 Task: Search one way flight ticket for 5 adults, 2 children, 1 infant in seat and 2 infants on lap in economy from Utqiagvik(barrow): Wiley Postwill Rogers Memorial Airport to Rockford: Chicago Rockford International Airport(was Northwest Chicagoland Regional Airport At Rockford) on 5-1-2023. Choice of flights is United. Number of bags: 2 checked bags. Price is upto 82000. Outbound departure time preference is 19:45. Return departure time preference is 5:00.
Action: Mouse moved to (352, 368)
Screenshot: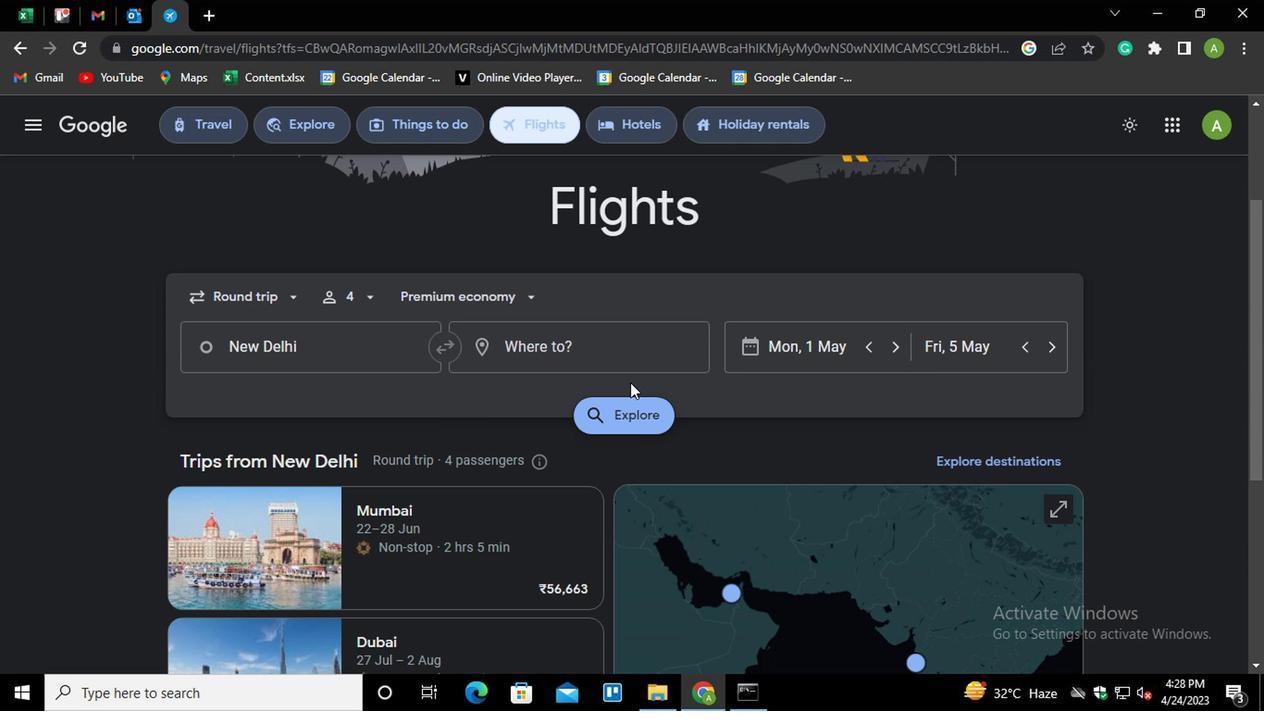 
Action: Mouse scrolled (352, 368) with delta (0, 0)
Screenshot: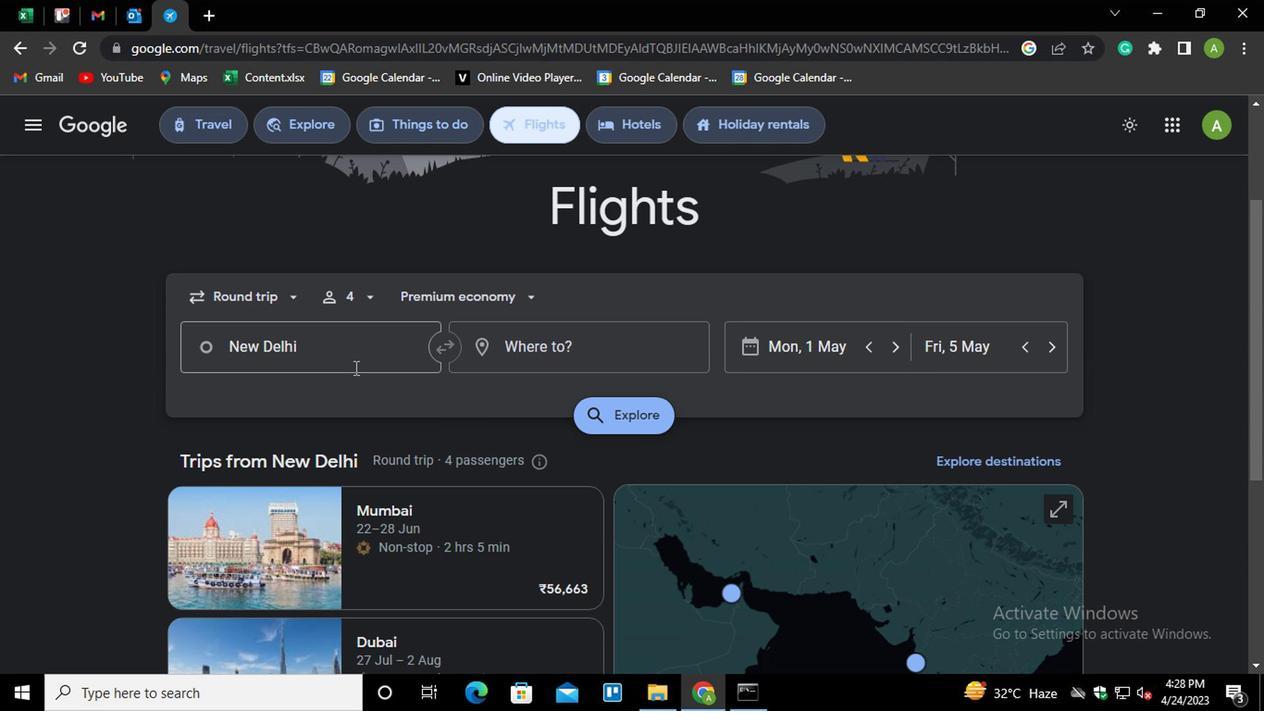 
Action: Mouse moved to (245, 393)
Screenshot: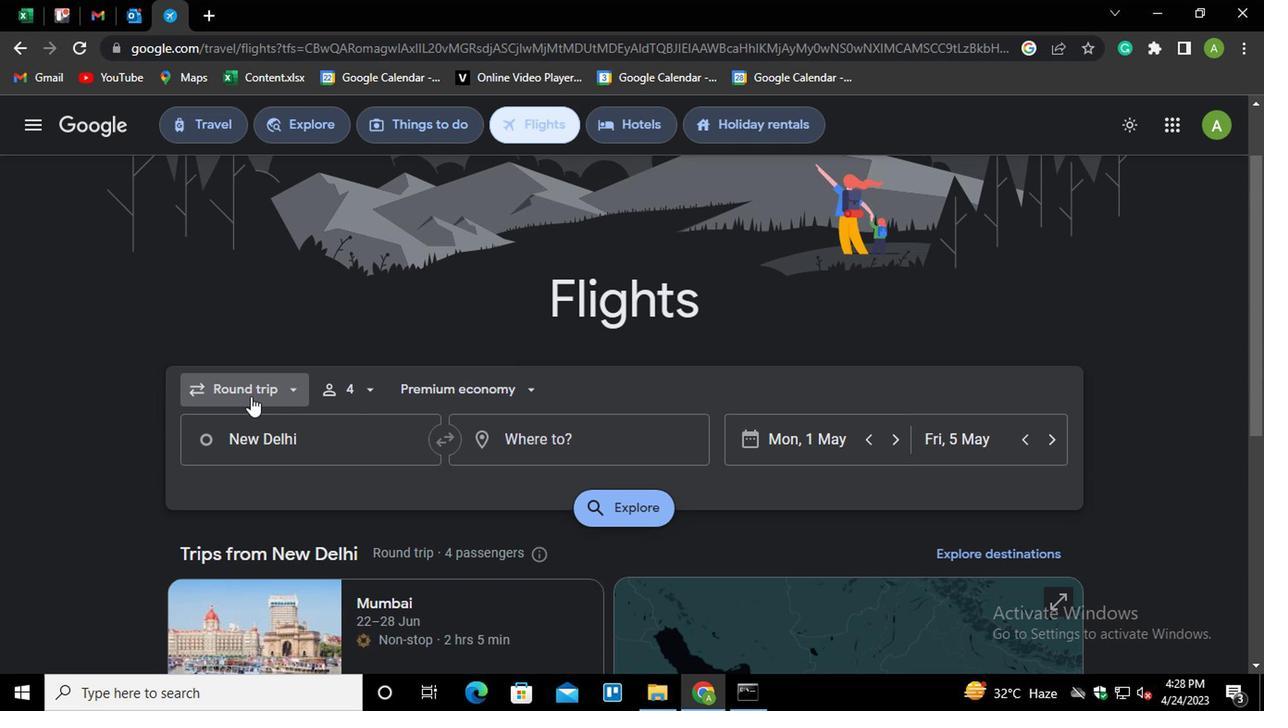 
Action: Mouse pressed left at (245, 393)
Screenshot: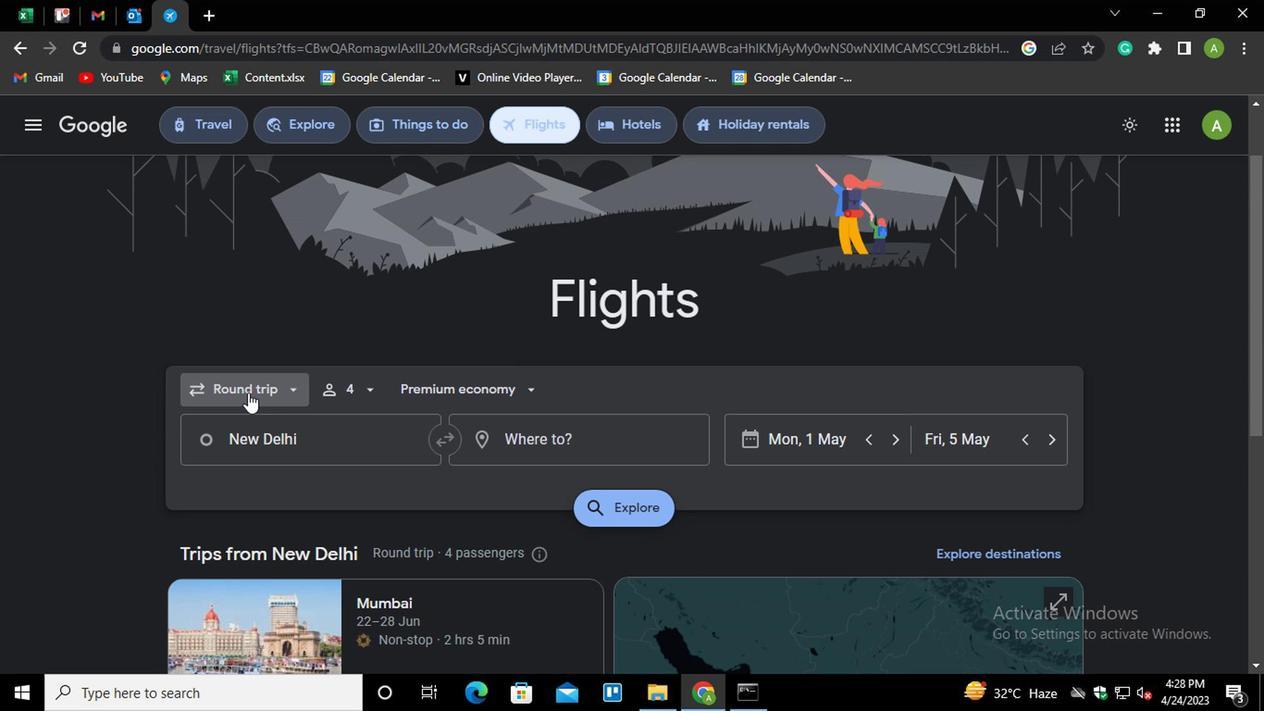 
Action: Mouse moved to (263, 472)
Screenshot: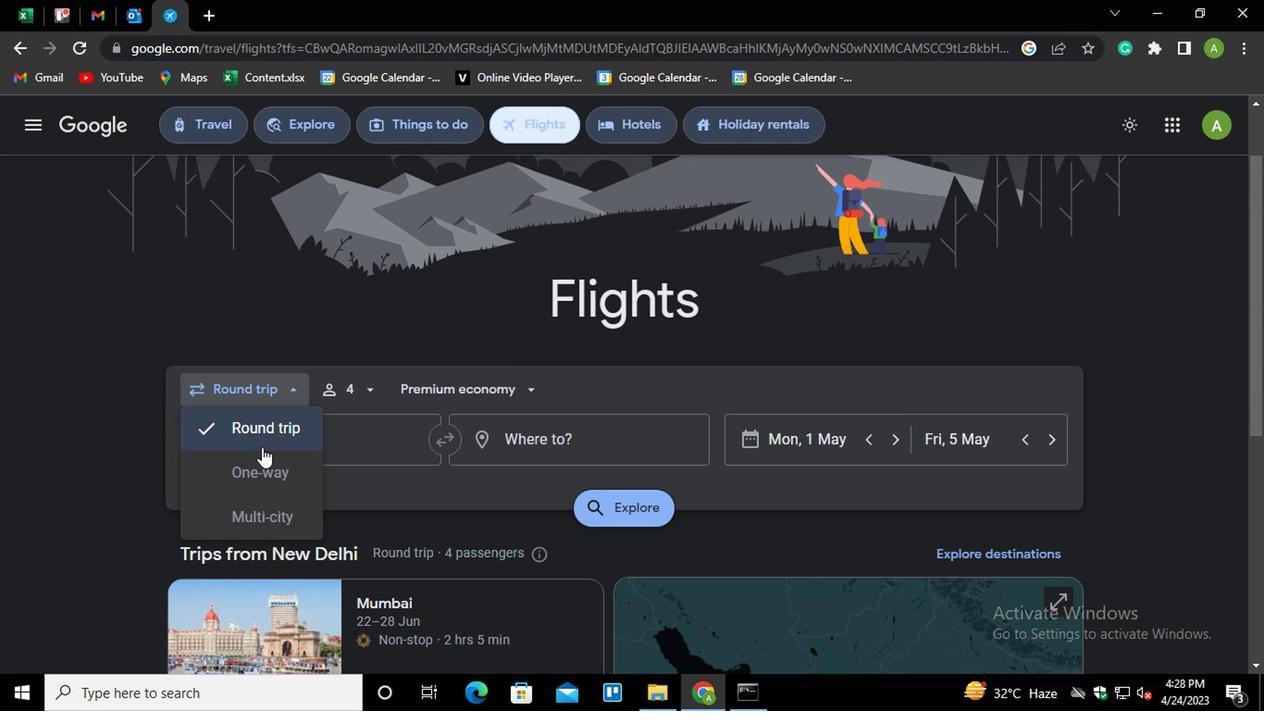 
Action: Mouse pressed left at (263, 472)
Screenshot: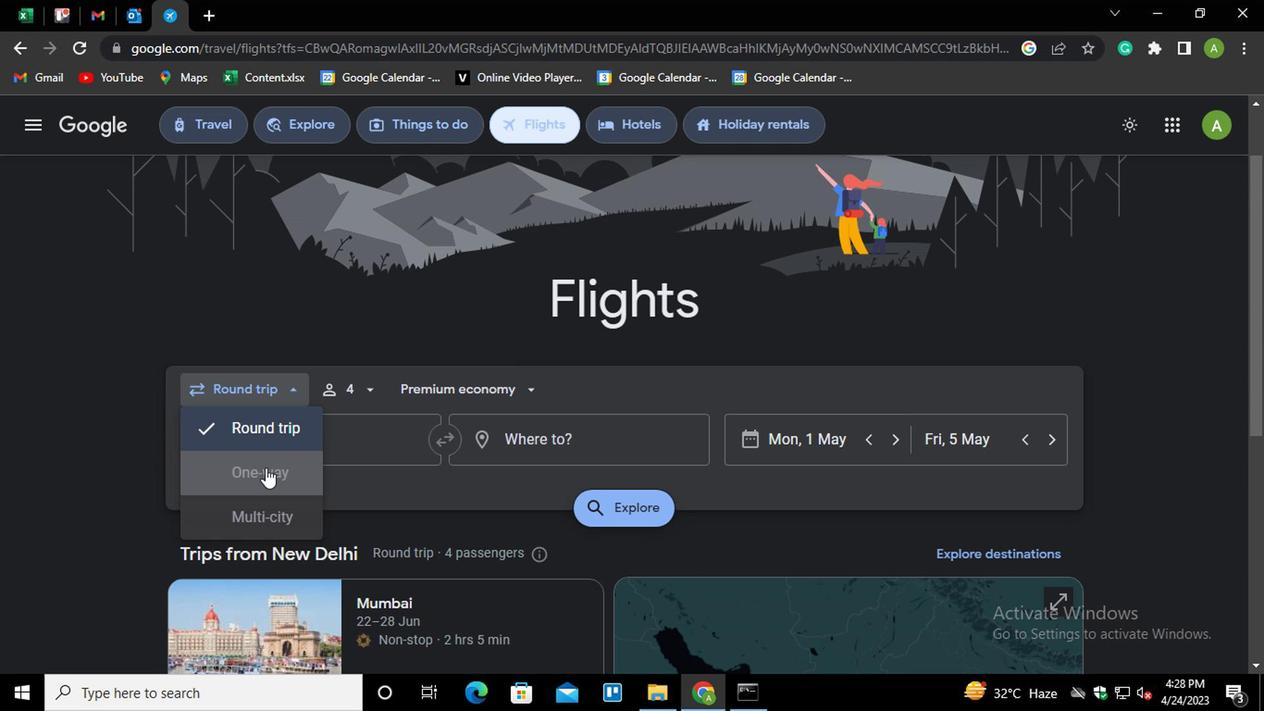 
Action: Mouse moved to (333, 393)
Screenshot: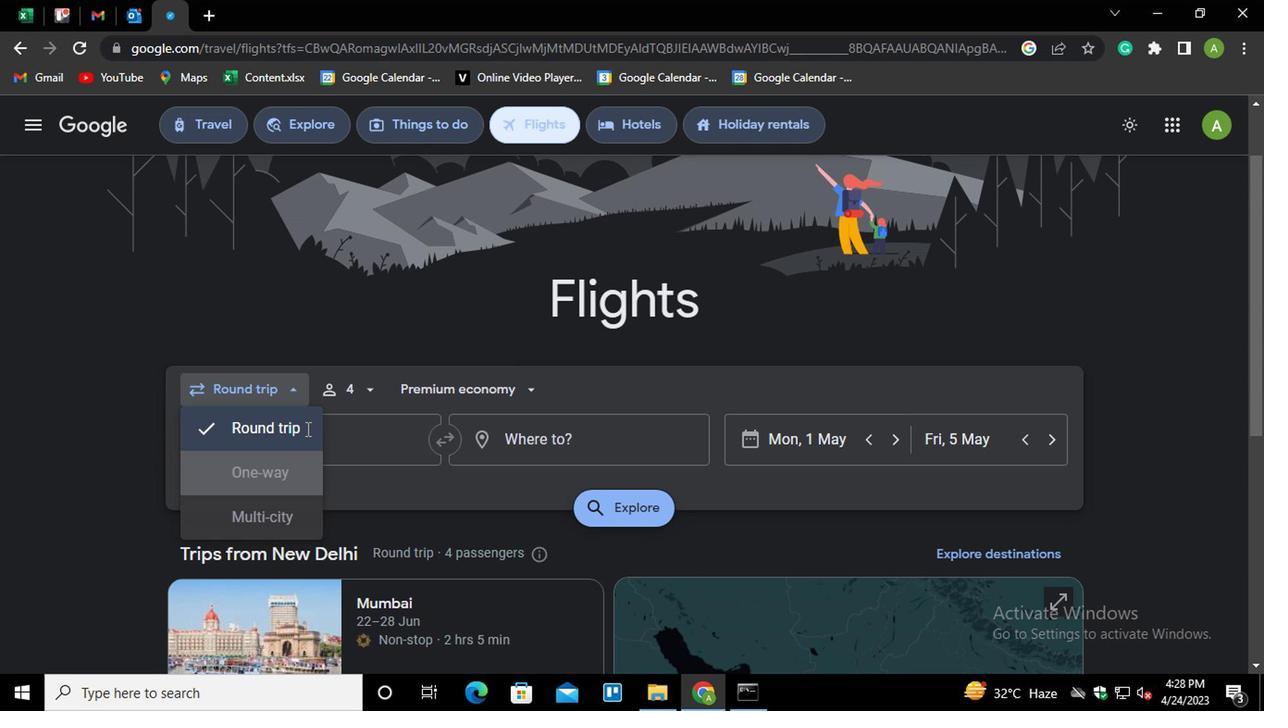 
Action: Mouse pressed left at (333, 393)
Screenshot: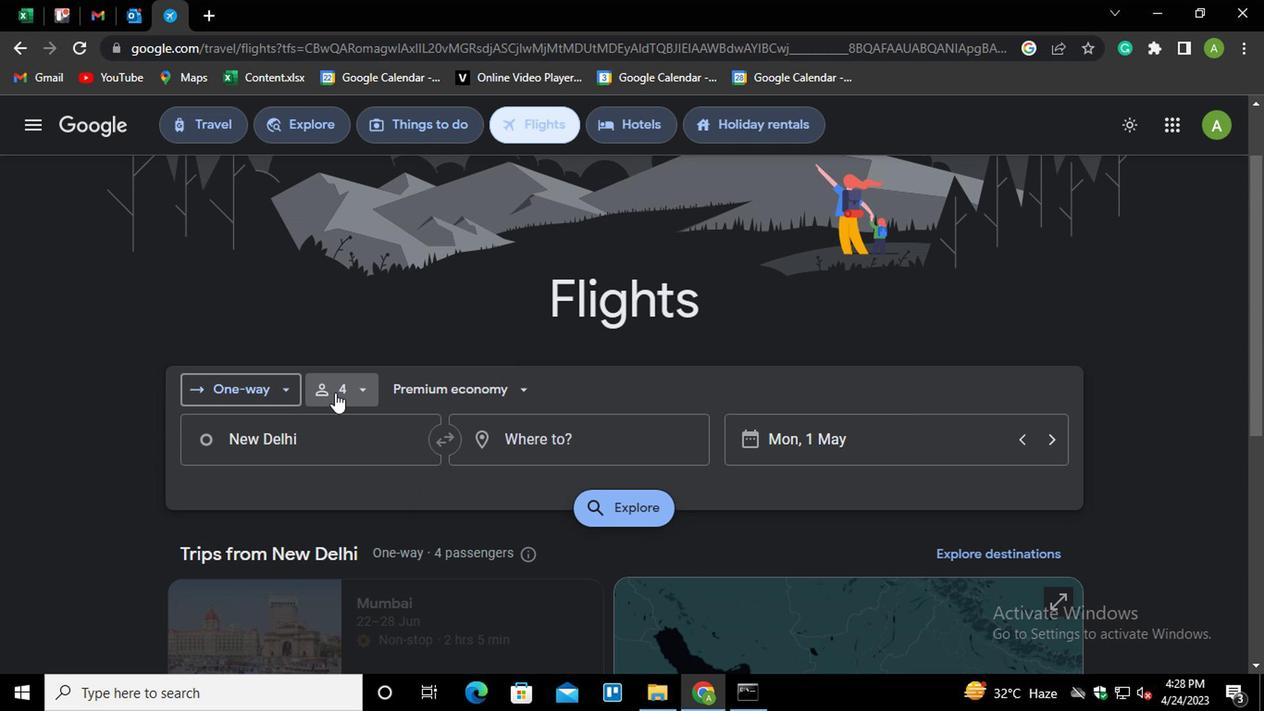 
Action: Mouse moved to (494, 439)
Screenshot: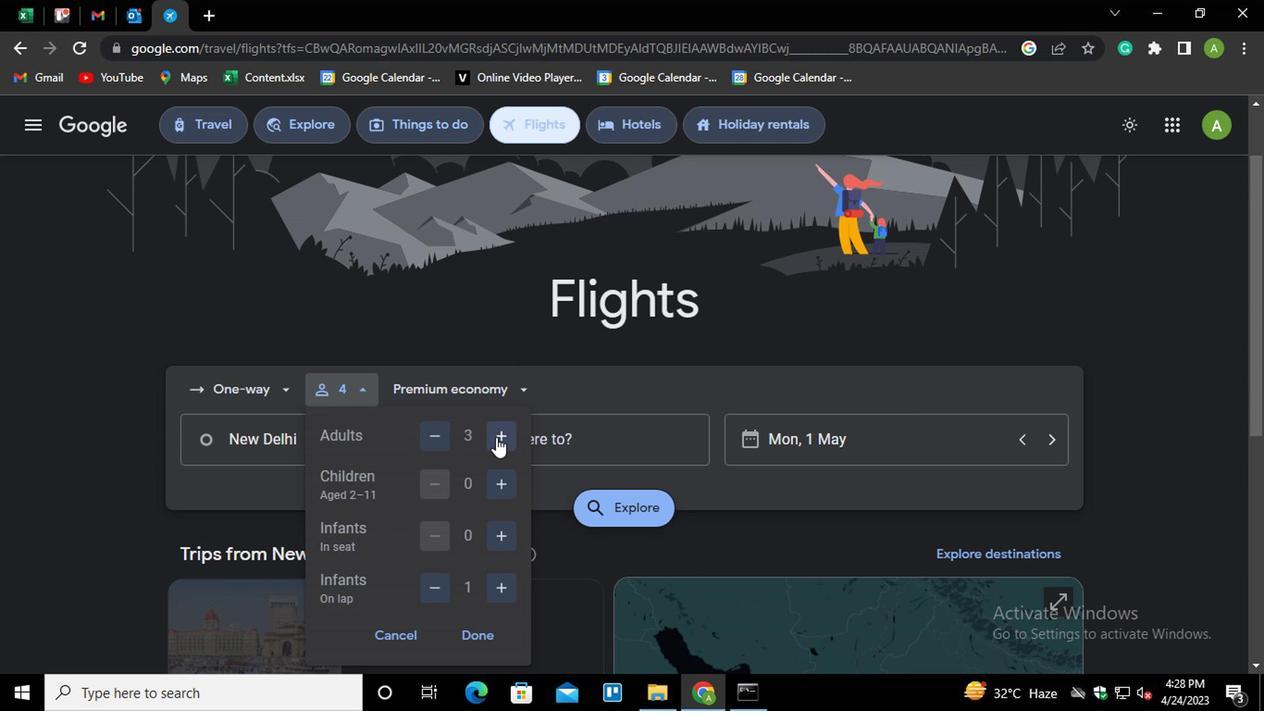 
Action: Mouse pressed left at (494, 439)
Screenshot: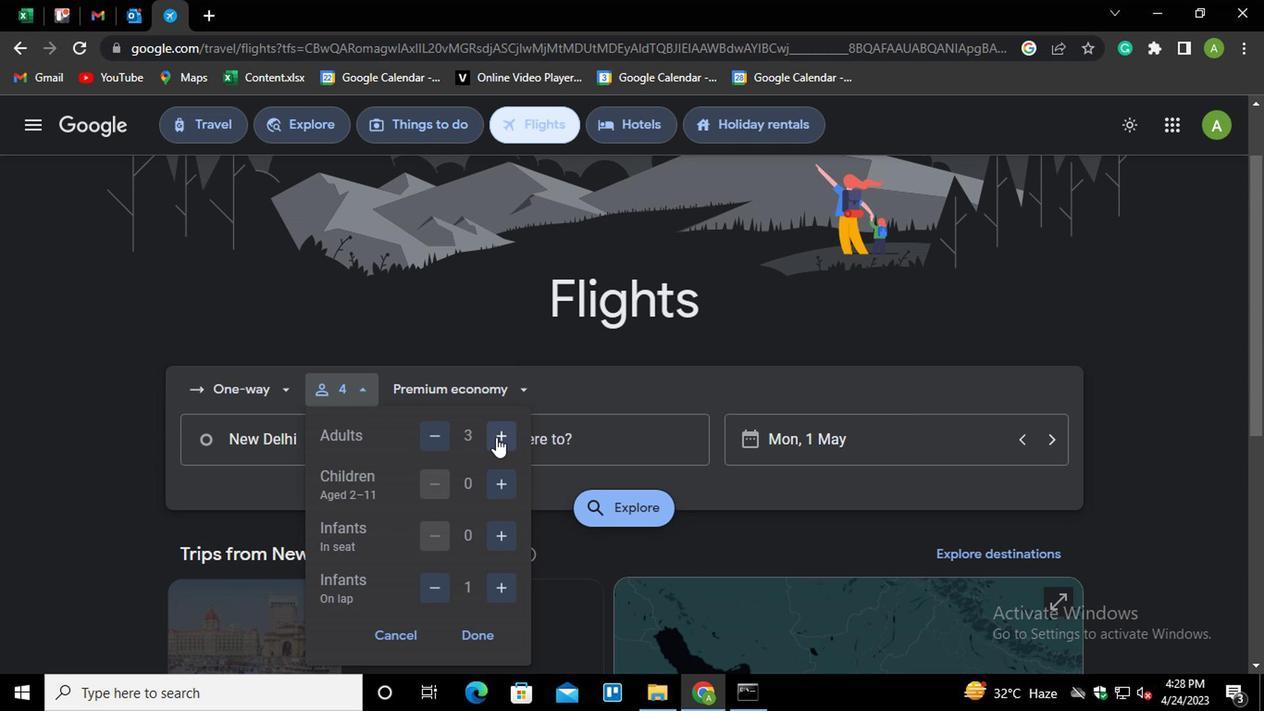 
Action: Mouse pressed left at (494, 439)
Screenshot: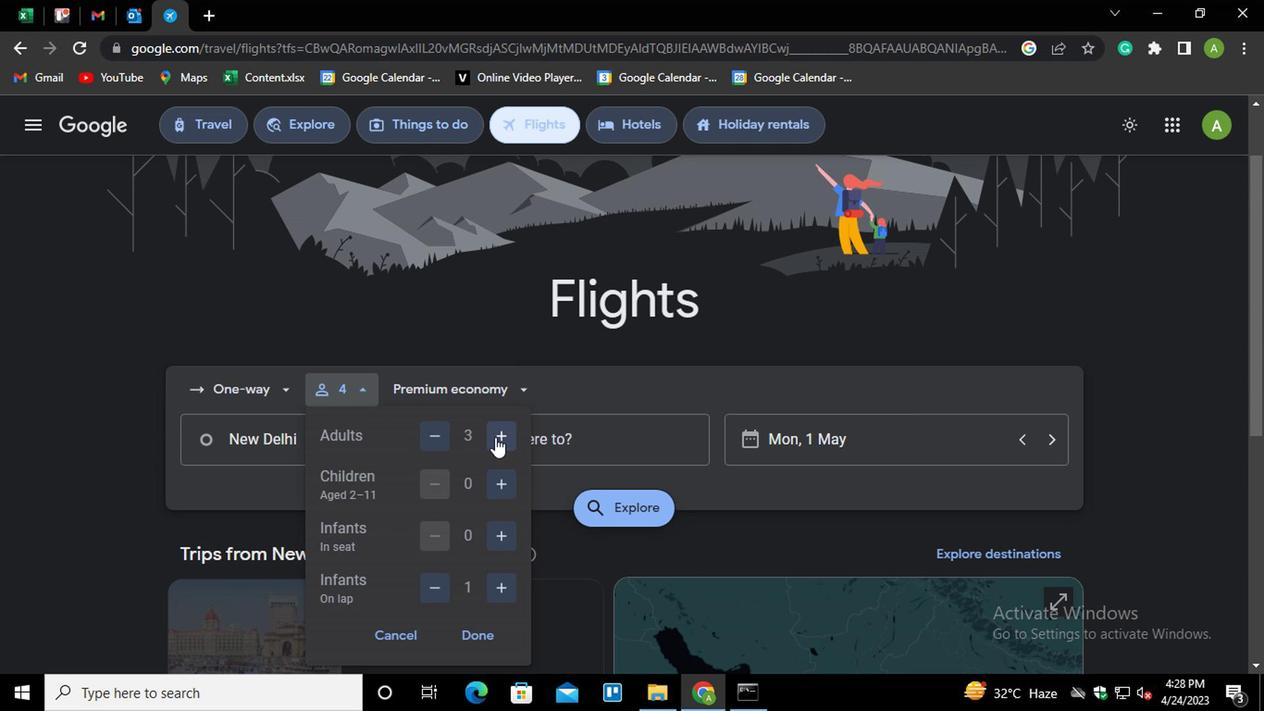 
Action: Mouse moved to (497, 487)
Screenshot: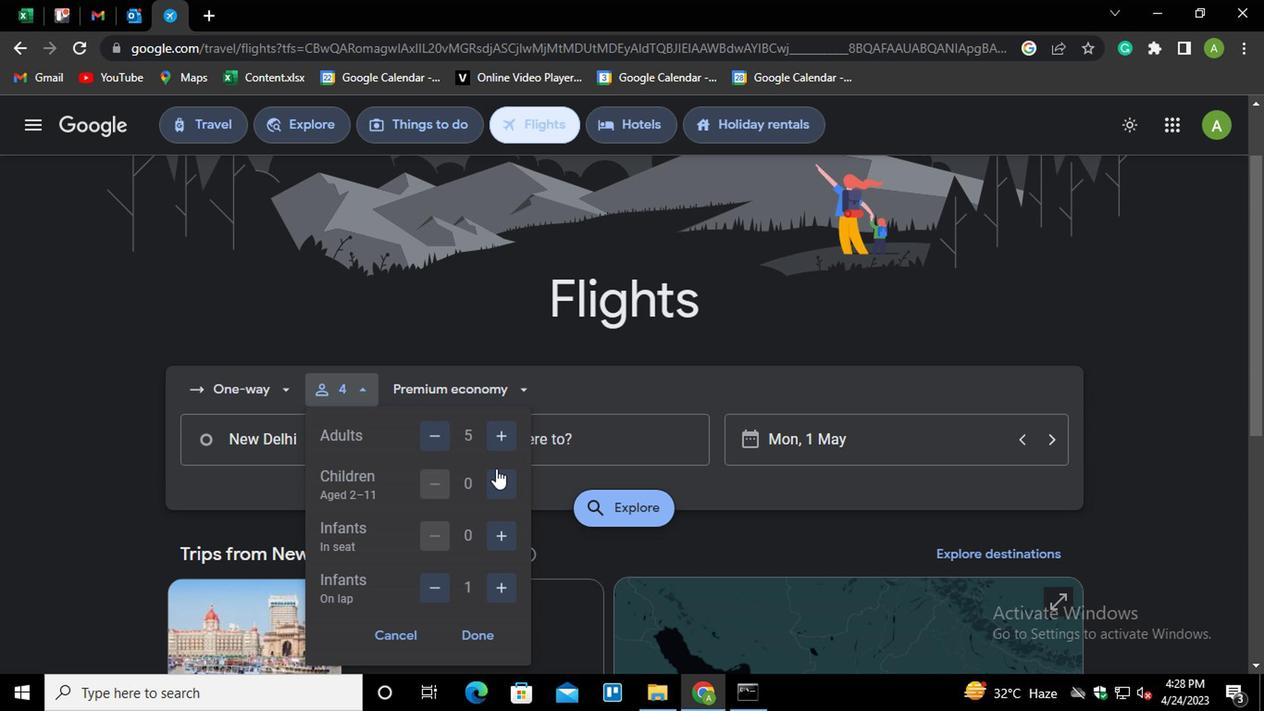
Action: Mouse pressed left at (497, 487)
Screenshot: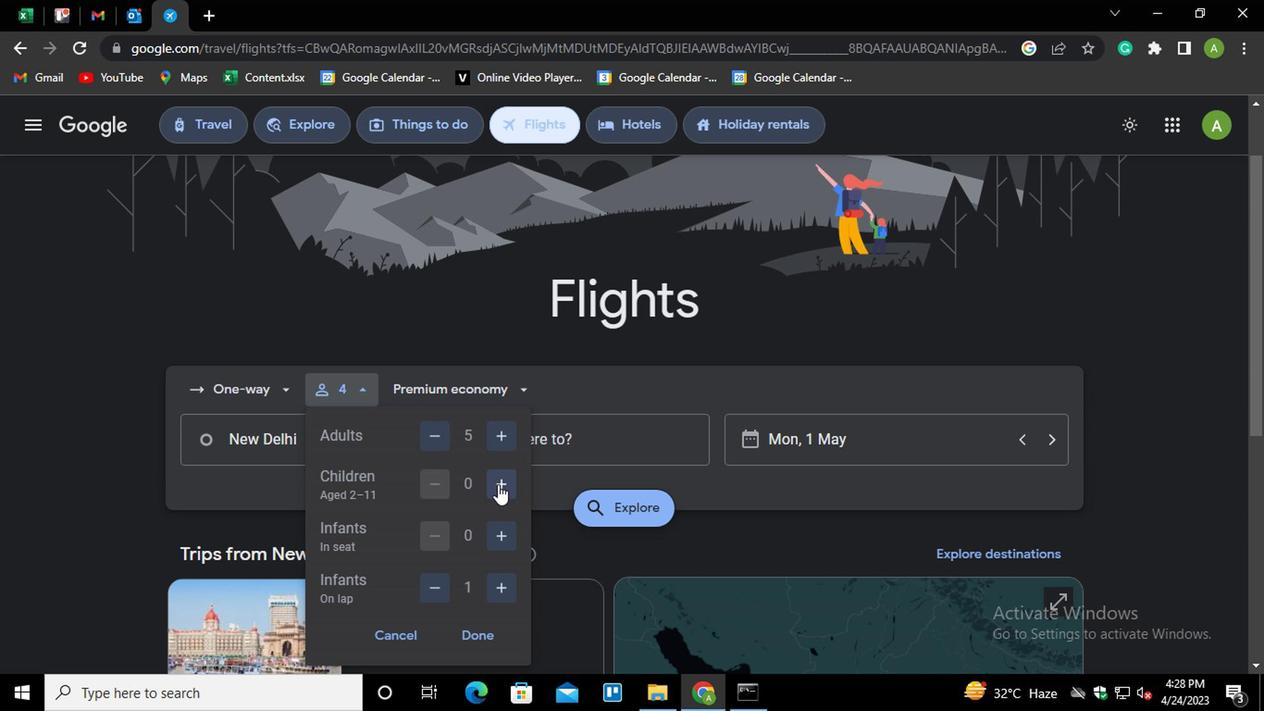 
Action: Mouse pressed left at (497, 487)
Screenshot: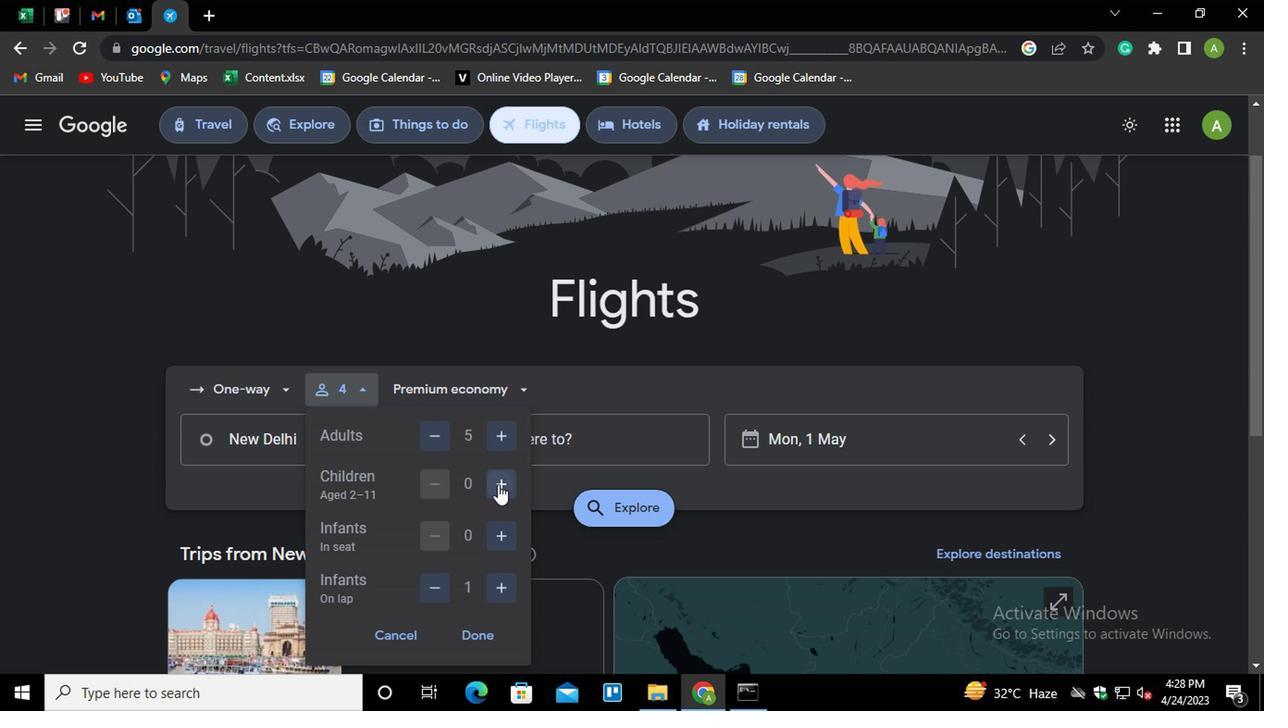 
Action: Mouse moved to (498, 530)
Screenshot: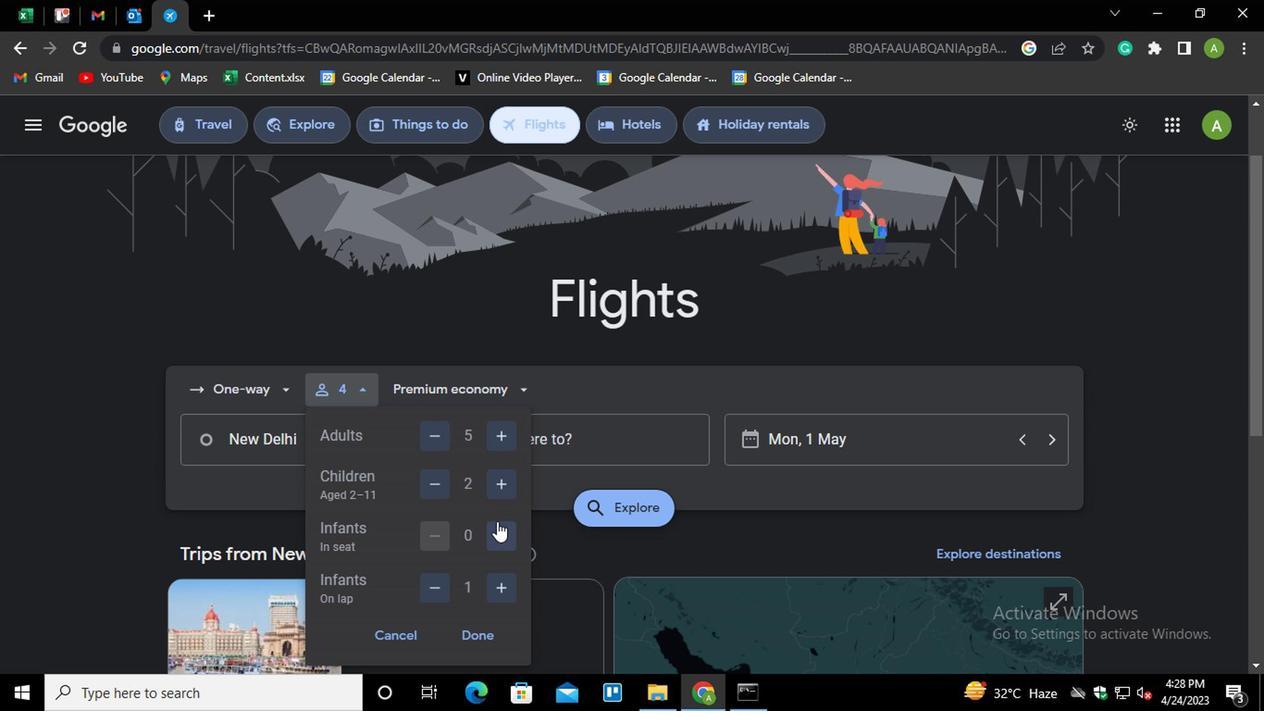 
Action: Mouse pressed left at (498, 530)
Screenshot: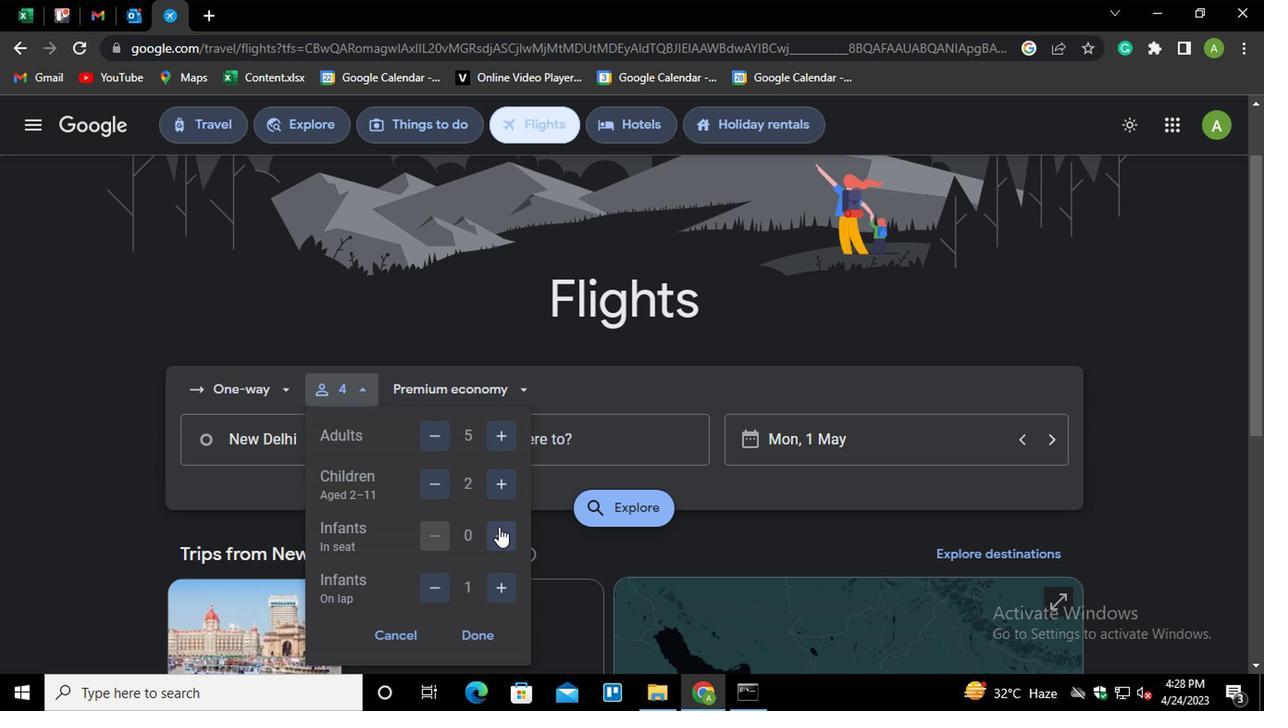 
Action: Mouse moved to (494, 591)
Screenshot: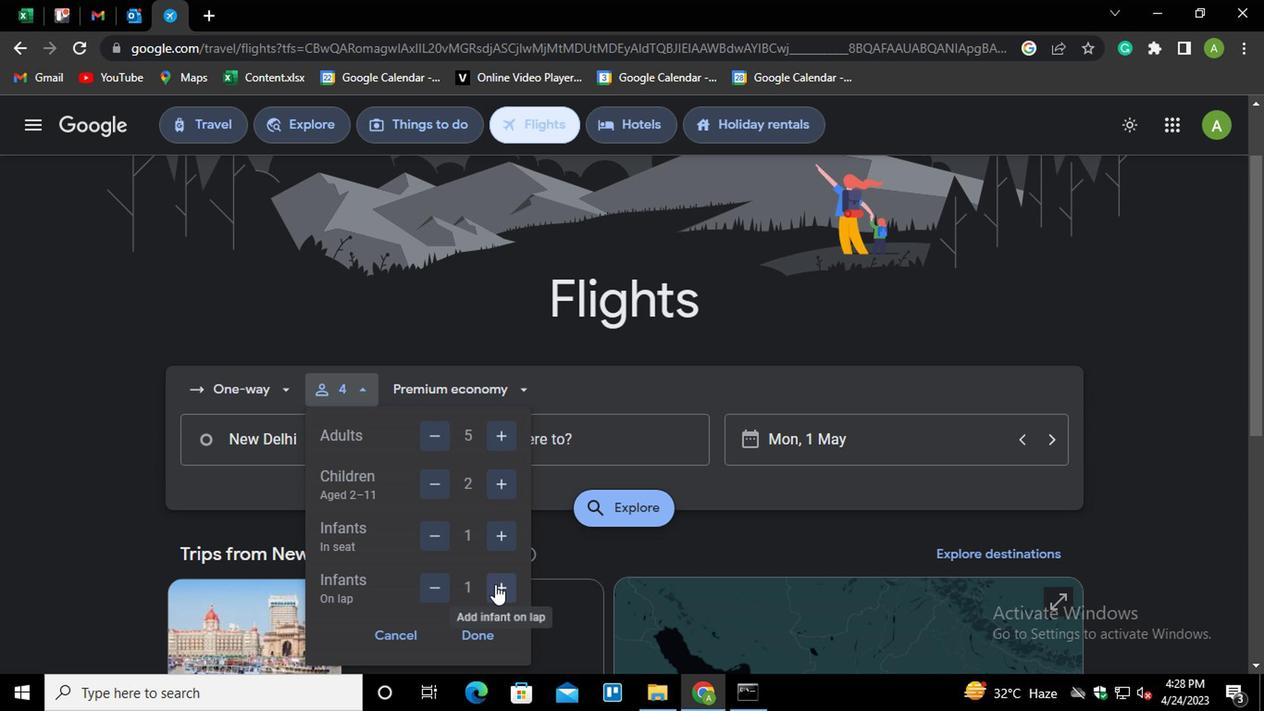 
Action: Mouse pressed left at (494, 591)
Screenshot: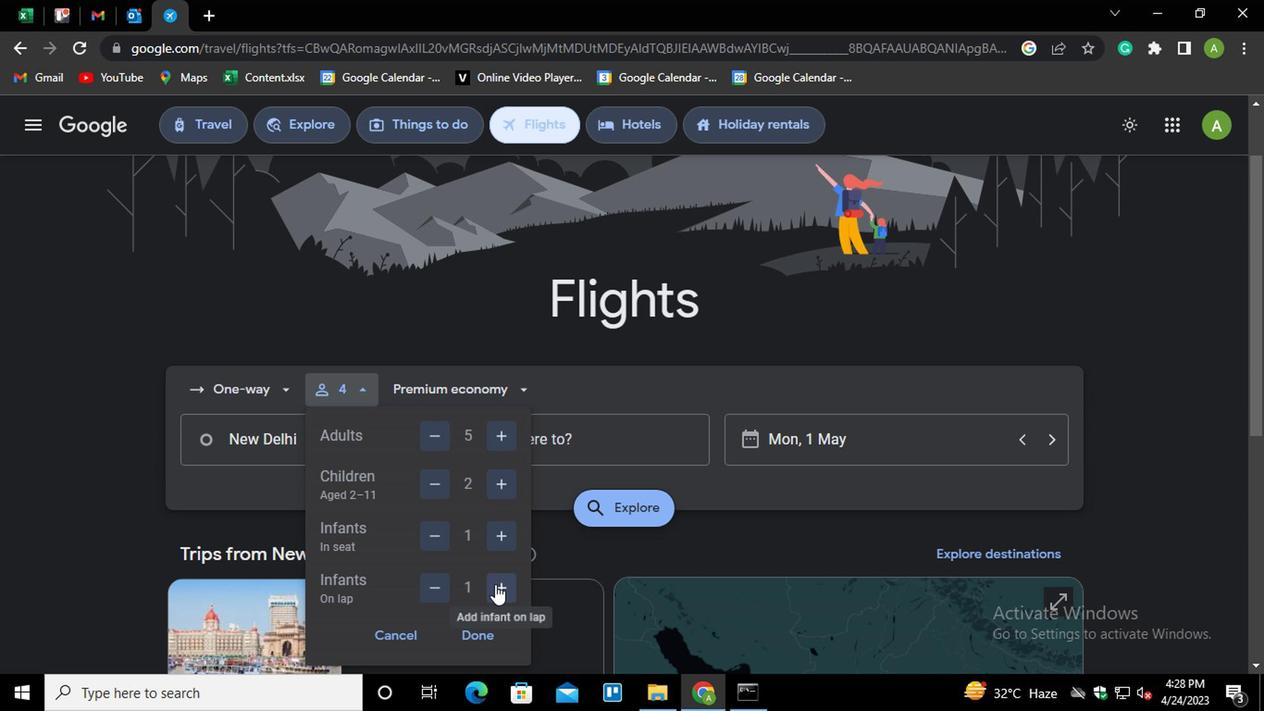 
Action: Mouse moved to (424, 585)
Screenshot: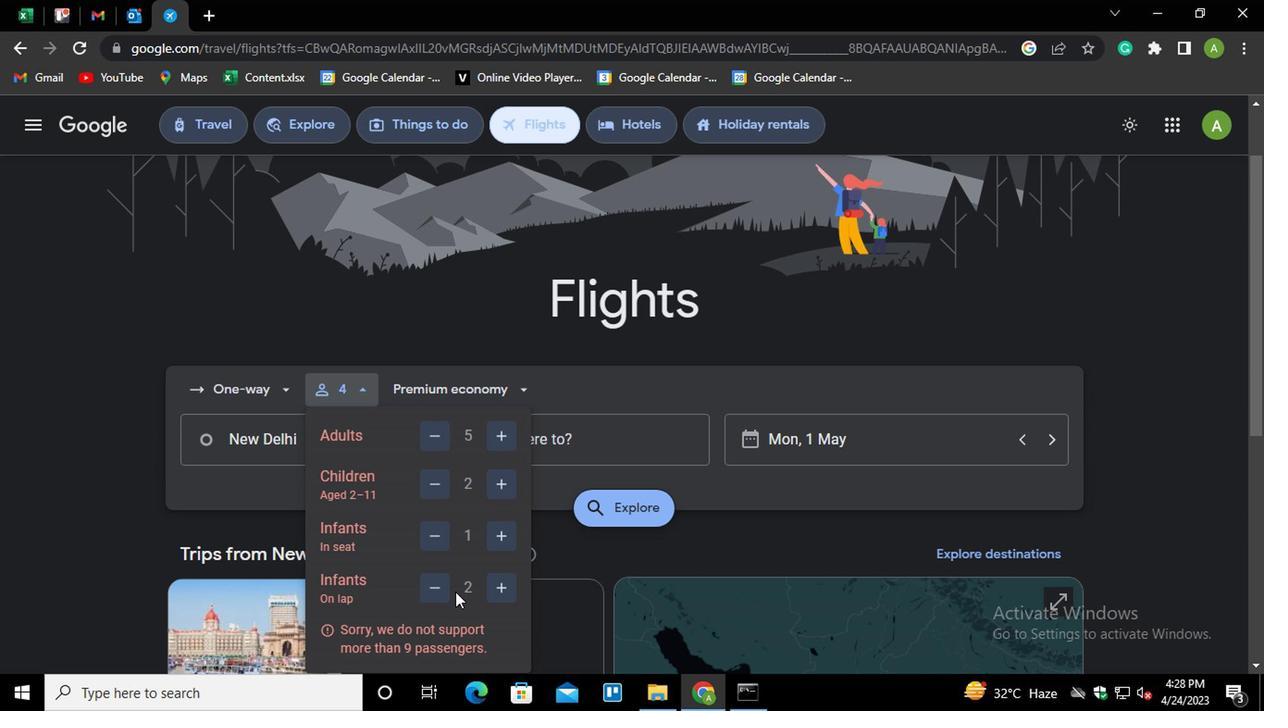 
Action: Mouse pressed left at (424, 585)
Screenshot: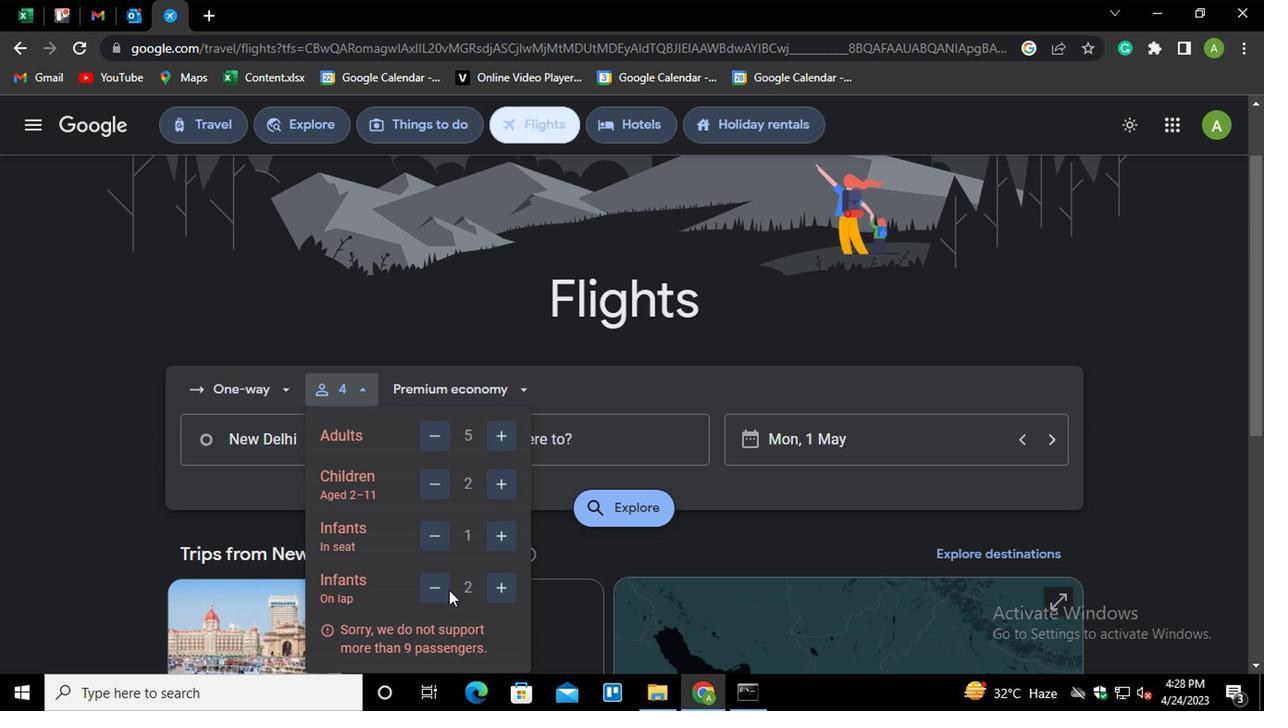 
Action: Mouse moved to (458, 642)
Screenshot: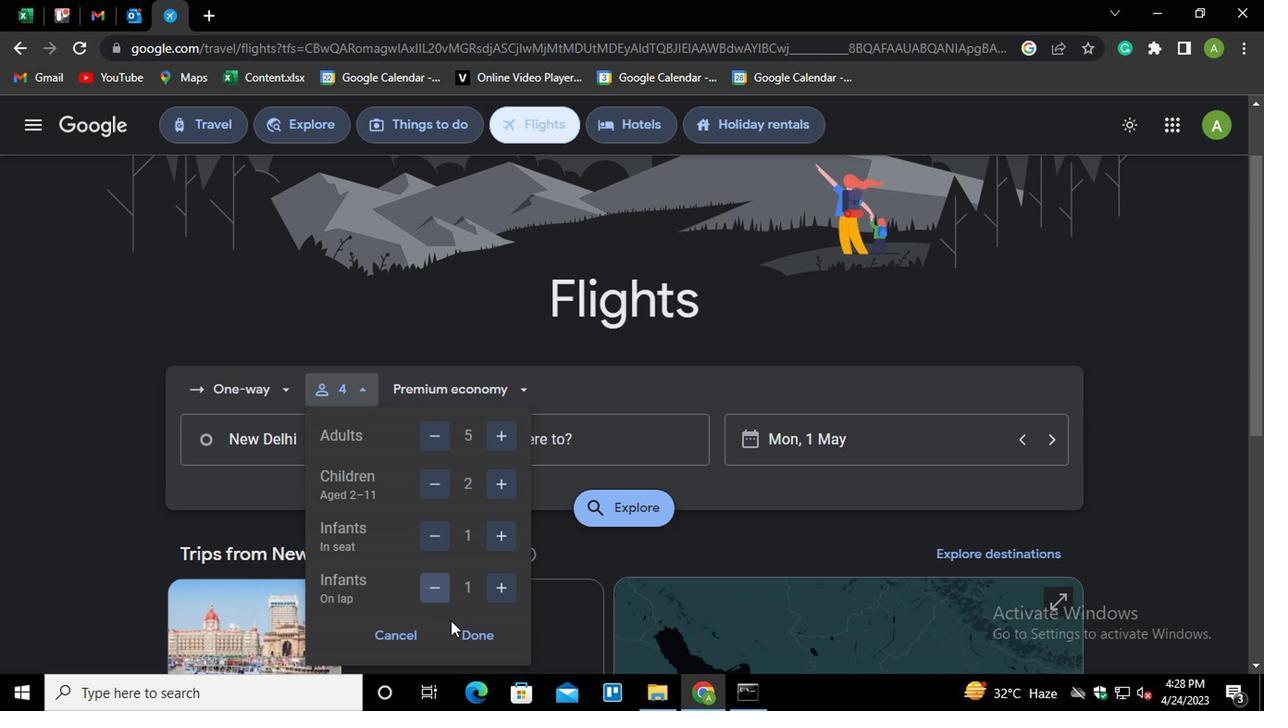 
Action: Mouse pressed left at (458, 642)
Screenshot: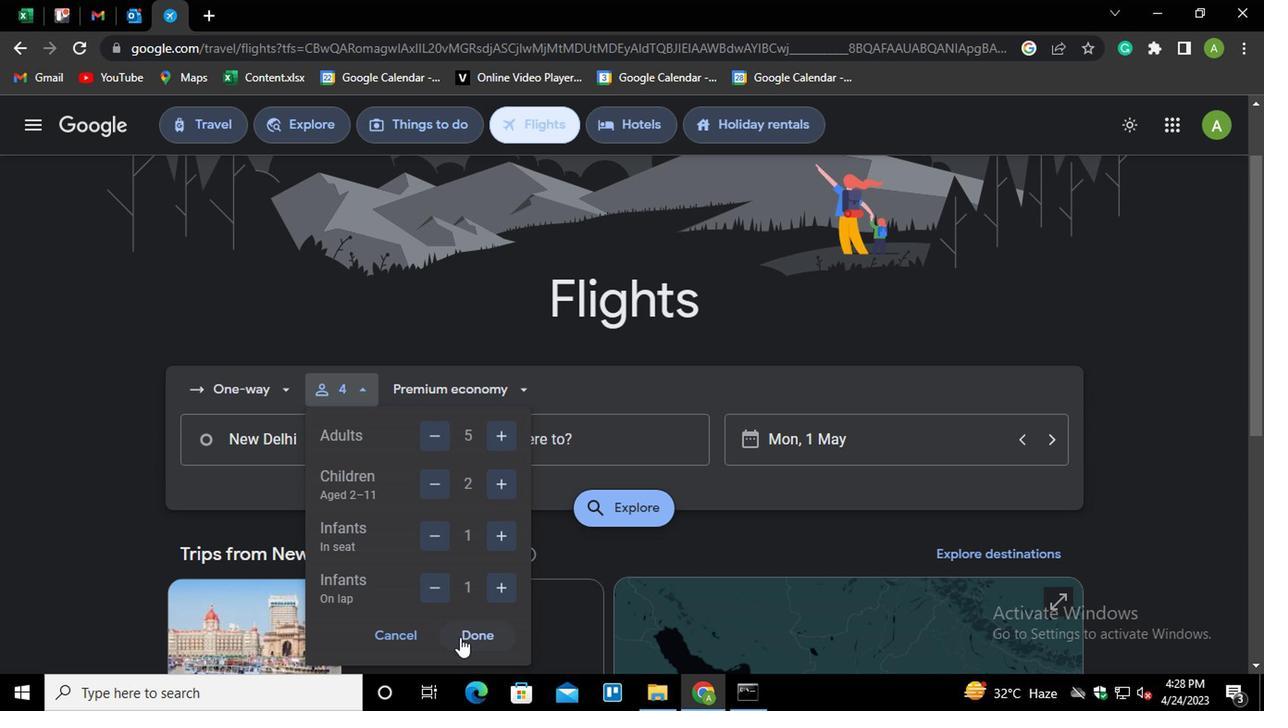 
Action: Mouse moved to (447, 389)
Screenshot: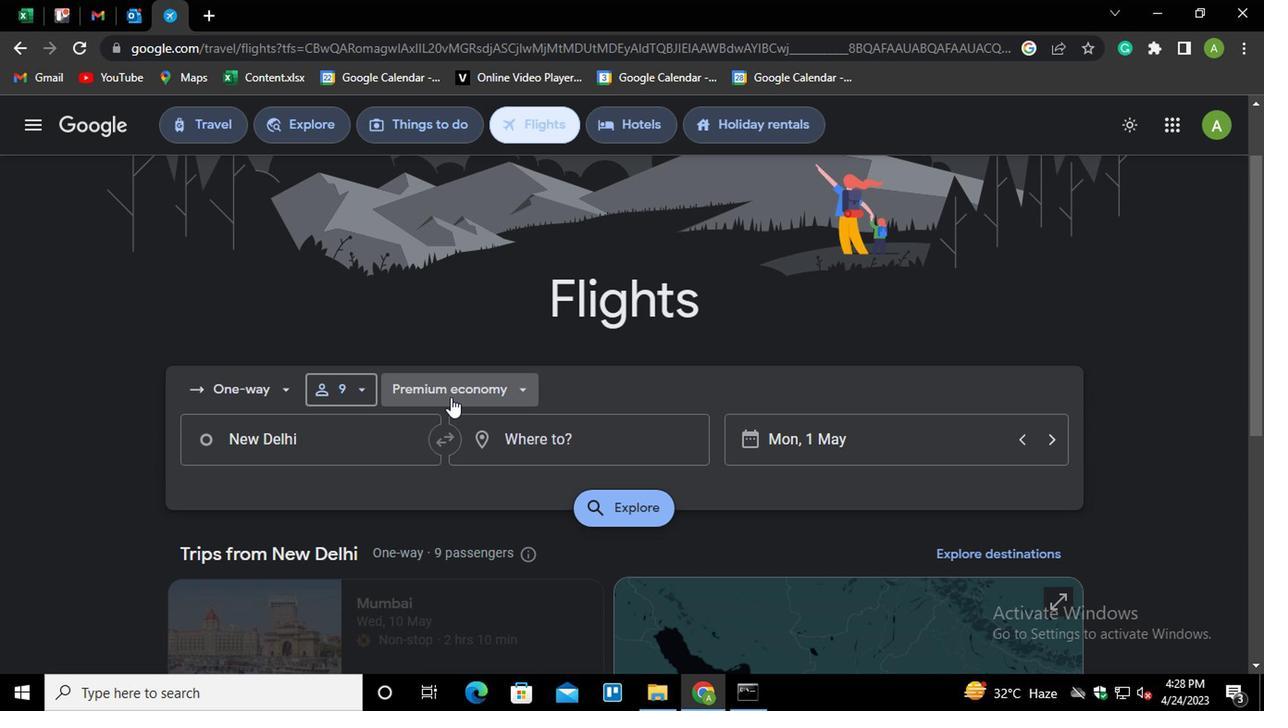 
Action: Mouse pressed left at (447, 389)
Screenshot: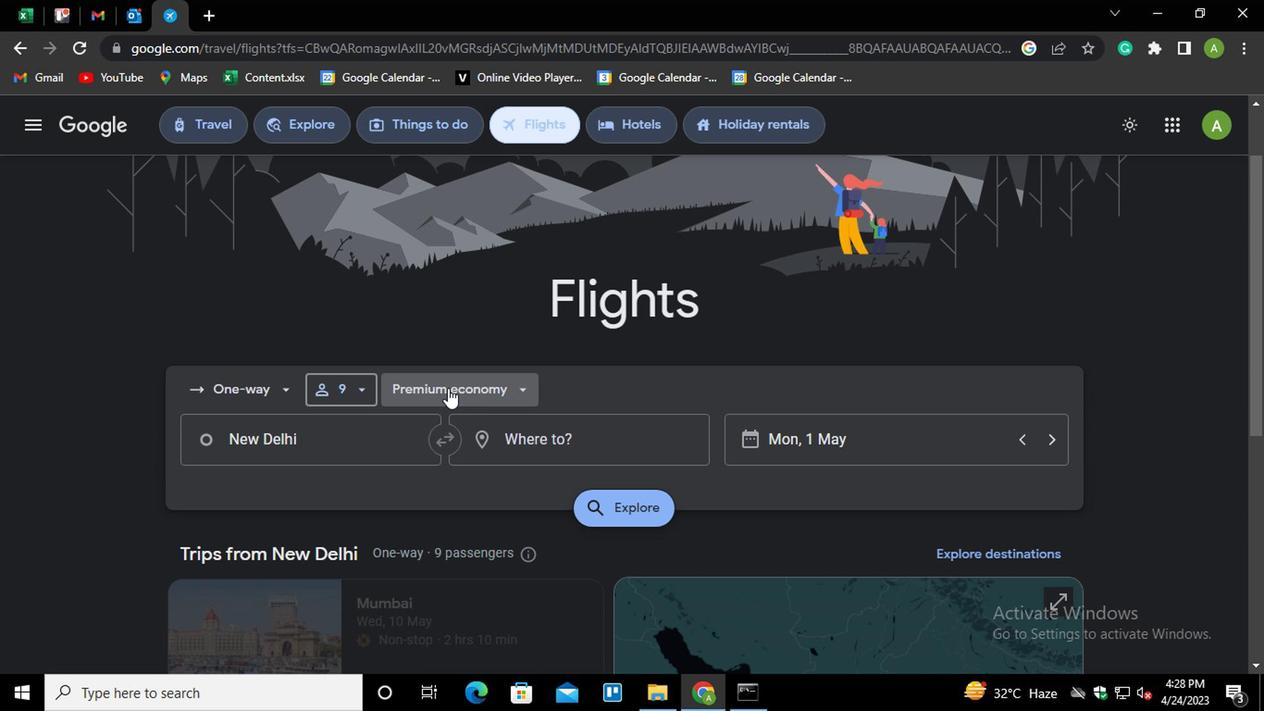 
Action: Mouse moved to (458, 433)
Screenshot: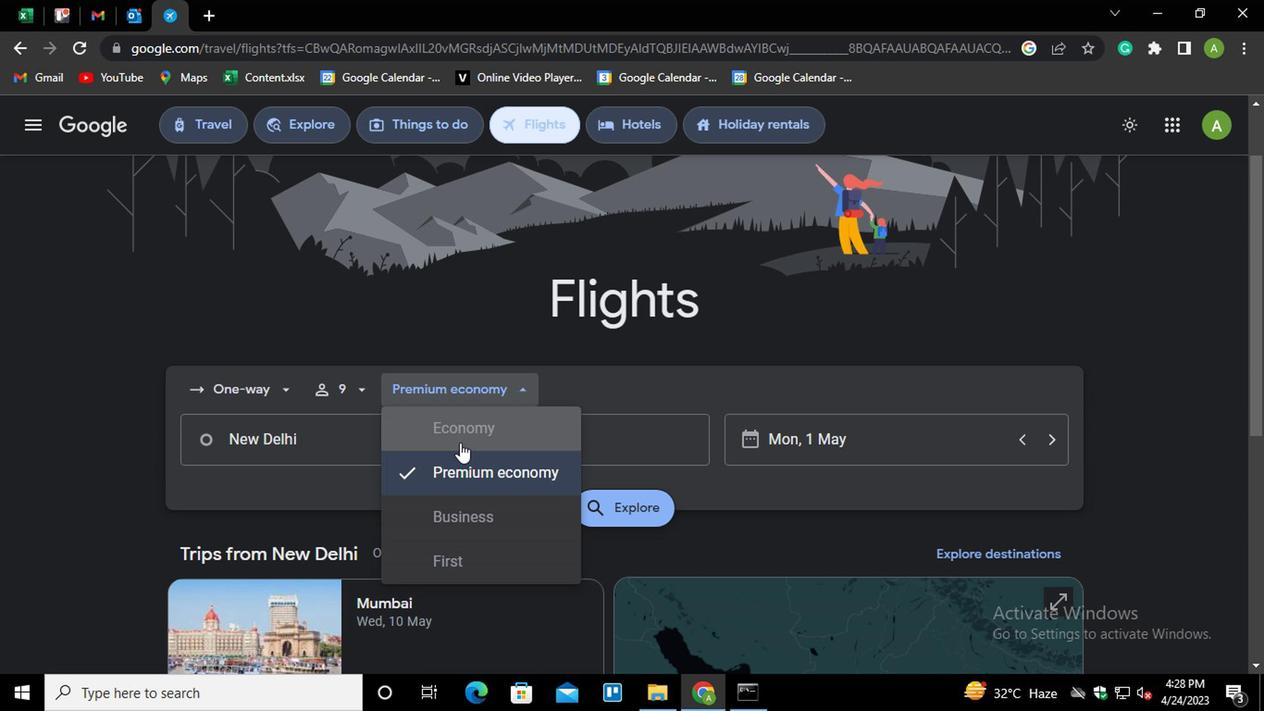 
Action: Mouse pressed left at (458, 433)
Screenshot: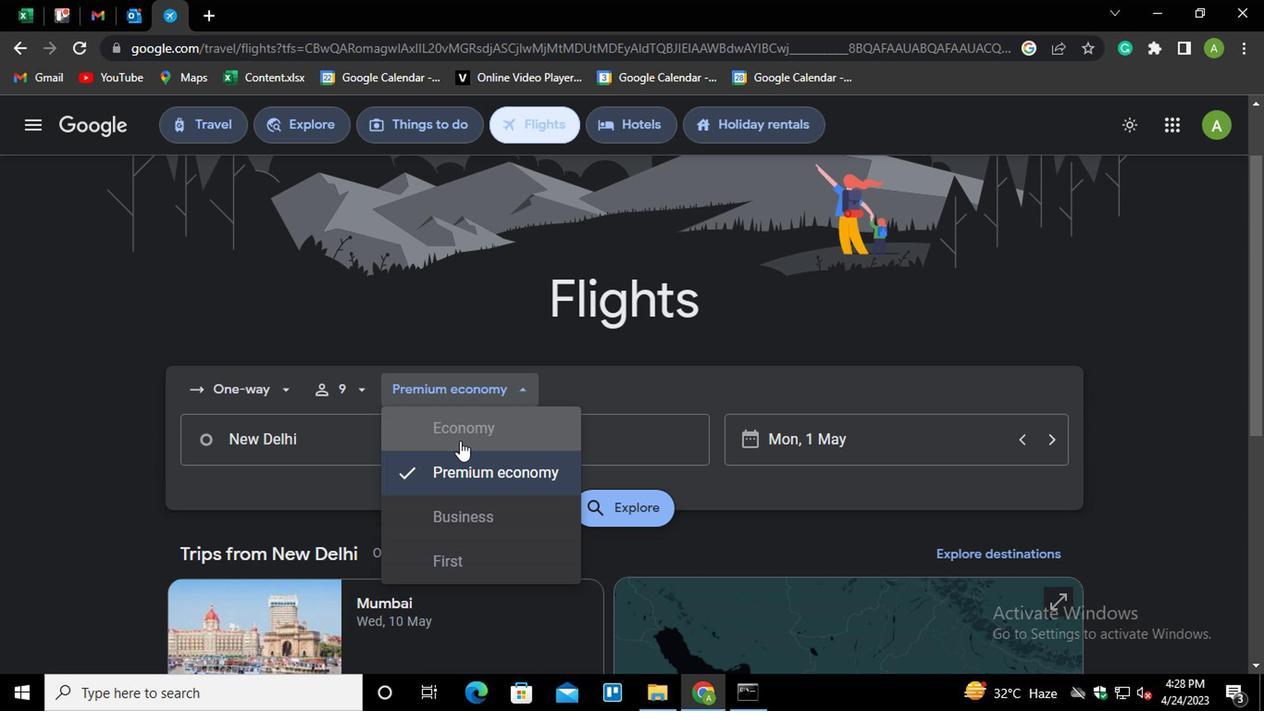 
Action: Mouse moved to (323, 442)
Screenshot: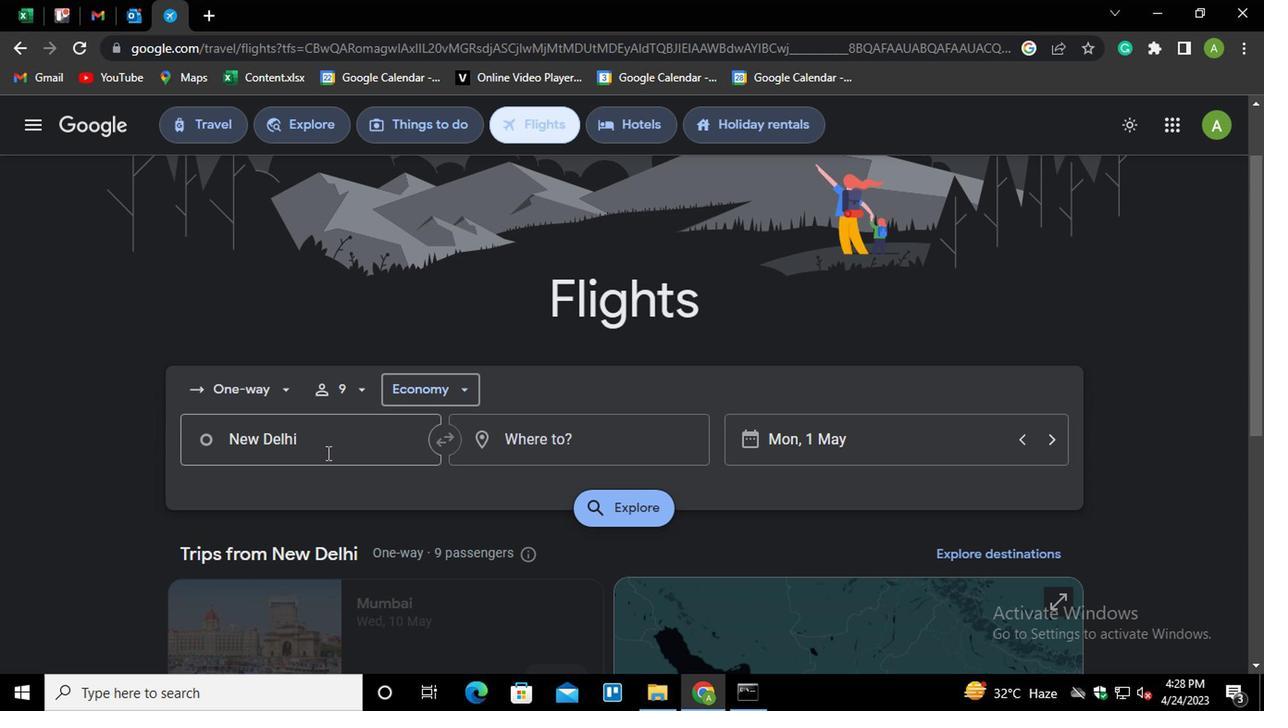 
Action: Mouse pressed left at (323, 442)
Screenshot: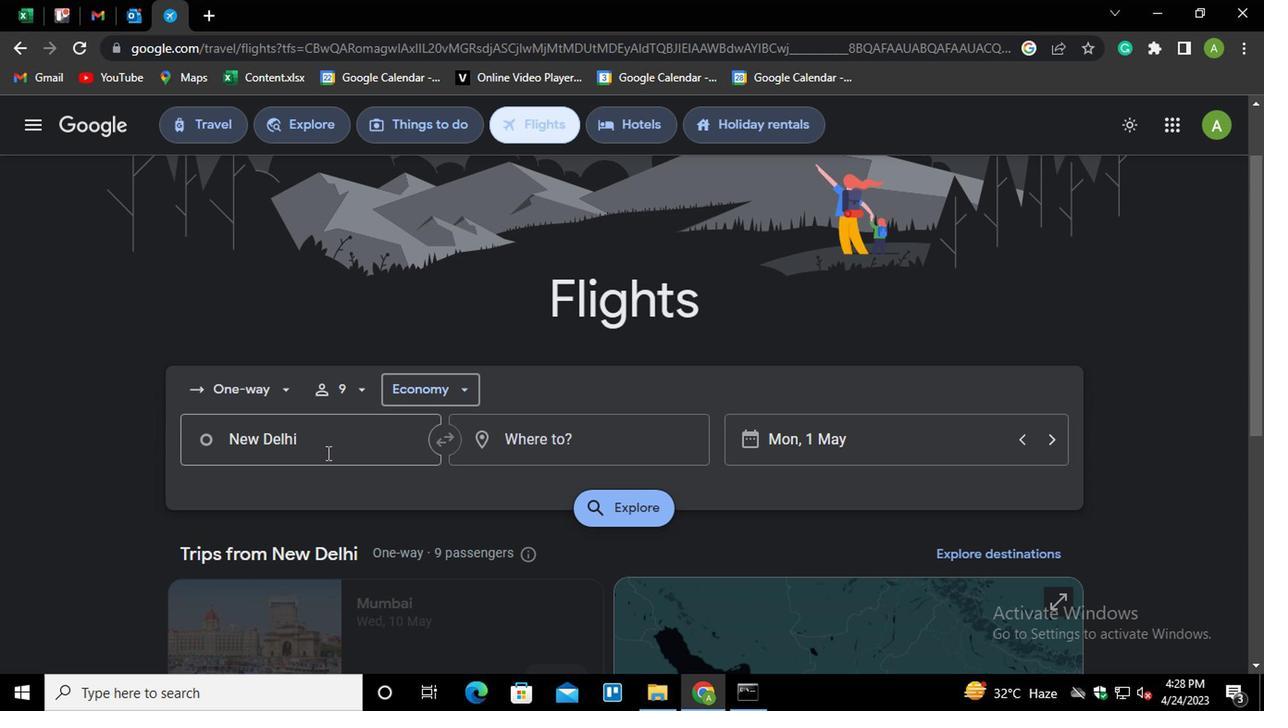 
Action: Key pressed <Key.shift>UTQIA<Key.down><Key.down><Key.enter>
Screenshot: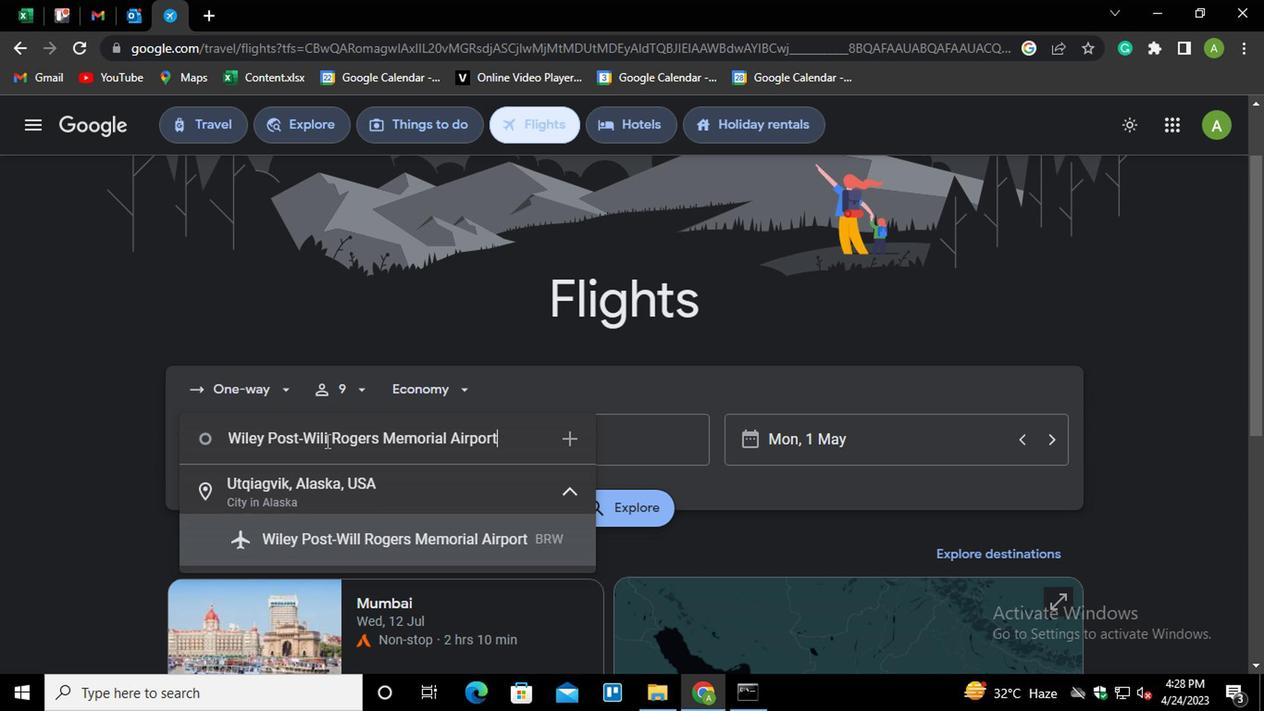 
Action: Mouse moved to (603, 443)
Screenshot: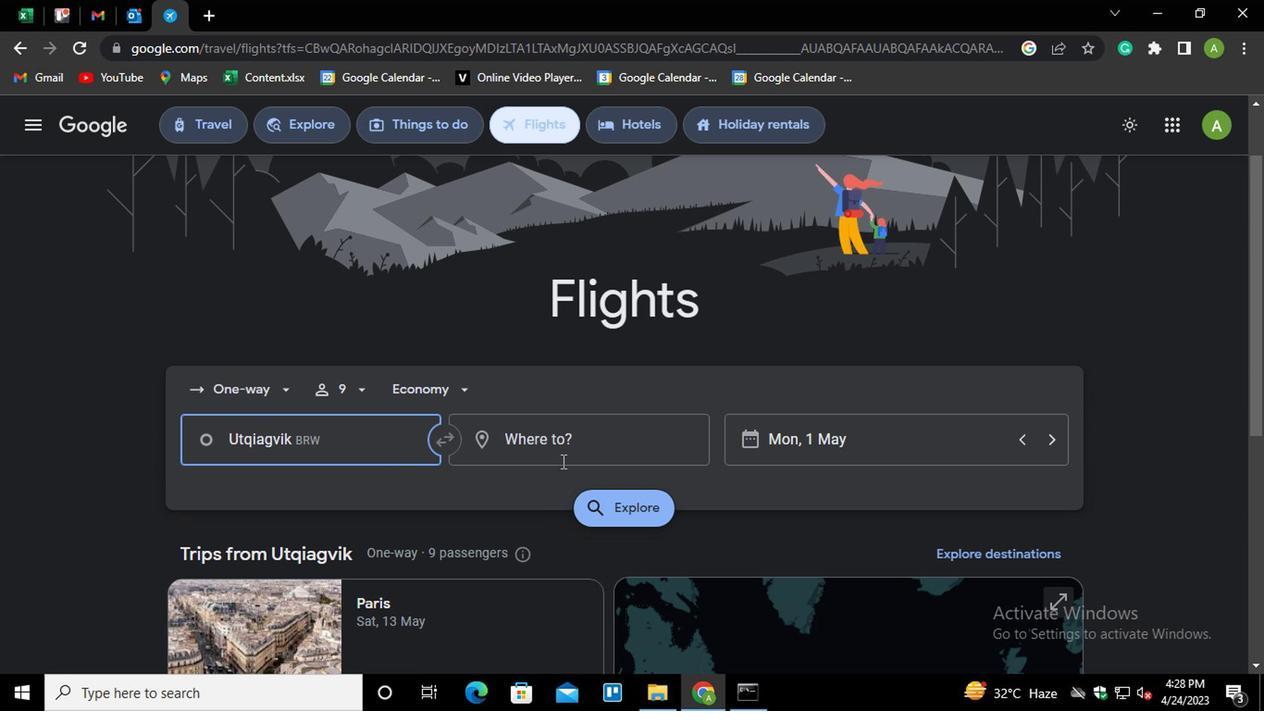 
Action: Mouse pressed left at (603, 443)
Screenshot: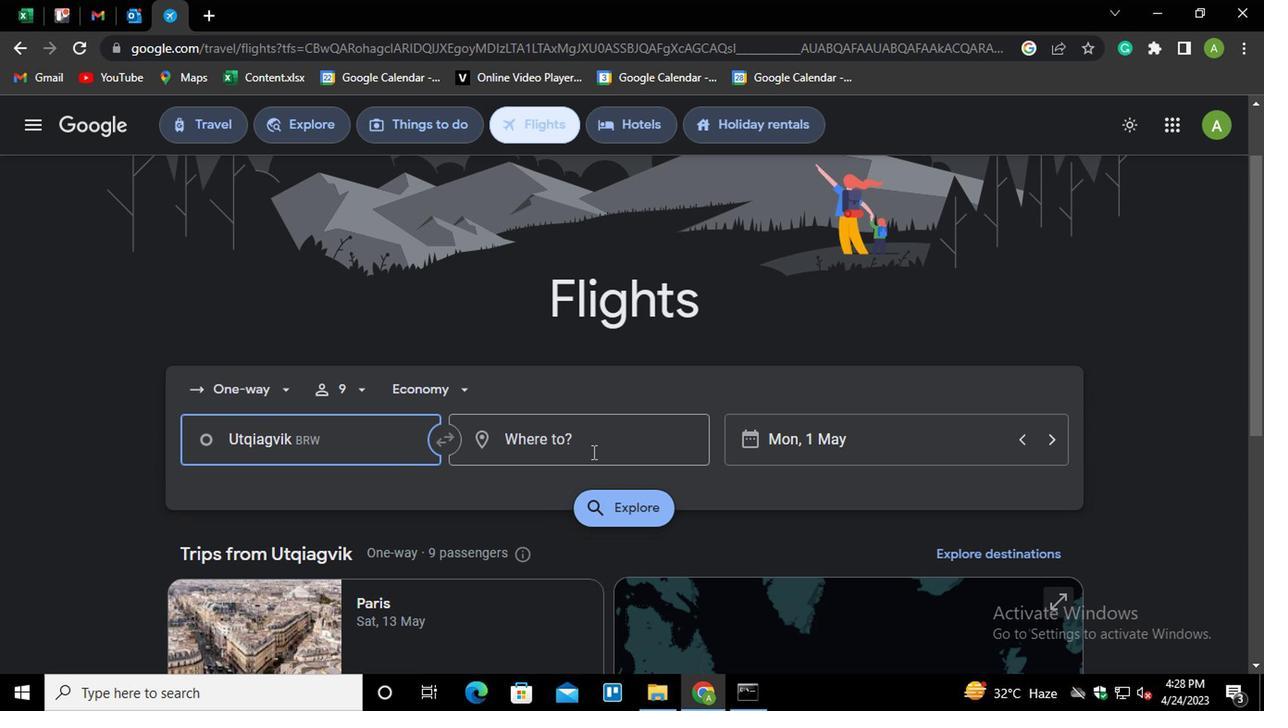 
Action: Mouse moved to (599, 440)
Screenshot: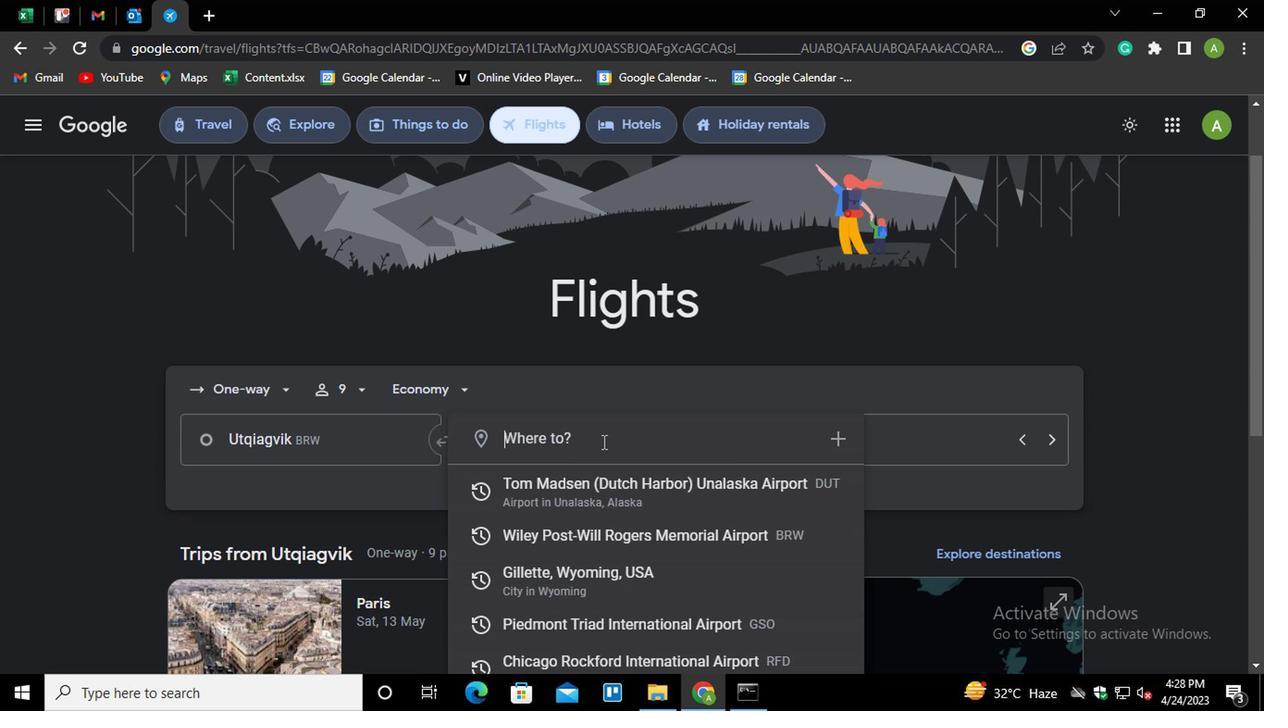 
Action: Key pressed <Key.shift>W<Key.backspace><Key.shift>CHICA<Key.down><Key.down><Key.down><Key.down><Key.enter>
Screenshot: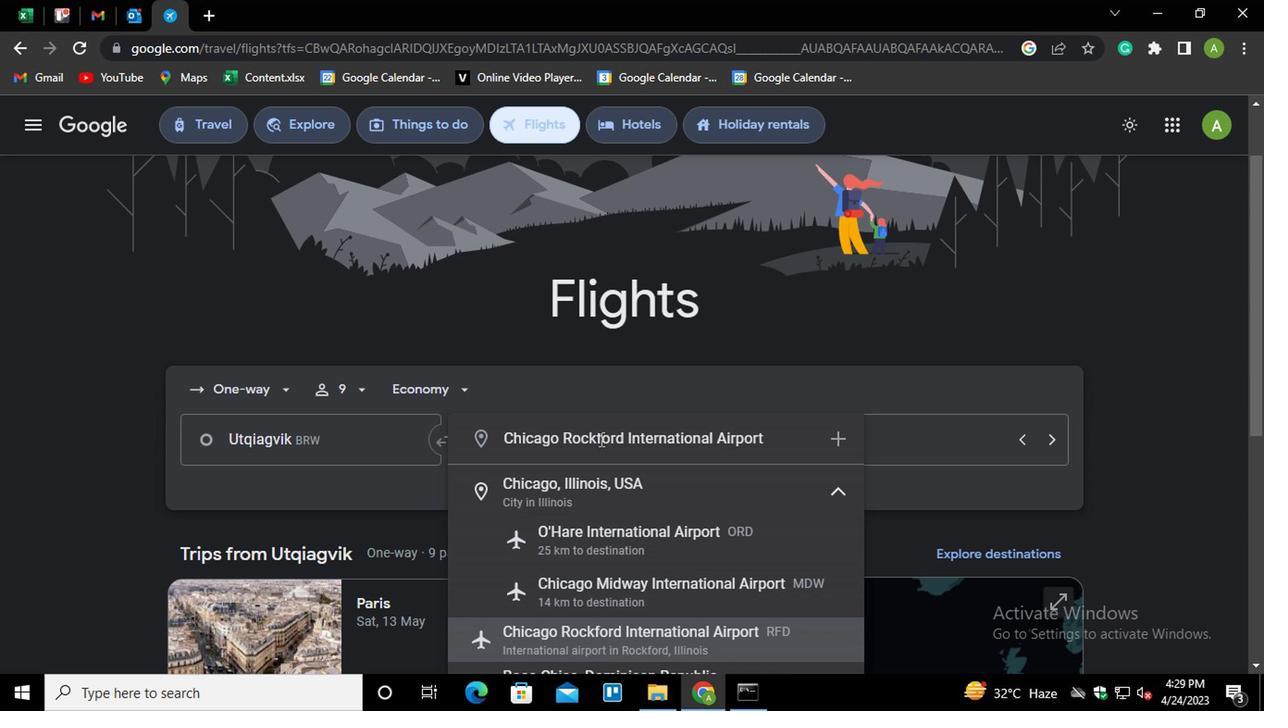 
Action: Mouse moved to (650, 511)
Screenshot: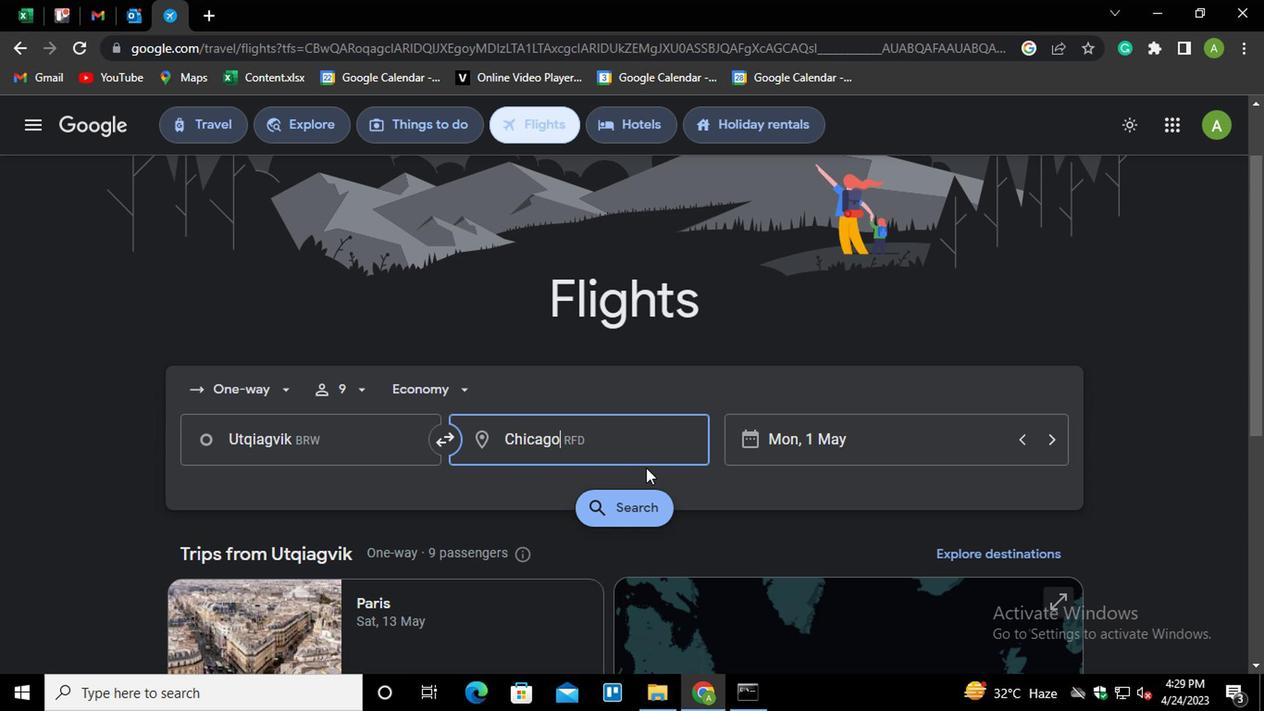 
Action: Mouse pressed left at (650, 511)
Screenshot: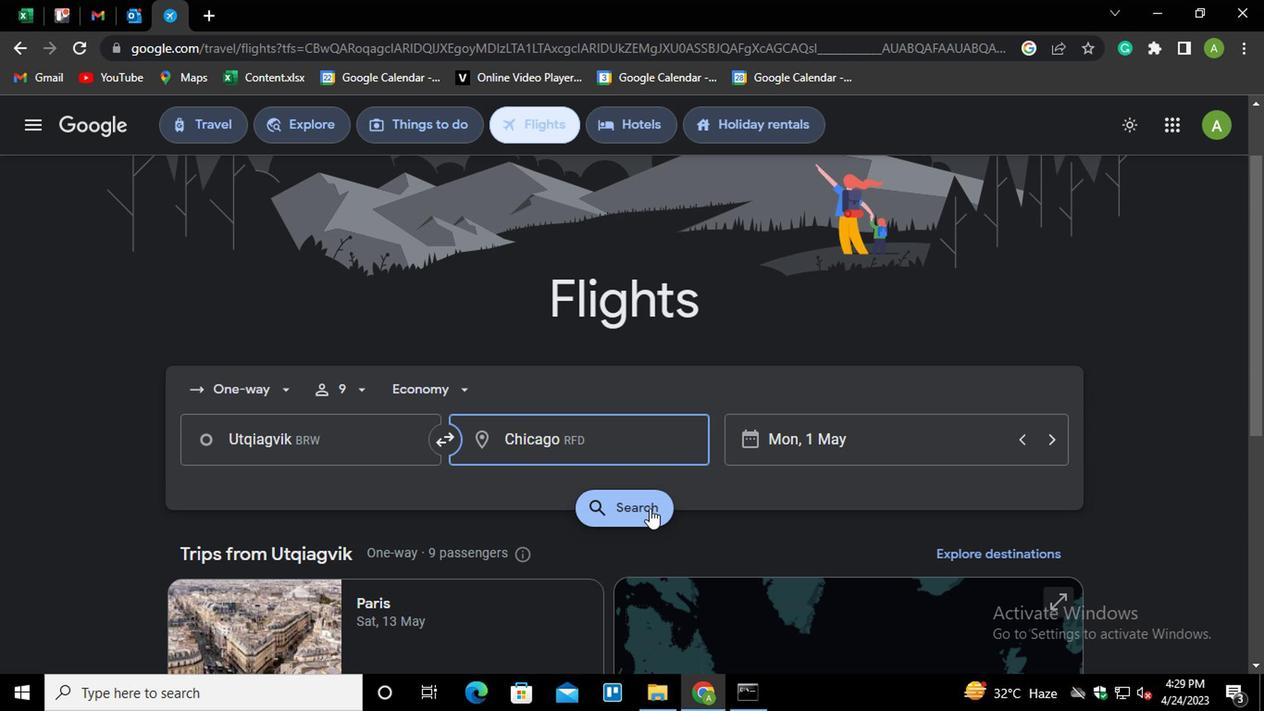 
Action: Mouse moved to (246, 303)
Screenshot: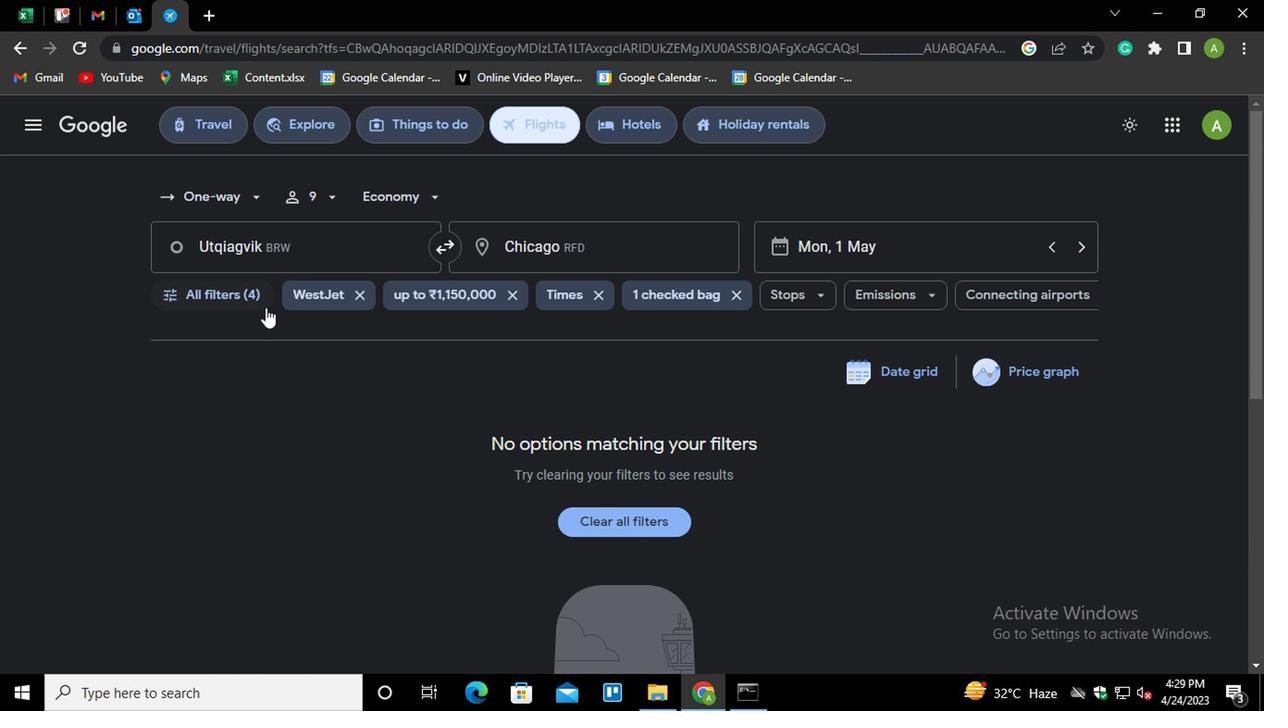 
Action: Mouse pressed left at (246, 303)
Screenshot: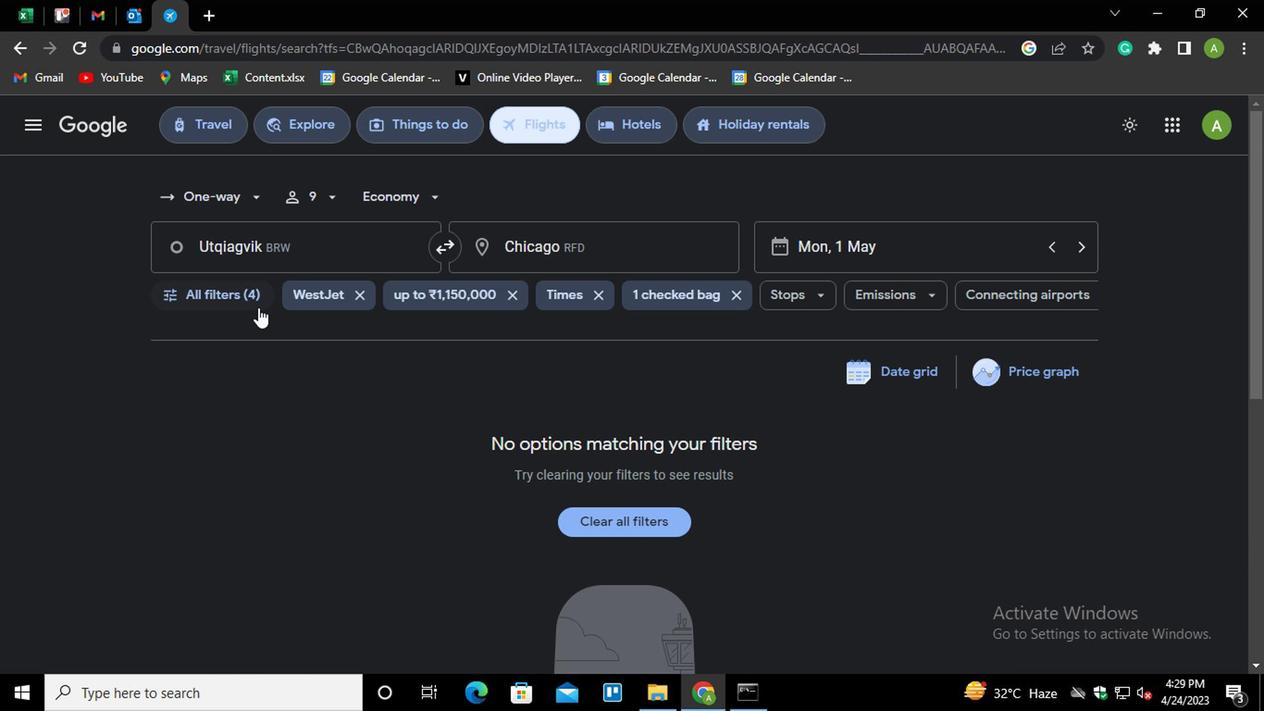 
Action: Mouse moved to (414, 652)
Screenshot: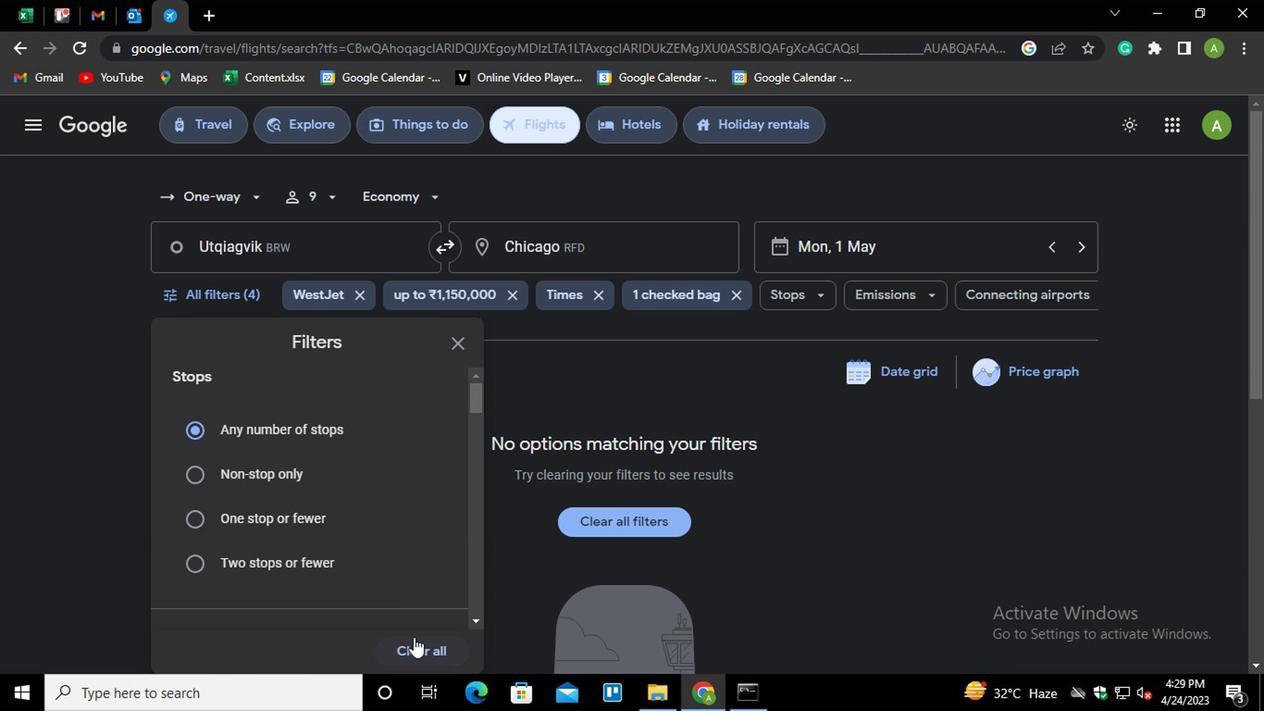 
Action: Mouse pressed left at (414, 652)
Screenshot: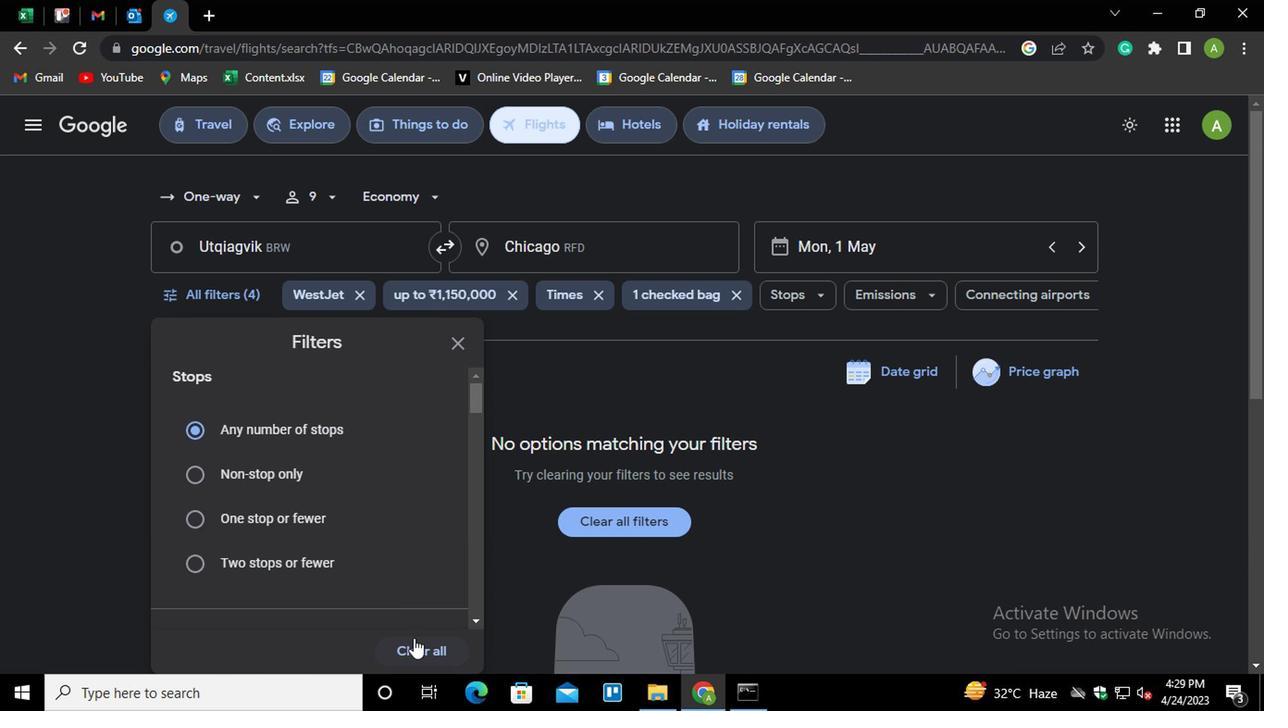 
Action: Mouse moved to (348, 480)
Screenshot: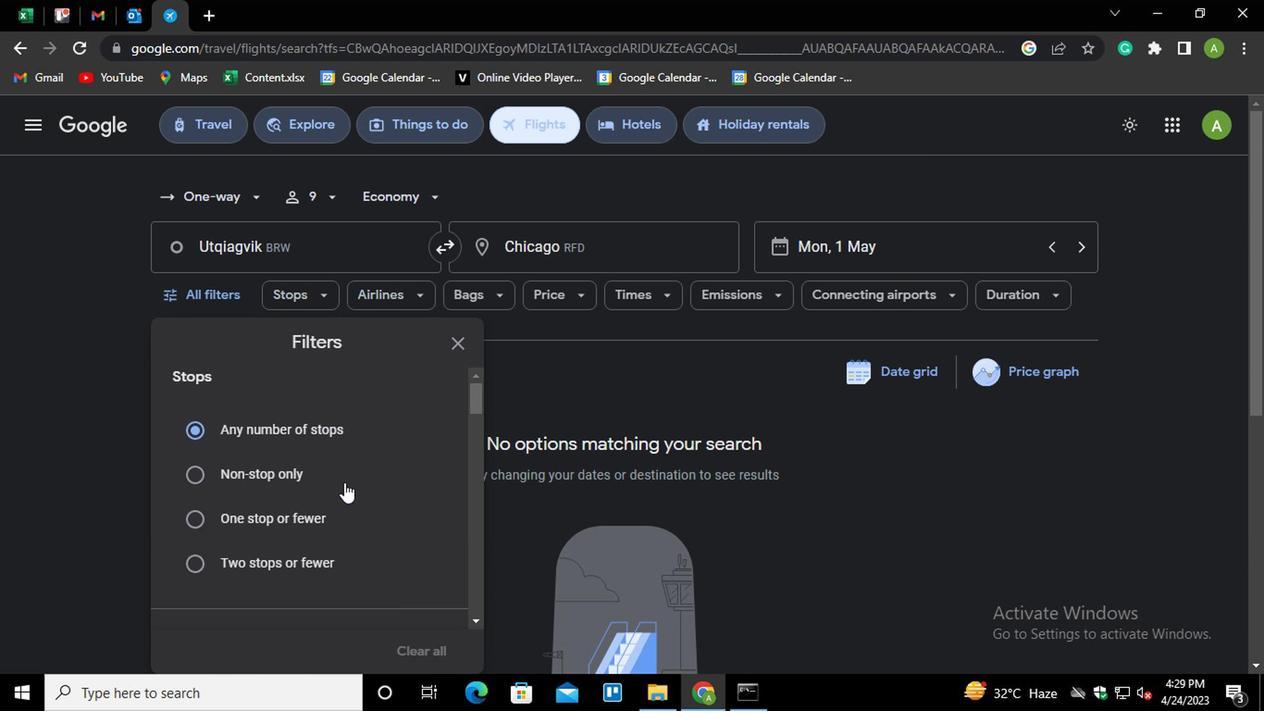 
Action: Mouse scrolled (348, 479) with delta (0, -1)
Screenshot: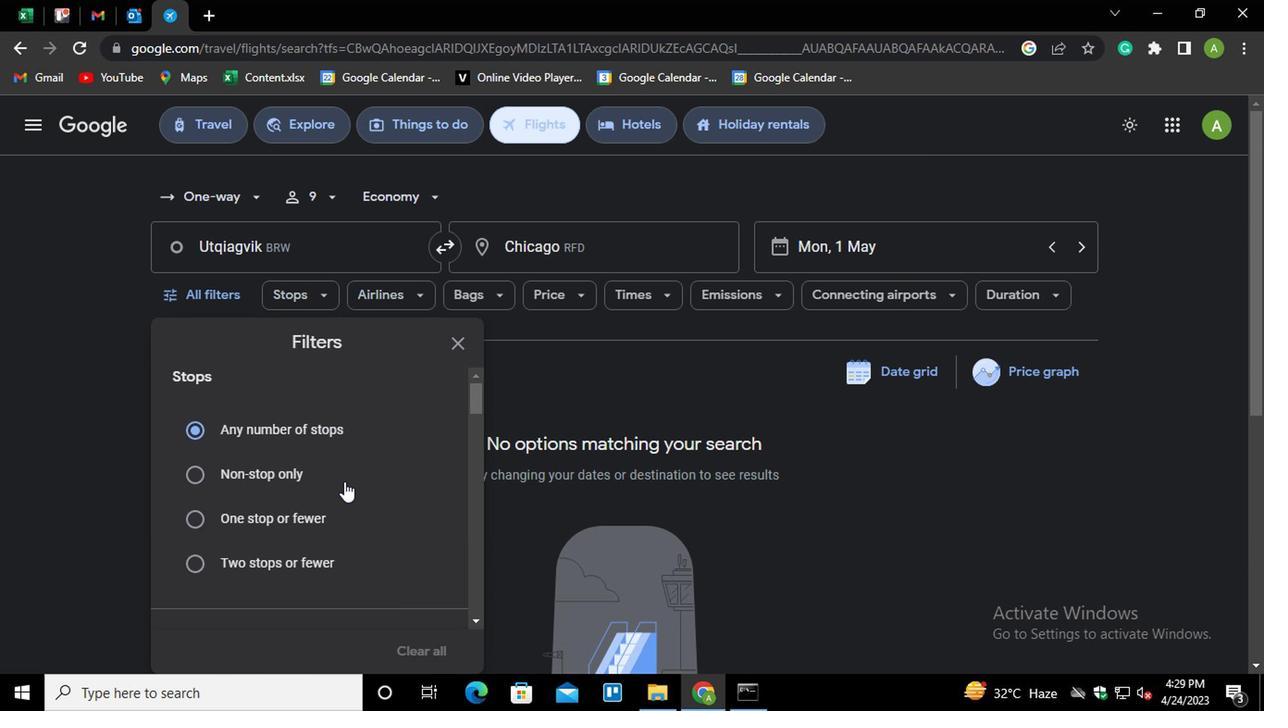 
Action: Mouse moved to (348, 479)
Screenshot: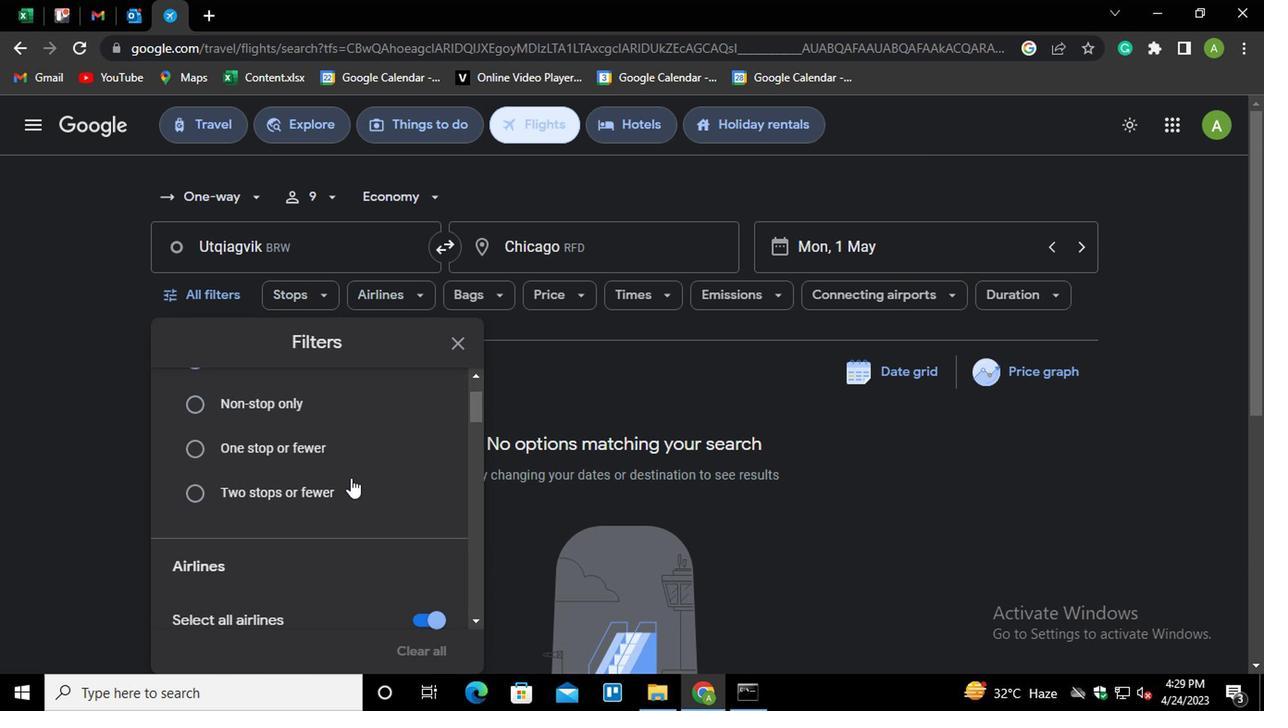 
Action: Mouse scrolled (348, 478) with delta (0, 0)
Screenshot: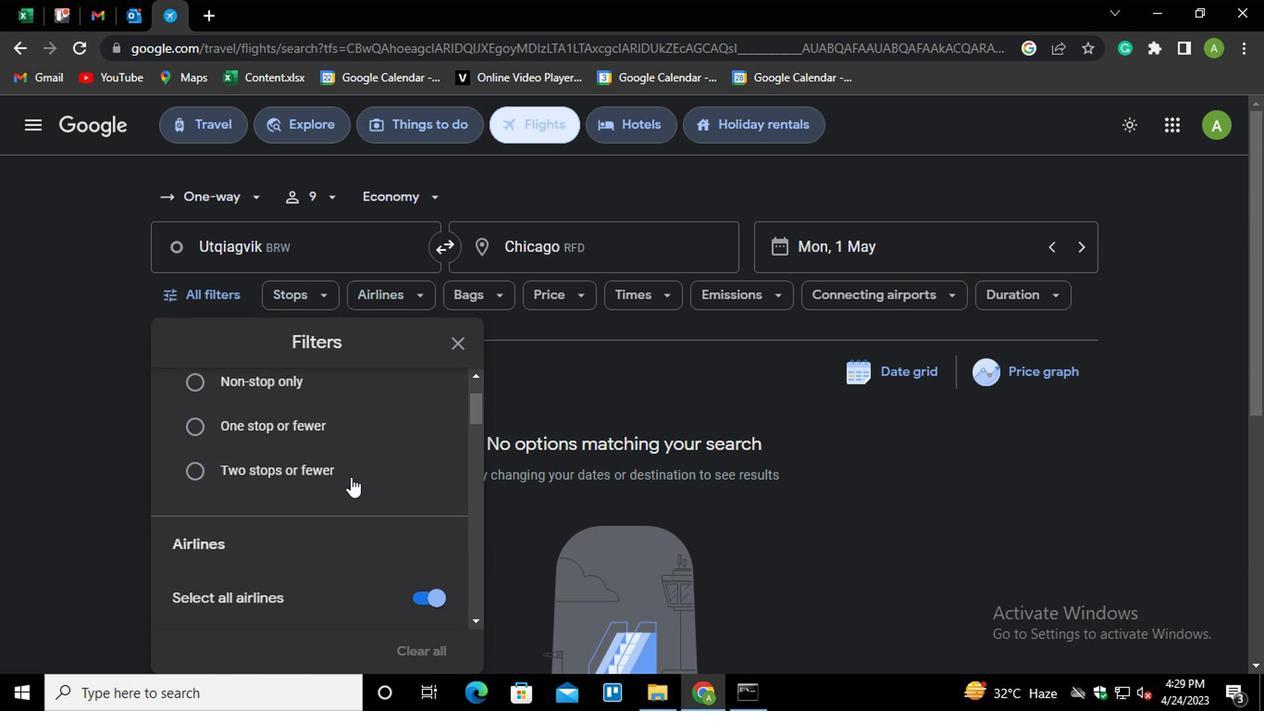 
Action: Mouse moved to (423, 509)
Screenshot: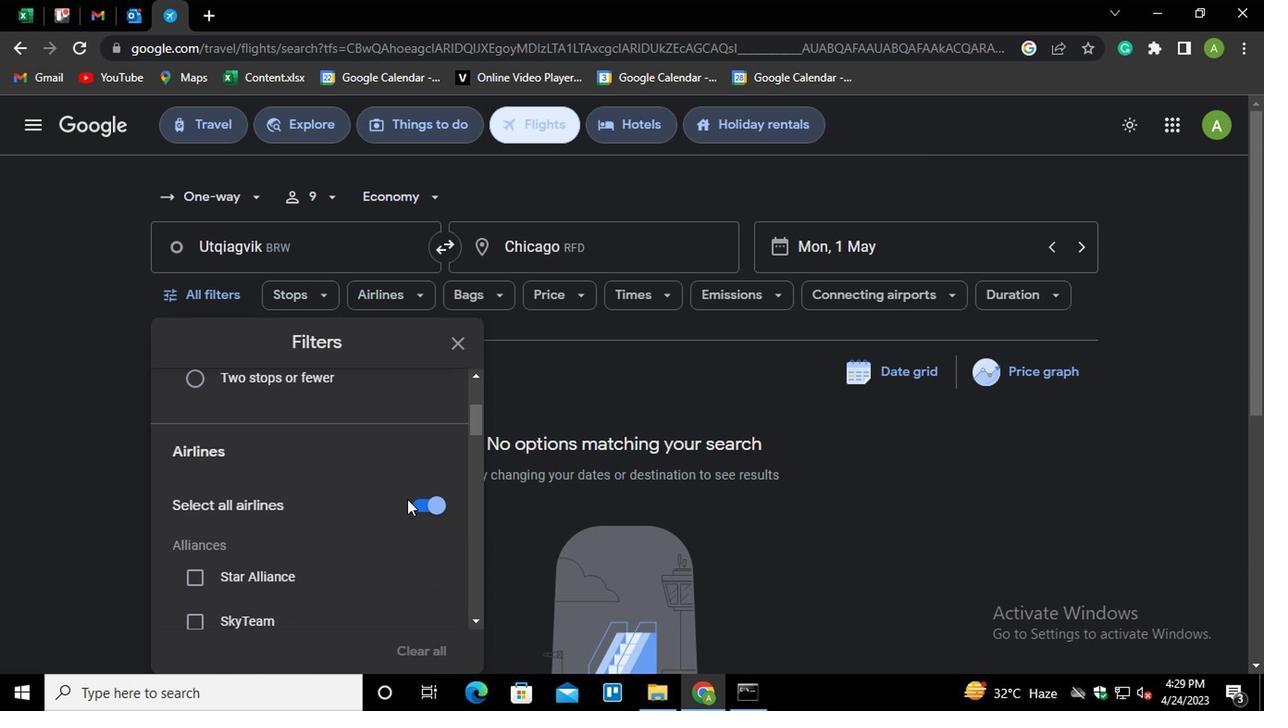 
Action: Mouse pressed left at (423, 509)
Screenshot: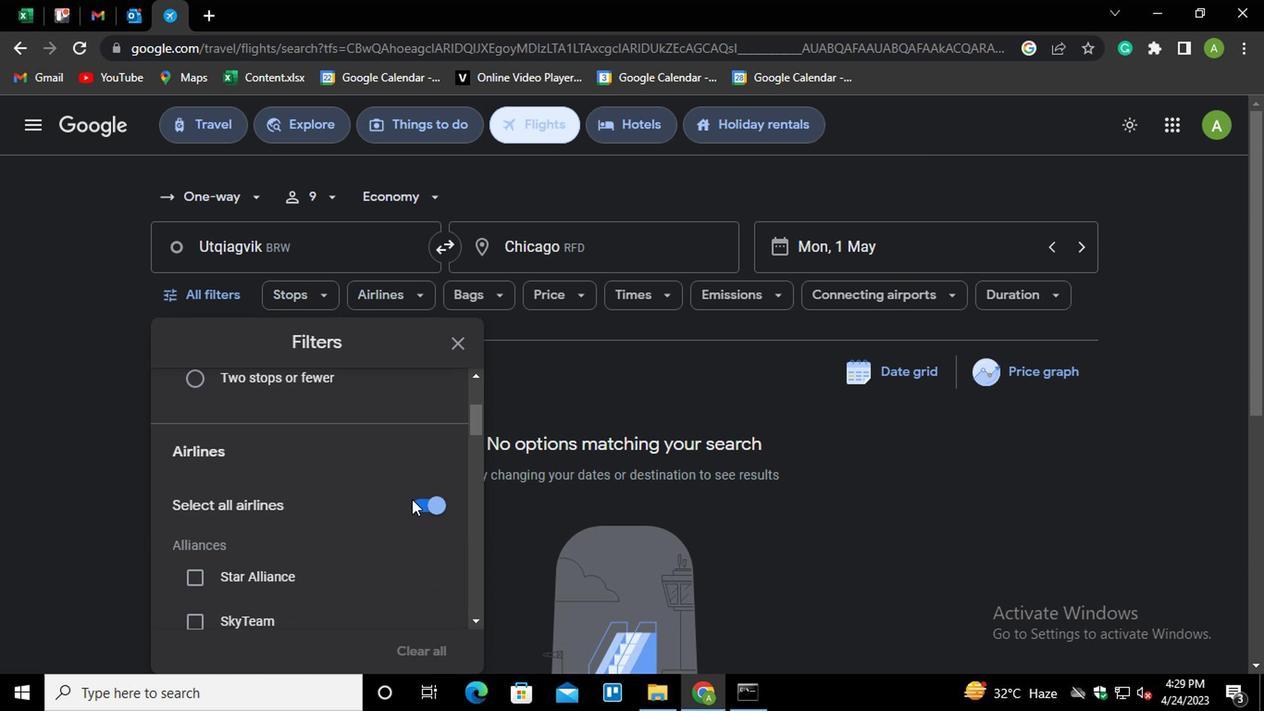 
Action: Mouse moved to (364, 518)
Screenshot: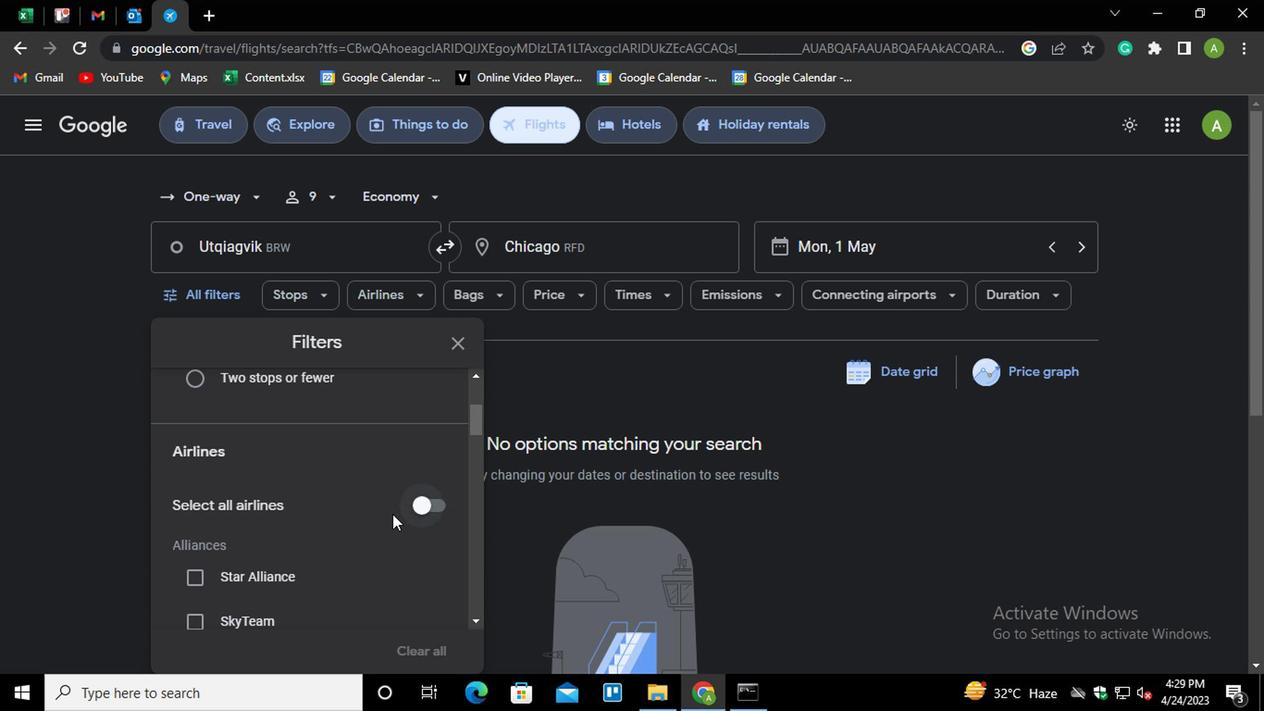 
Action: Mouse scrolled (364, 517) with delta (0, 0)
Screenshot: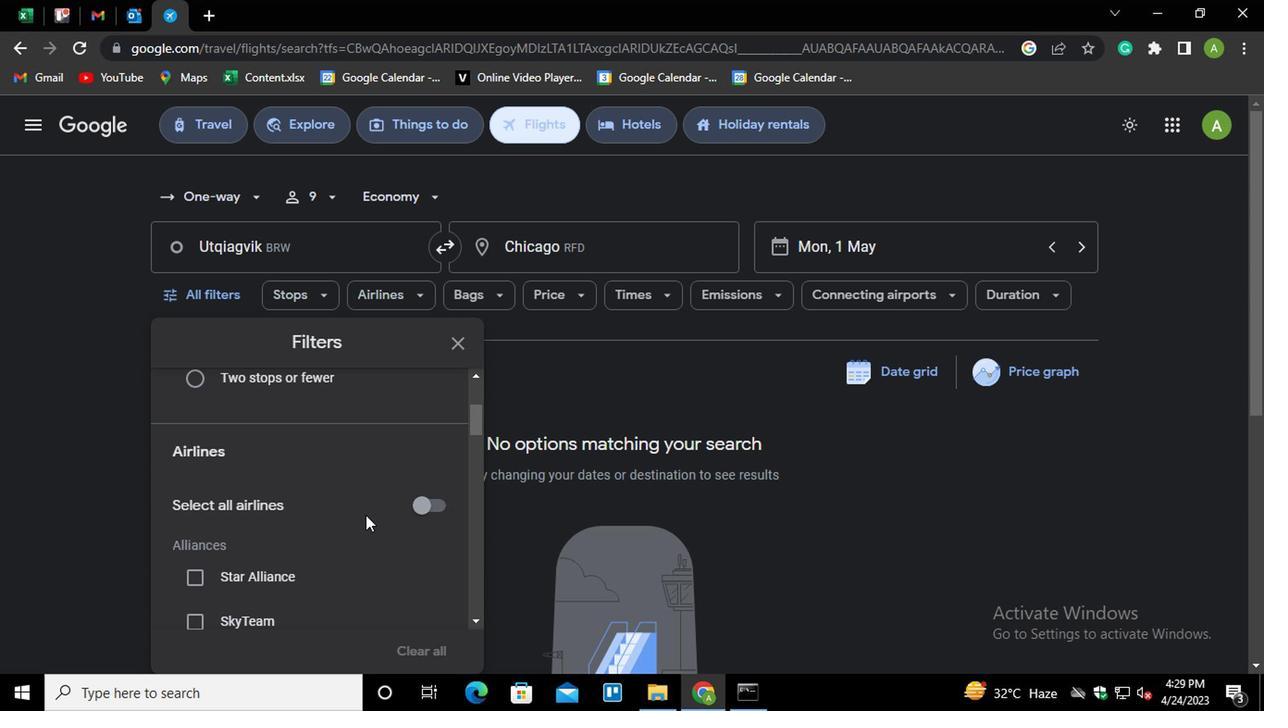 
Action: Mouse moved to (363, 518)
Screenshot: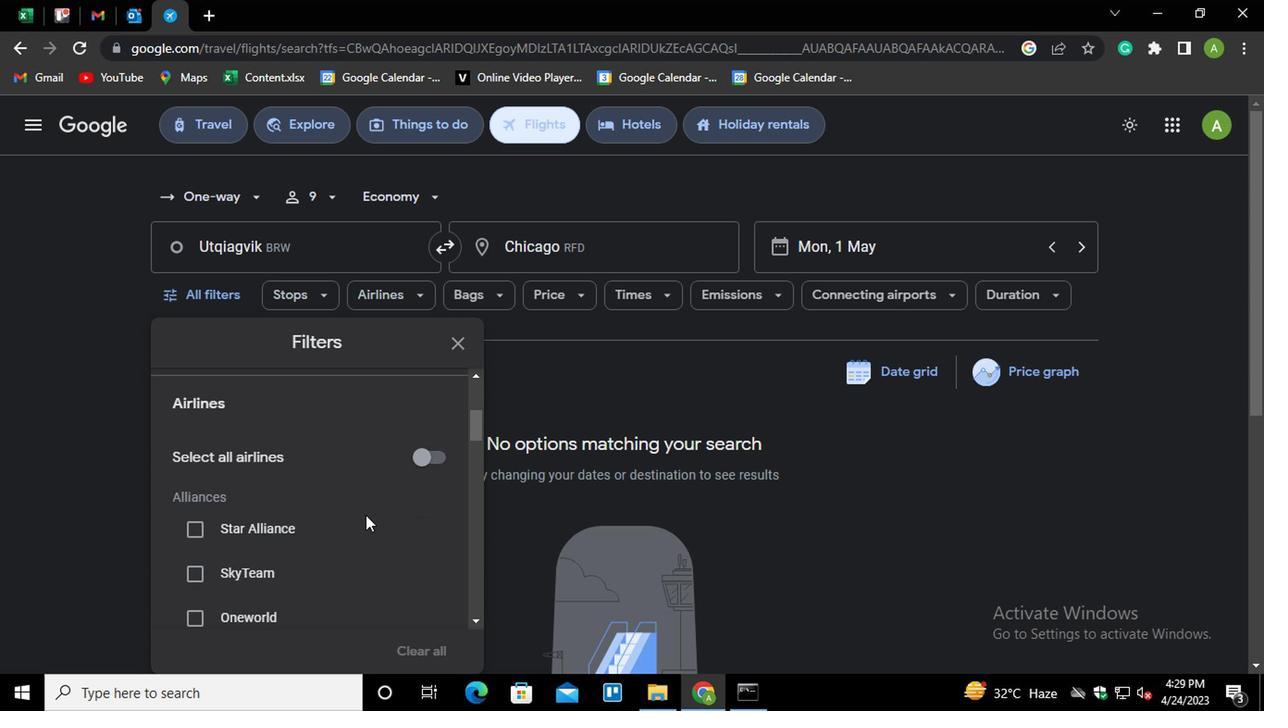 
Action: Mouse scrolled (363, 517) with delta (0, 0)
Screenshot: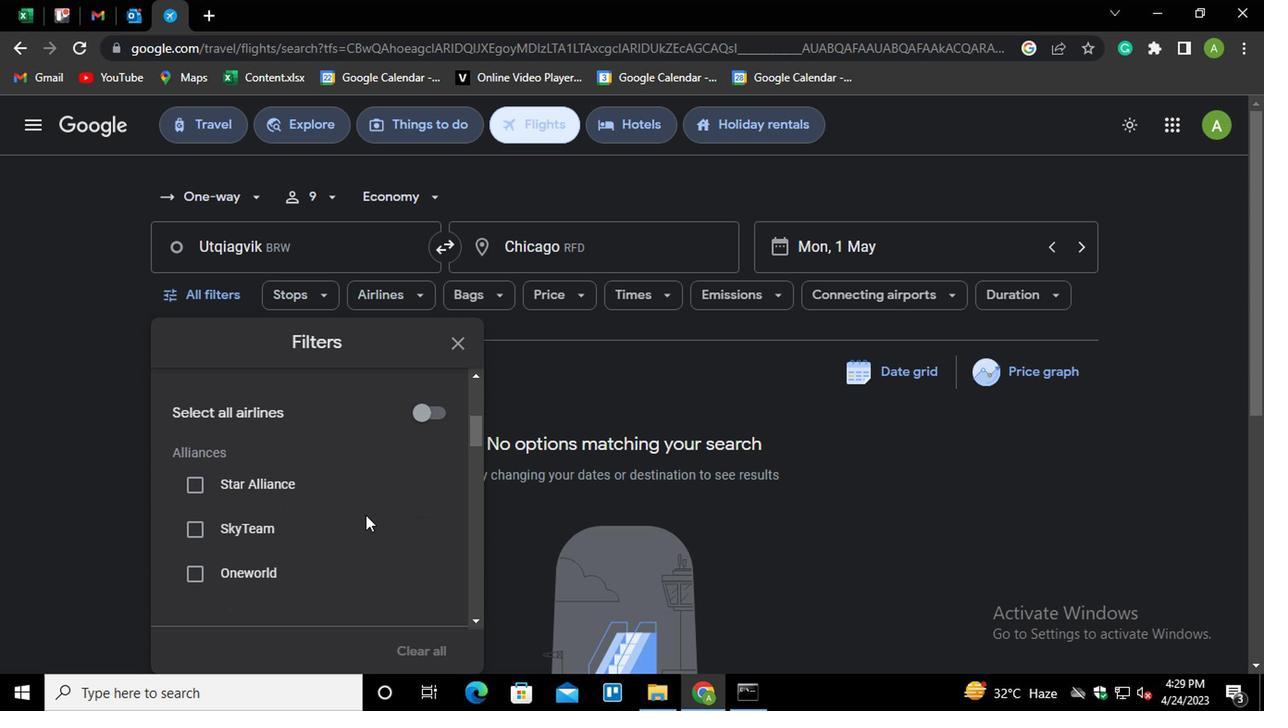 
Action: Mouse scrolled (363, 517) with delta (0, 0)
Screenshot: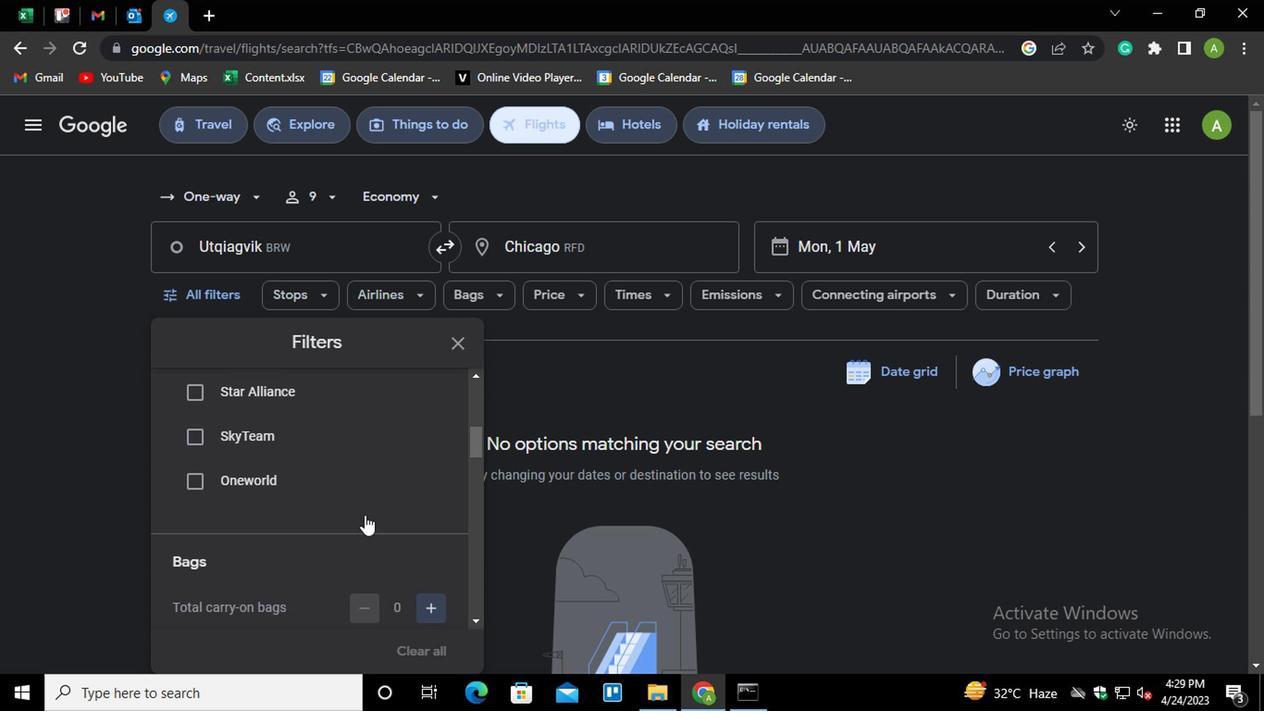 
Action: Mouse moved to (447, 562)
Screenshot: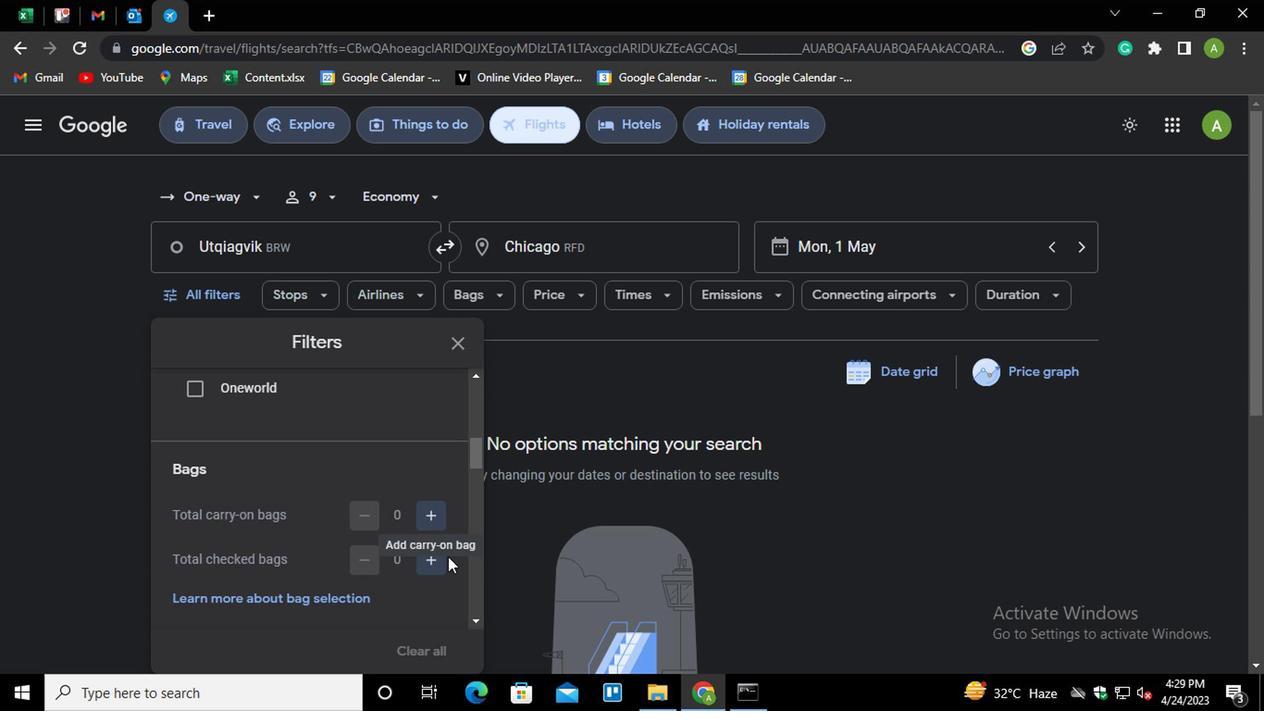 
Action: Mouse pressed left at (447, 562)
Screenshot: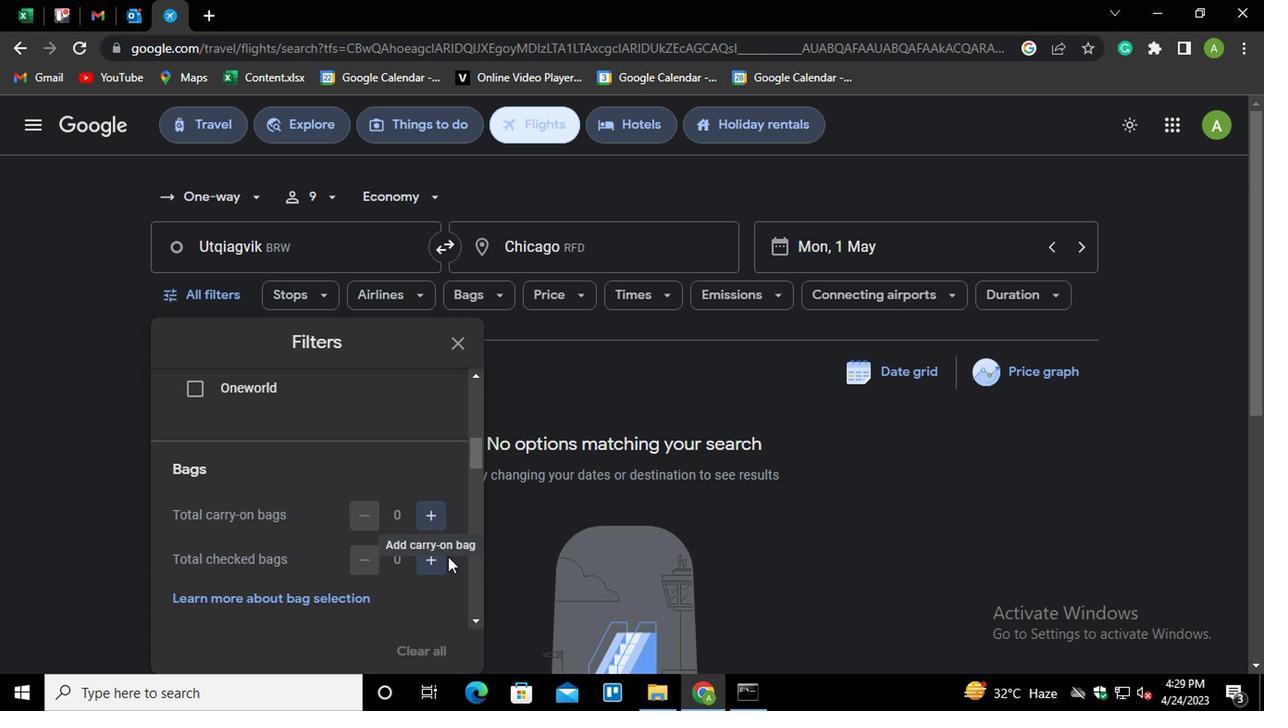 
Action: Mouse moved to (446, 563)
Screenshot: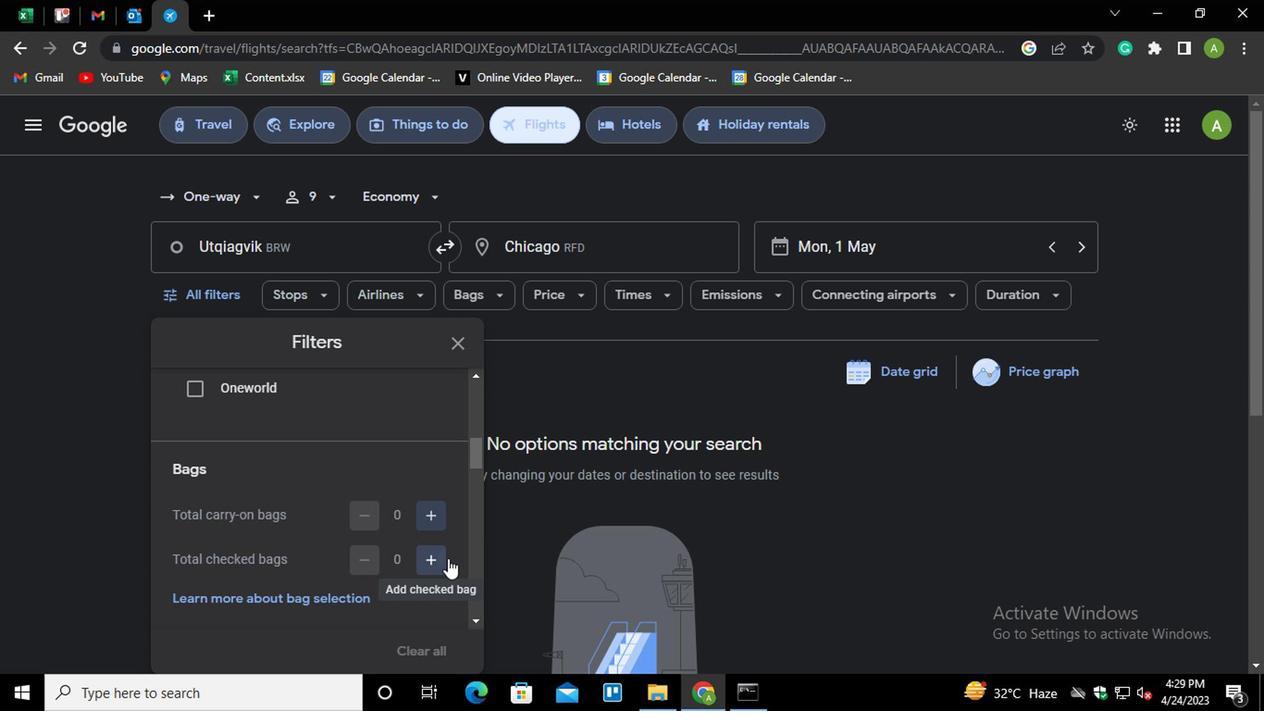 
Action: Mouse pressed left at (446, 563)
Screenshot: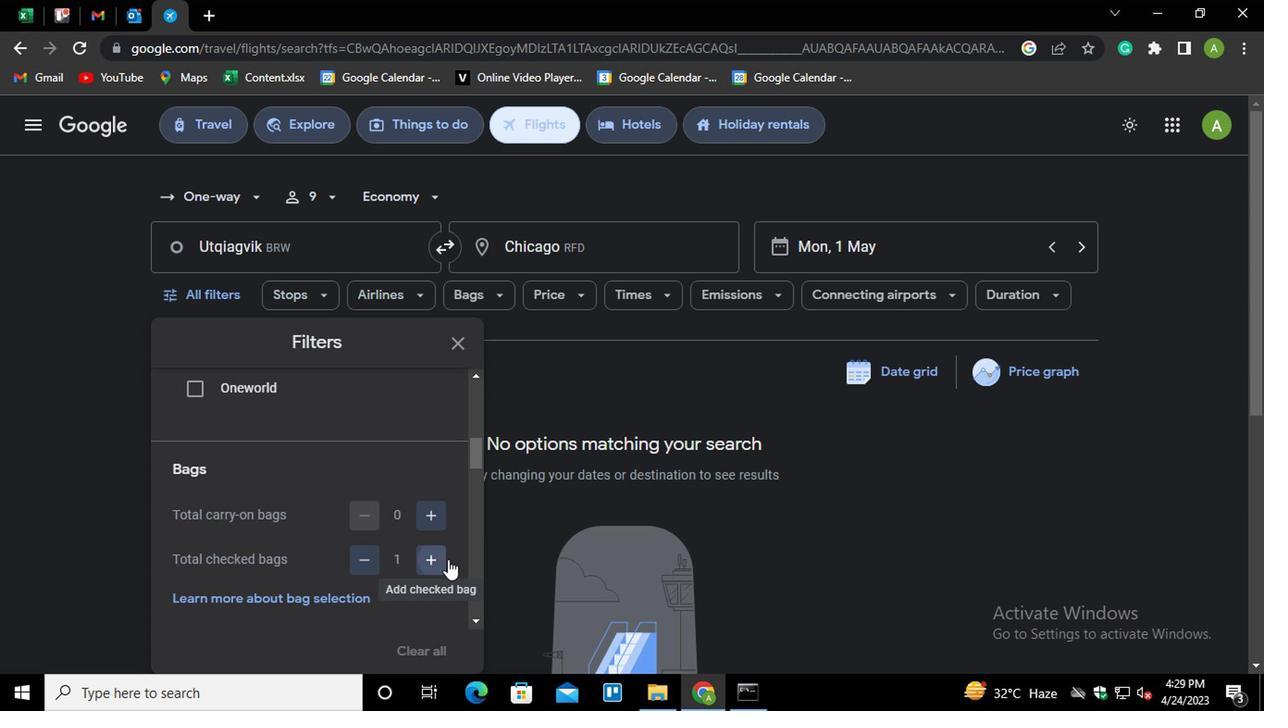 
Action: Mouse moved to (414, 541)
Screenshot: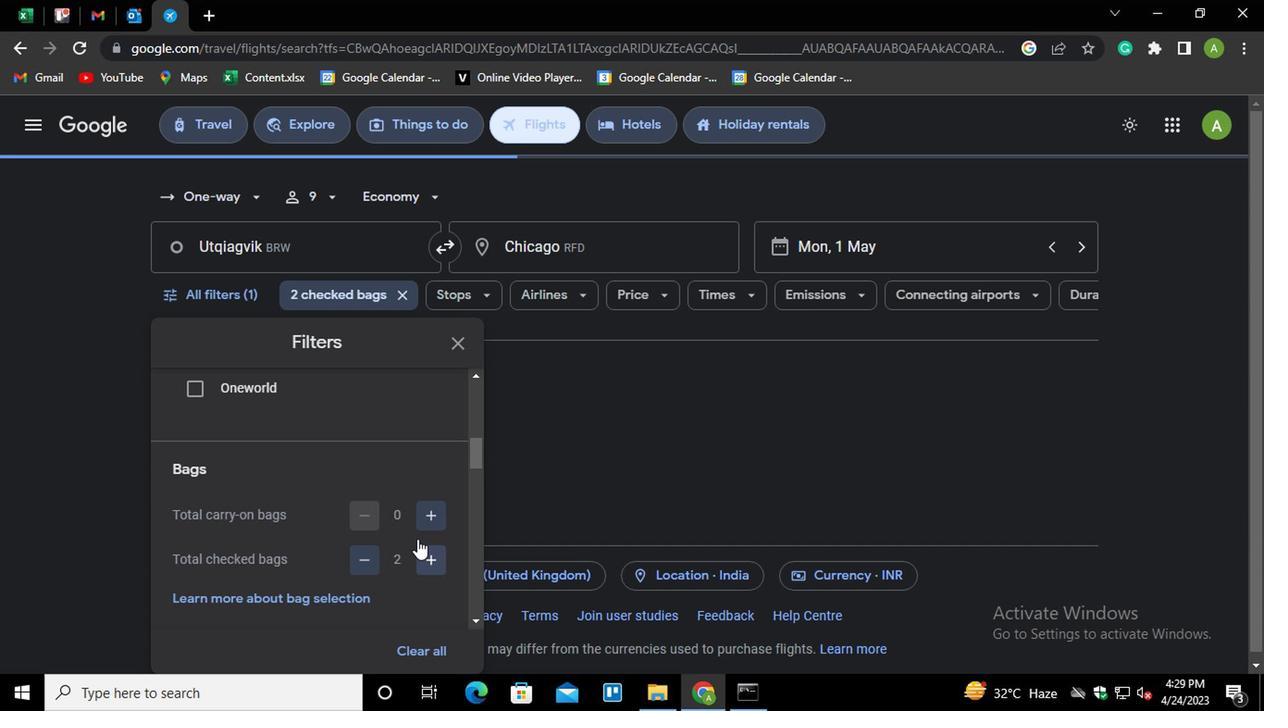 
Action: Mouse scrolled (414, 541) with delta (0, 0)
Screenshot: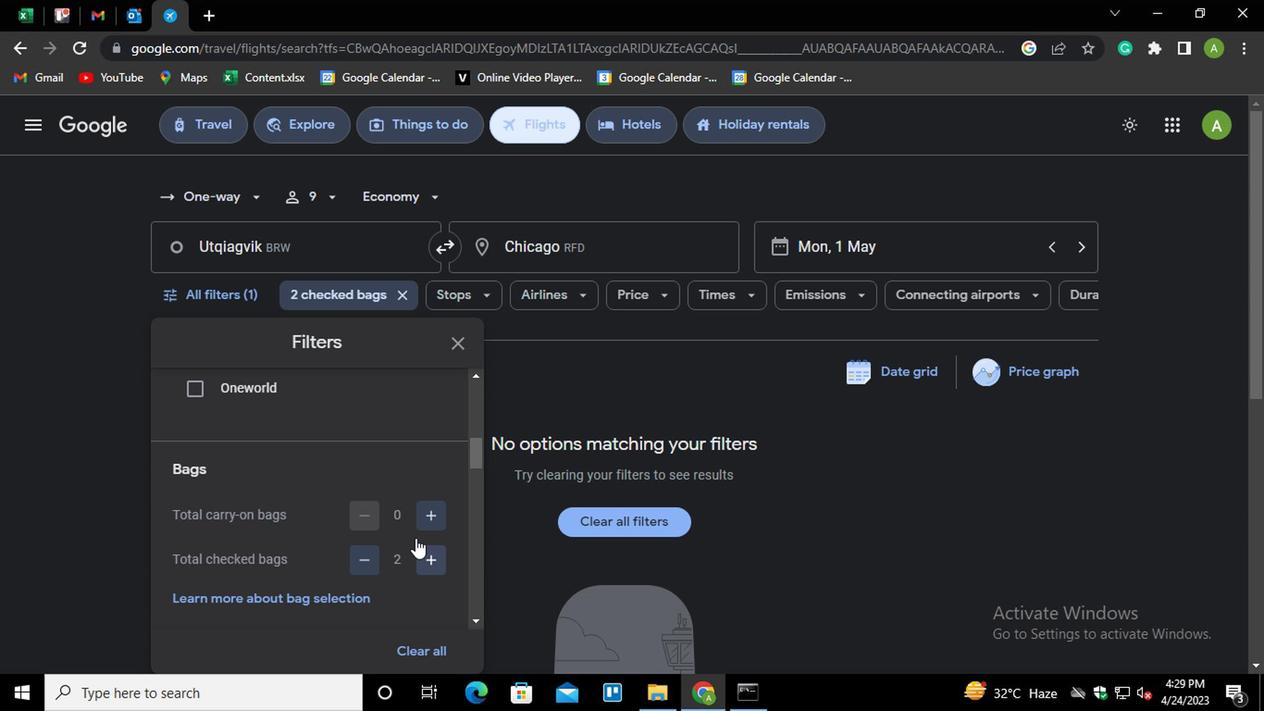 
Action: Mouse scrolled (414, 541) with delta (0, 0)
Screenshot: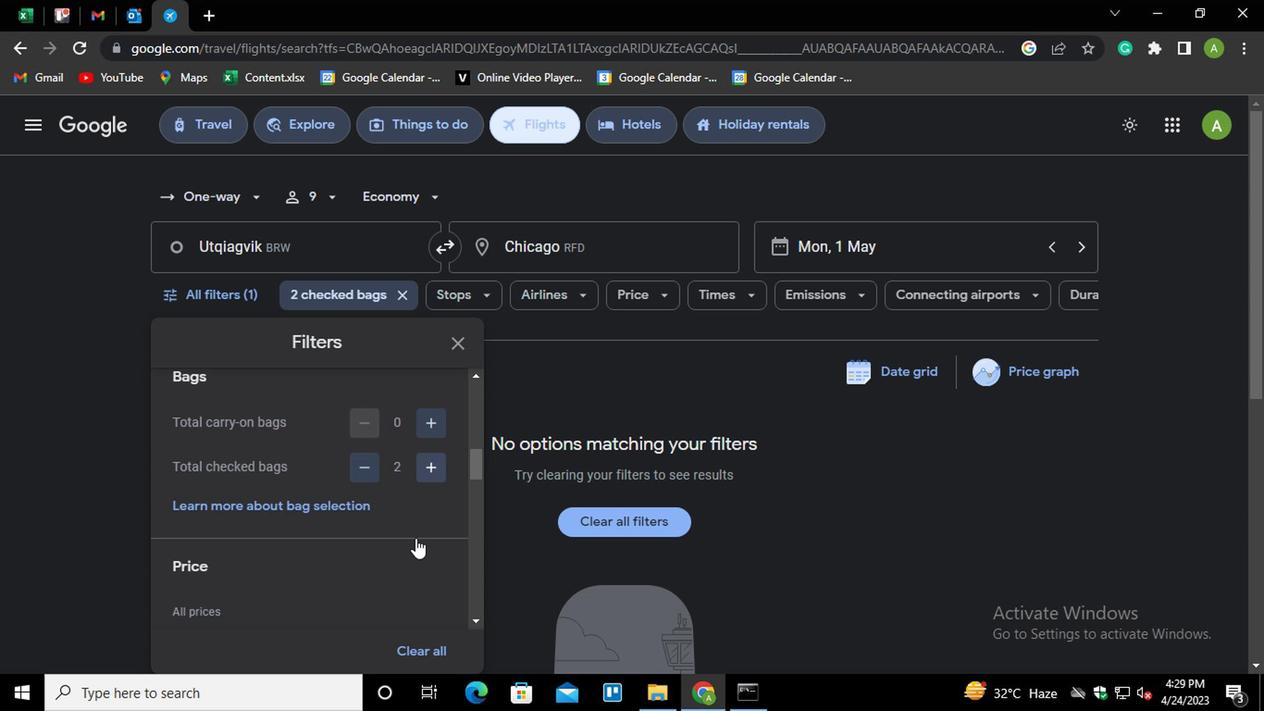 
Action: Mouse scrolled (414, 541) with delta (0, 0)
Screenshot: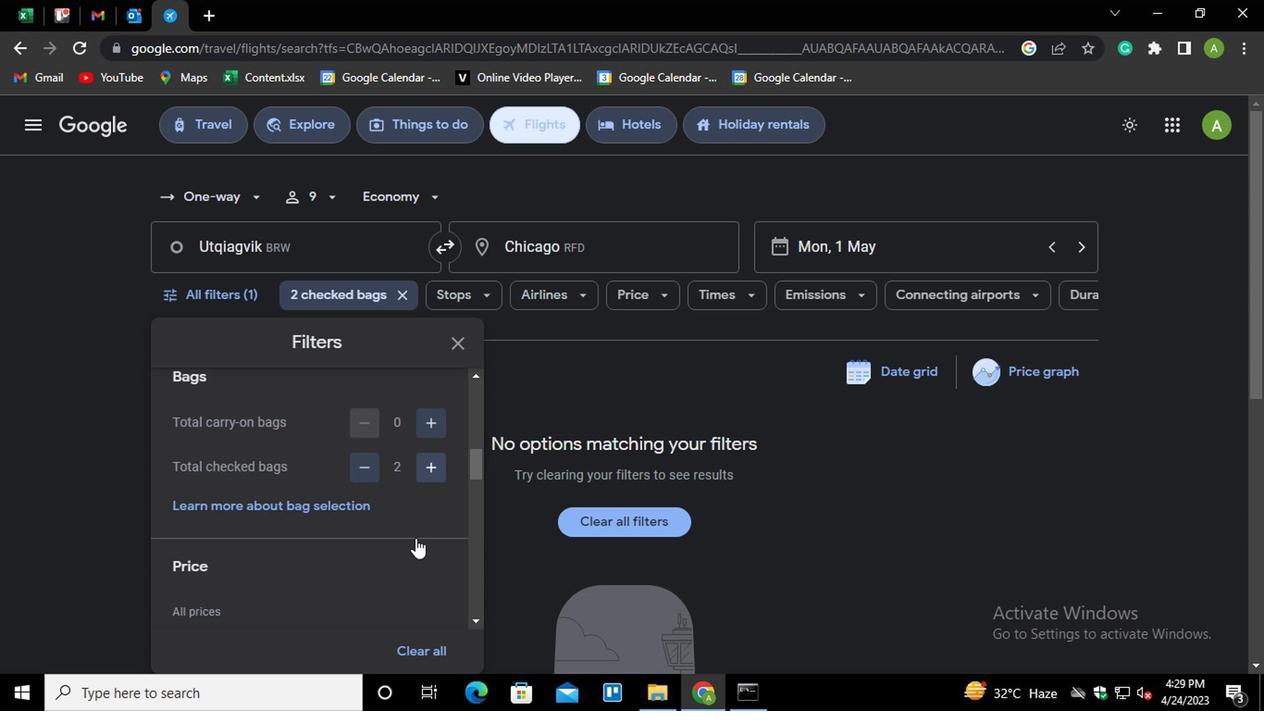 
Action: Mouse moved to (401, 466)
Screenshot: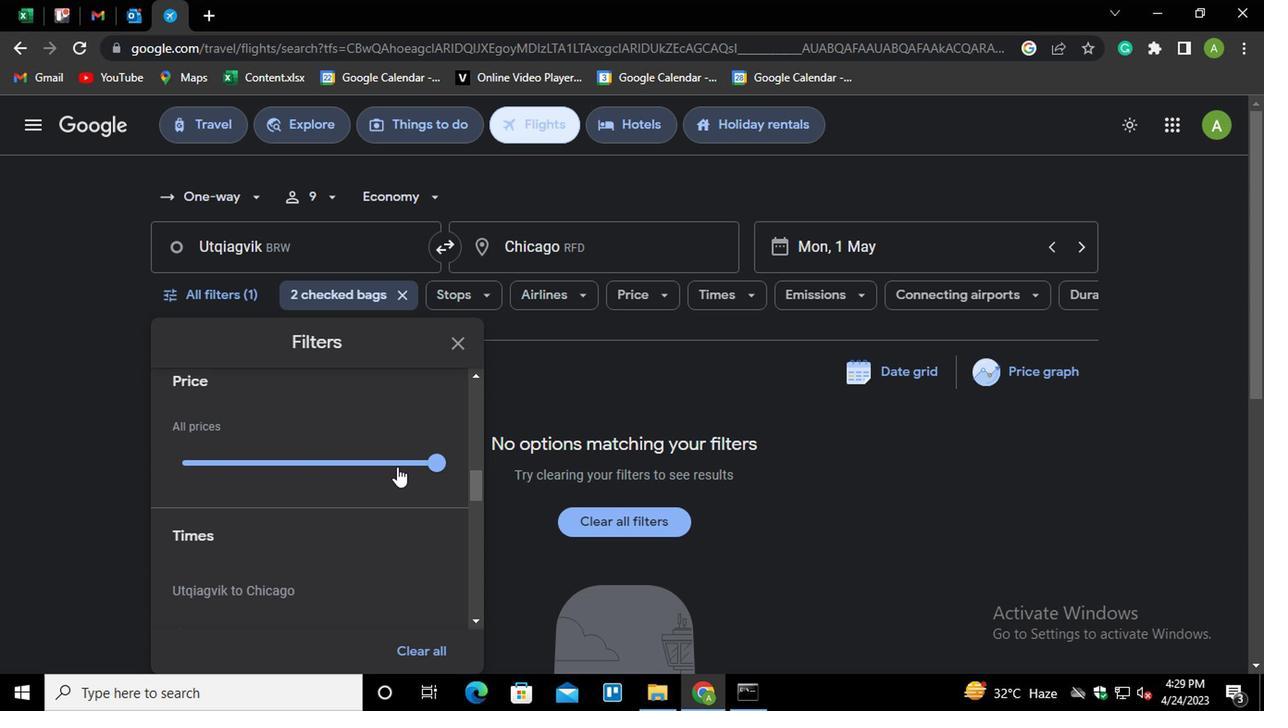 
Action: Mouse pressed left at (401, 466)
Screenshot: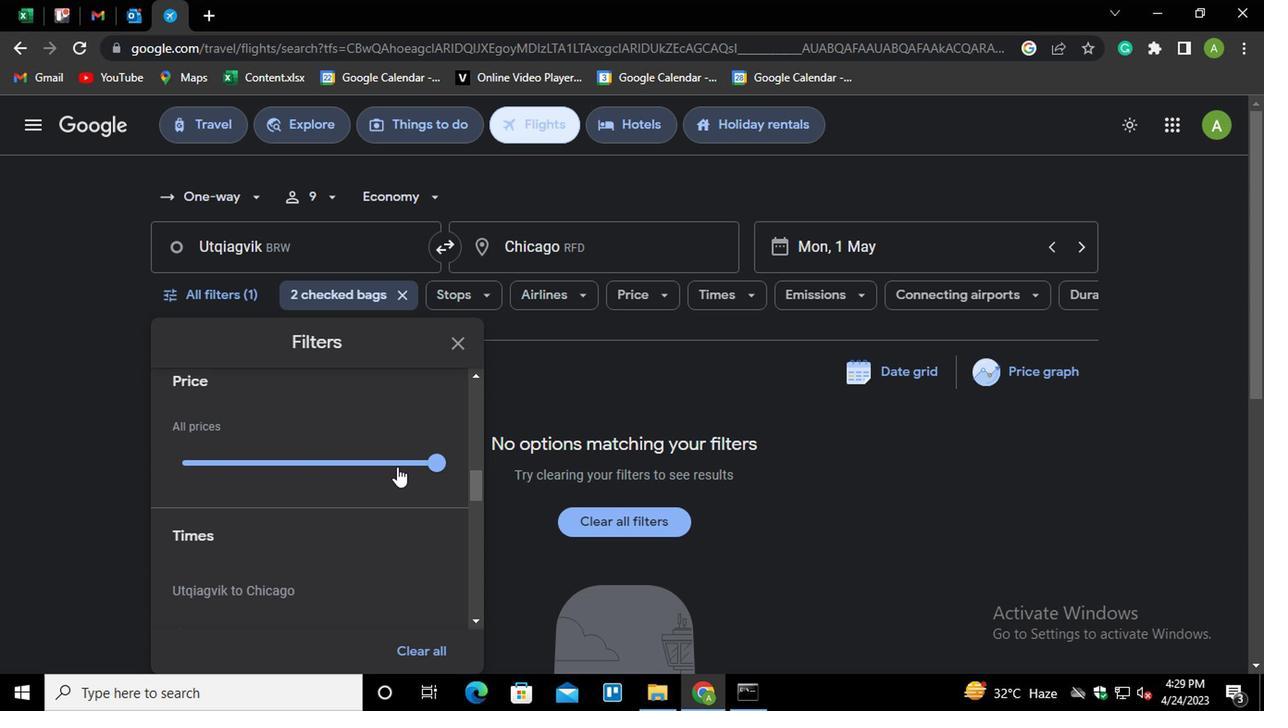 
Action: Mouse moved to (423, 499)
Screenshot: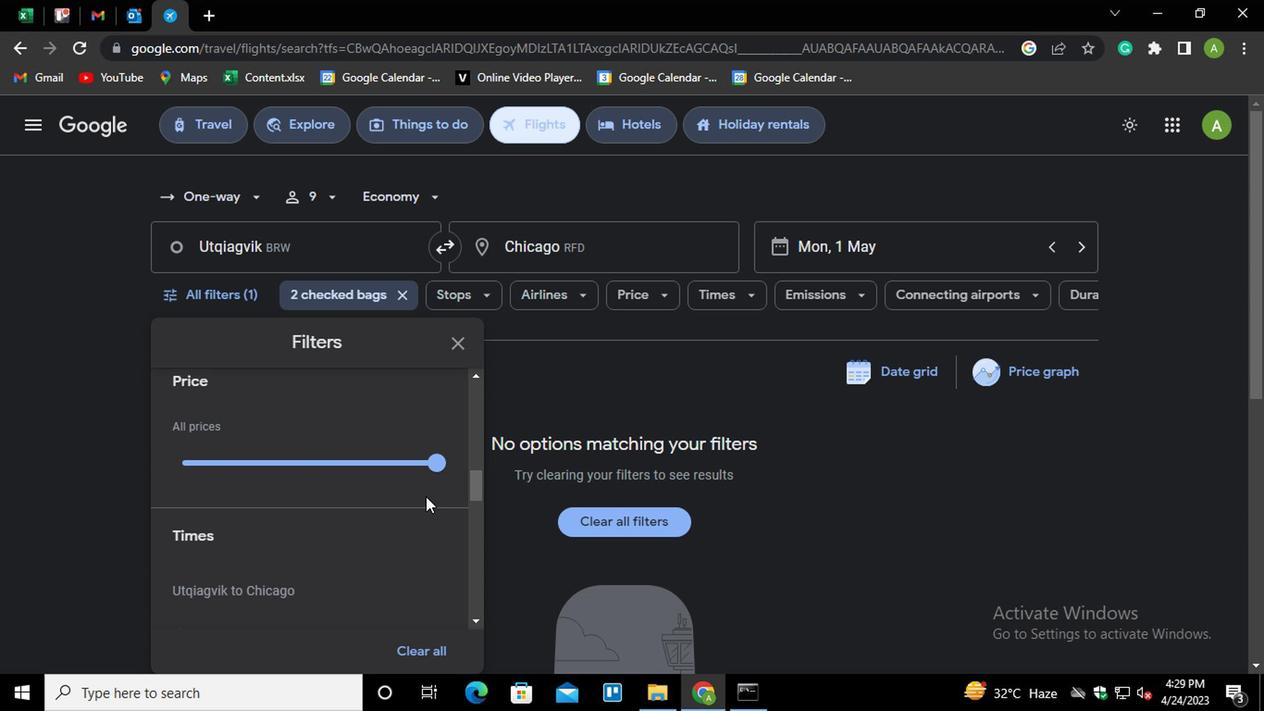 
Action: Mouse scrolled (423, 498) with delta (0, 0)
Screenshot: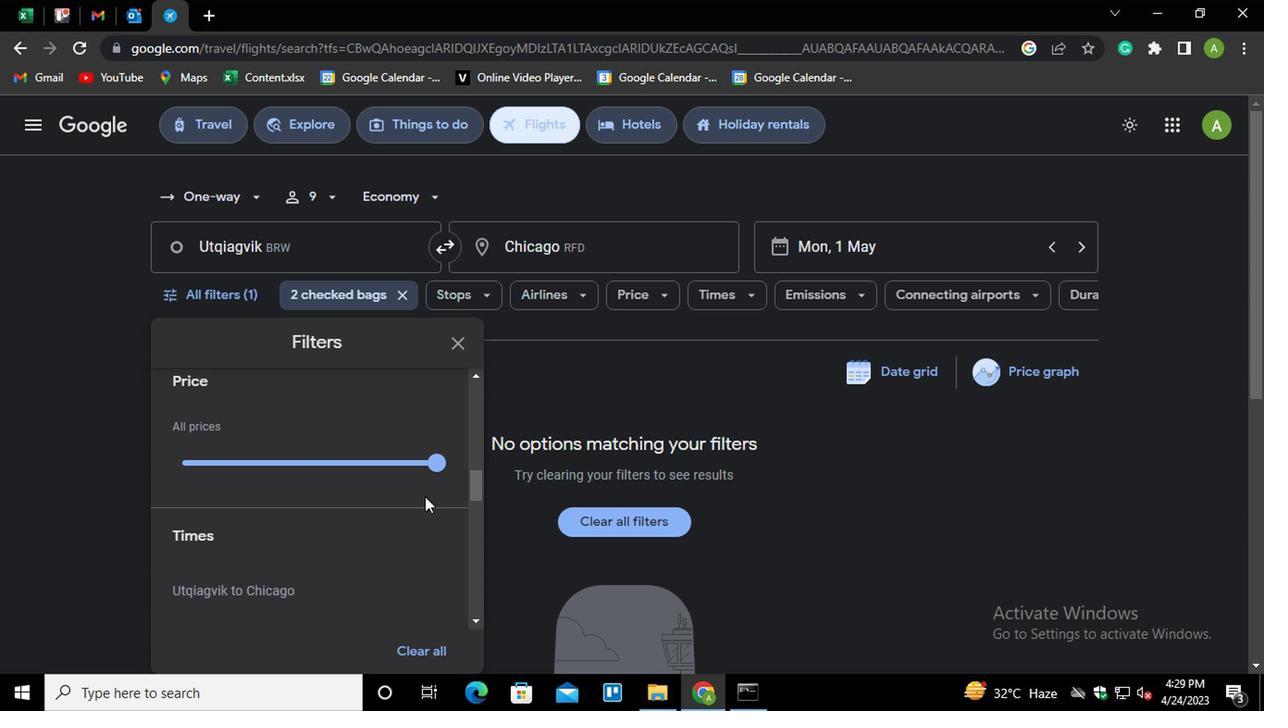 
Action: Mouse moved to (421, 499)
Screenshot: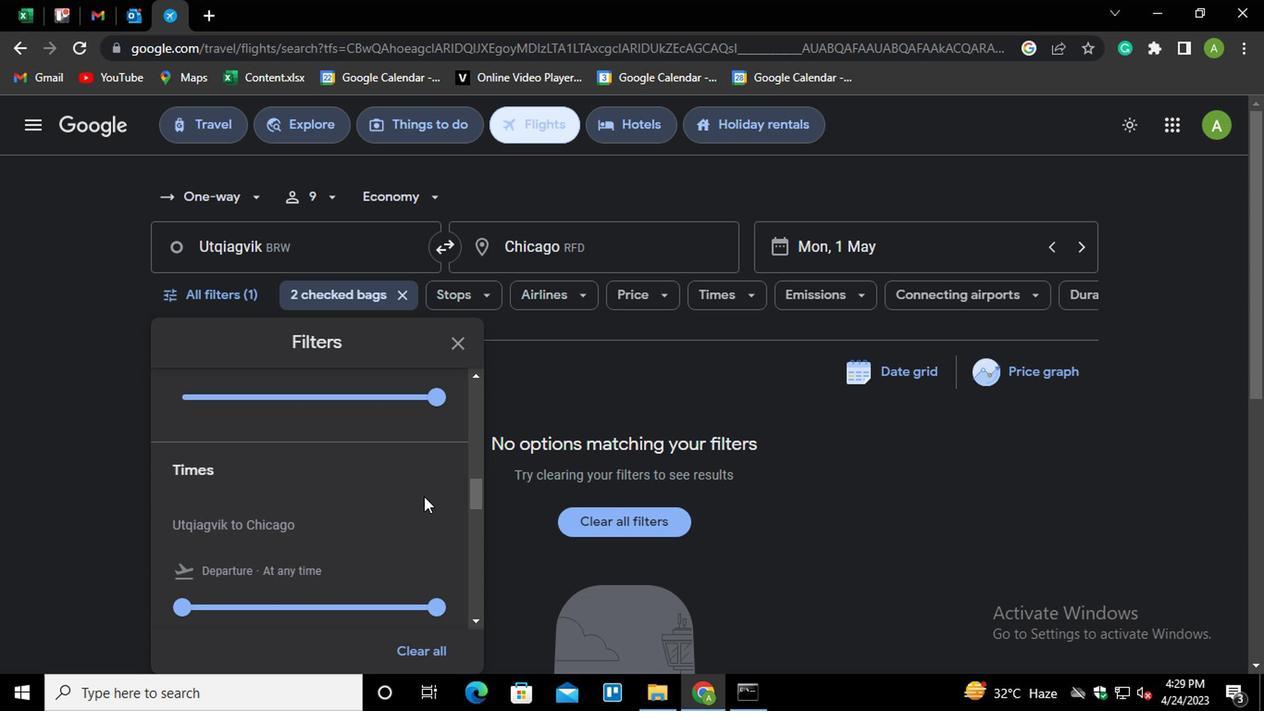 
Action: Mouse scrolled (421, 498) with delta (0, 0)
Screenshot: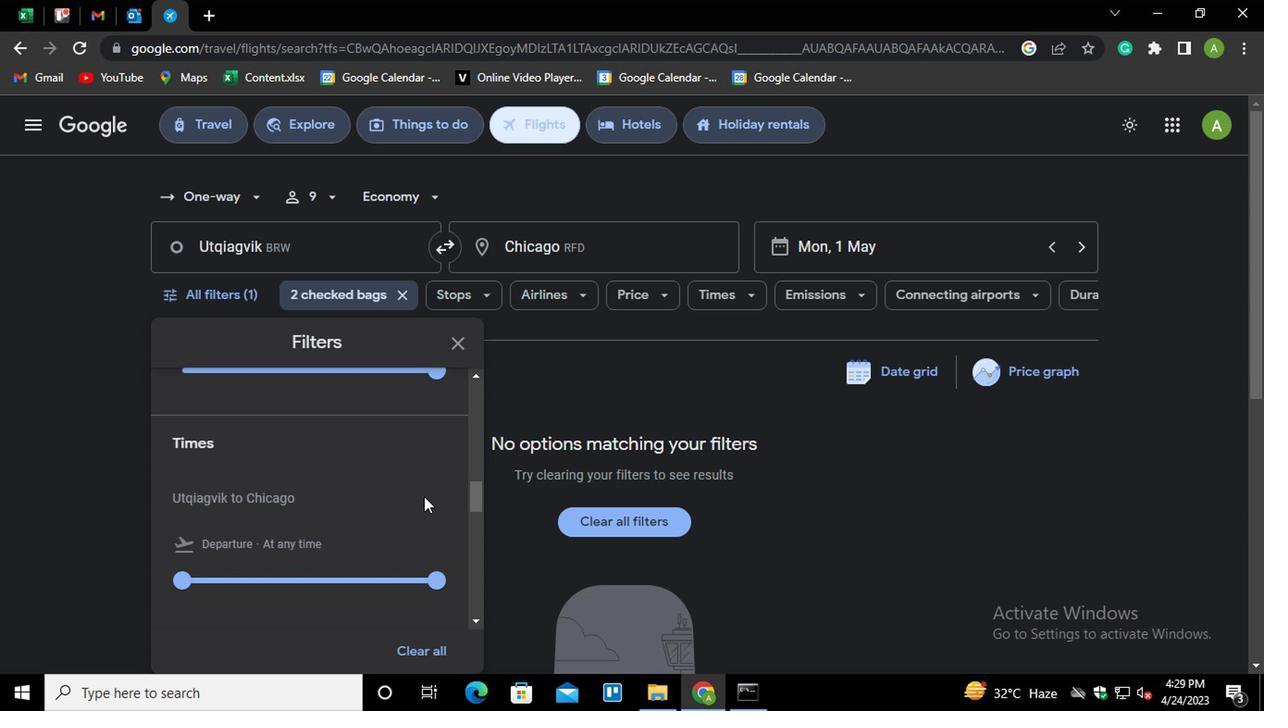 
Action: Mouse moved to (192, 483)
Screenshot: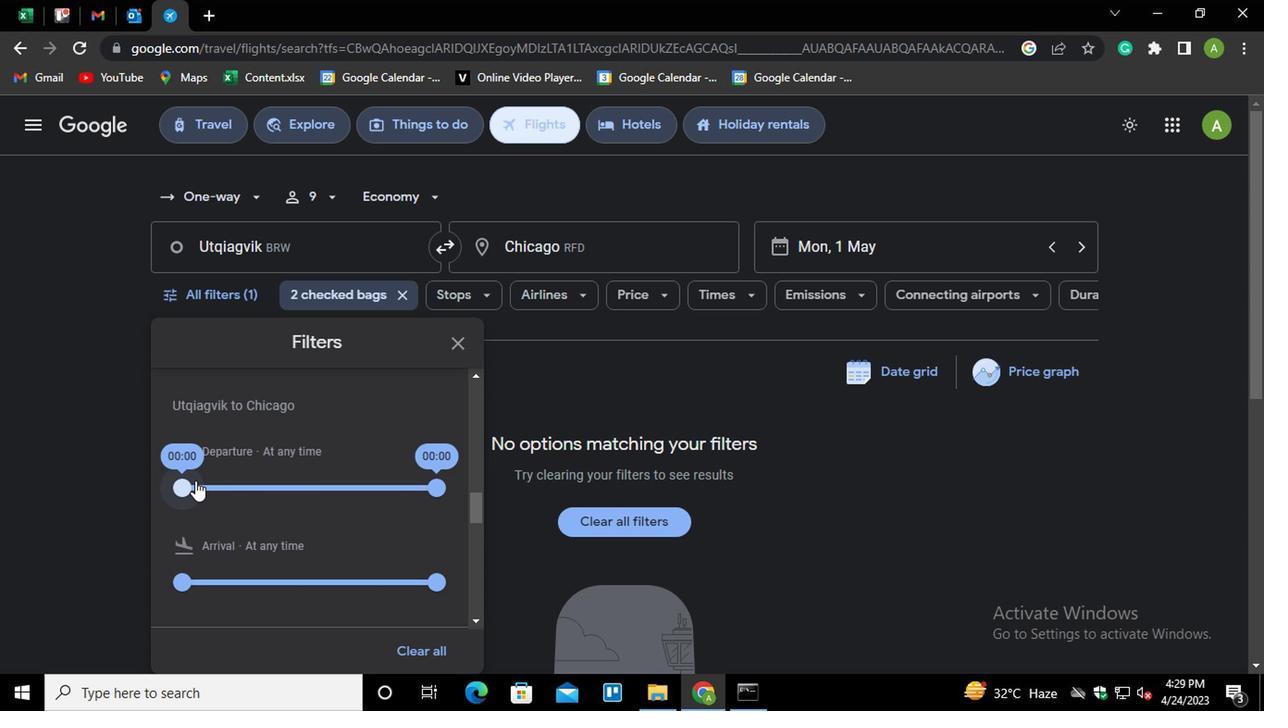 
Action: Mouse pressed left at (192, 483)
Screenshot: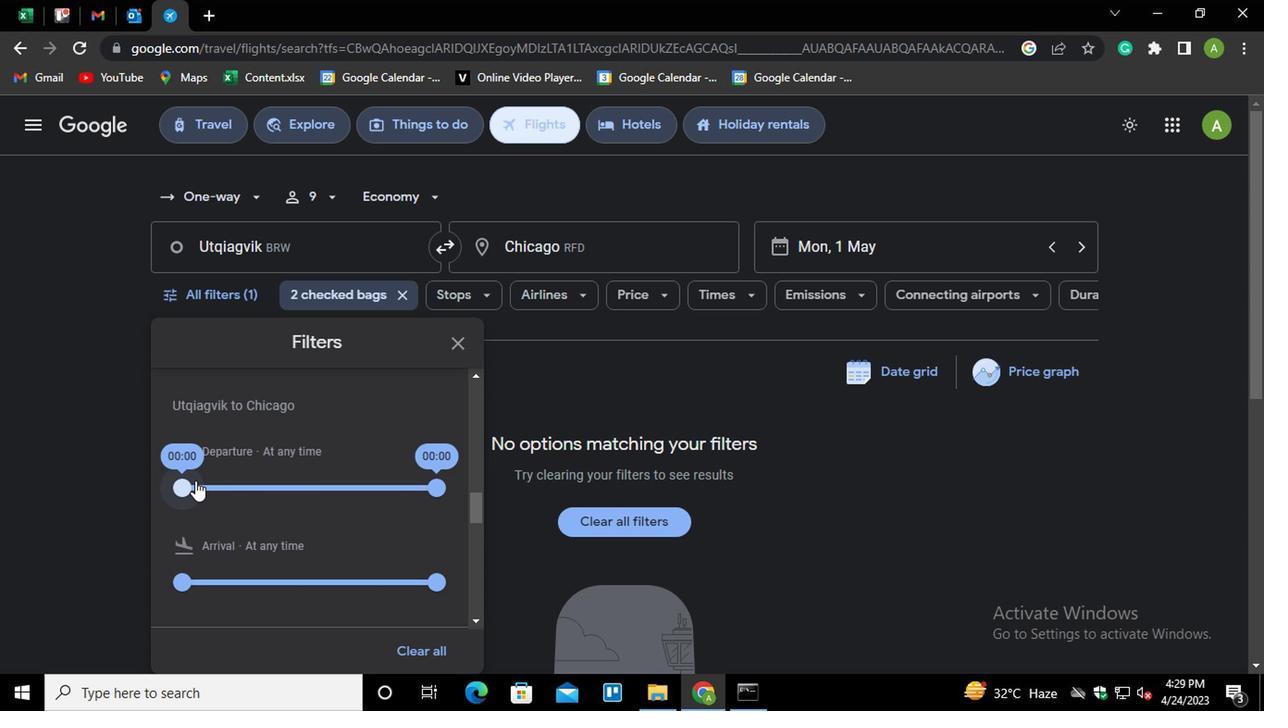 
Action: Mouse moved to (251, 491)
Screenshot: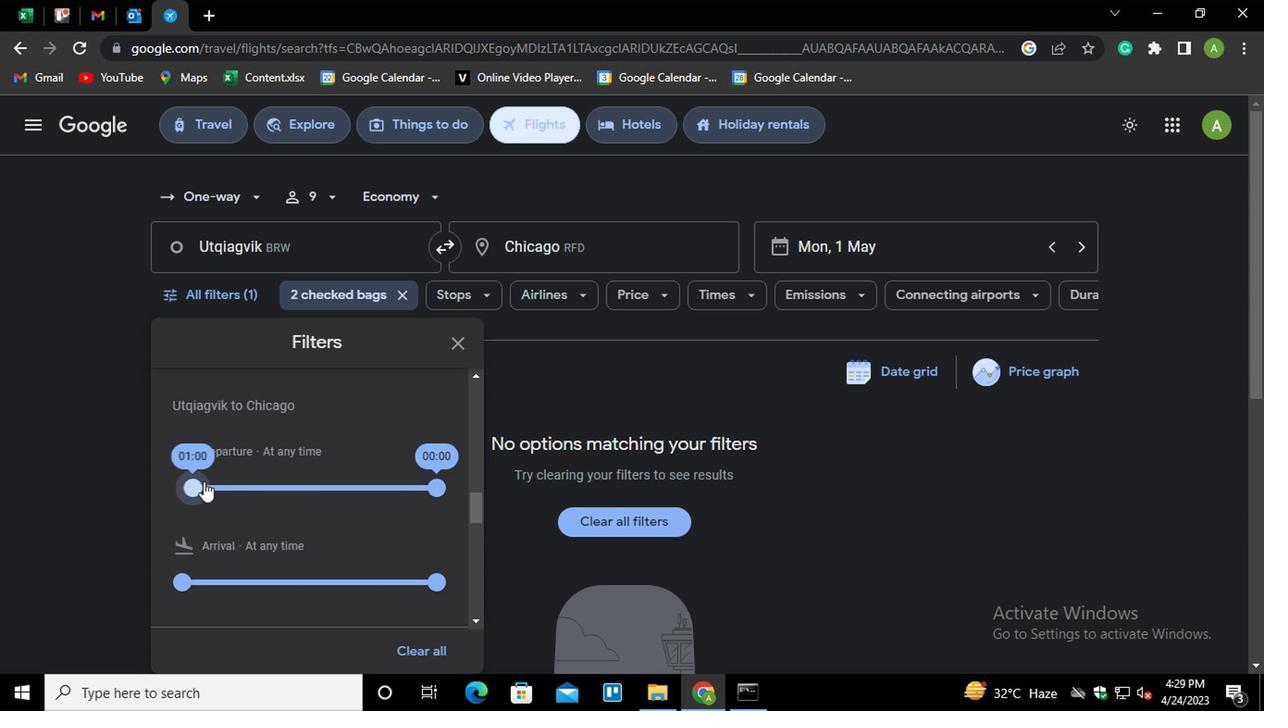 
Action: Mouse pressed left at (251, 491)
Screenshot: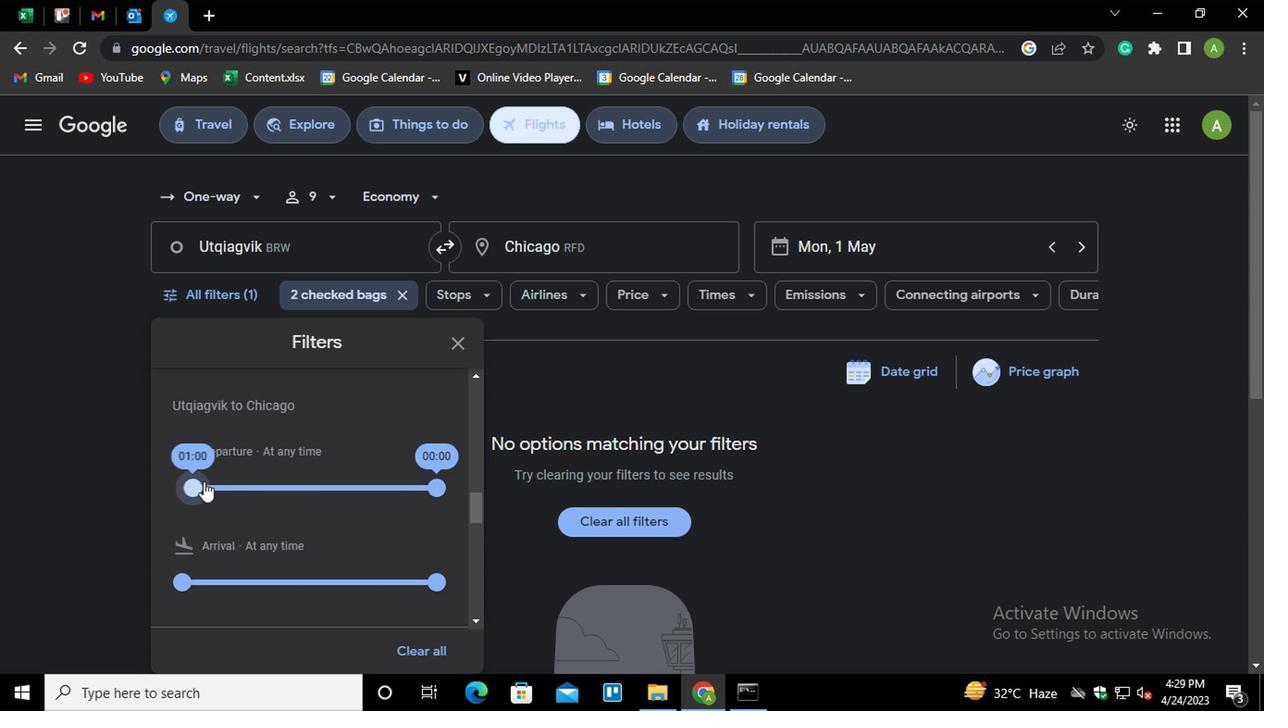 
Action: Mouse moved to (289, 498)
Screenshot: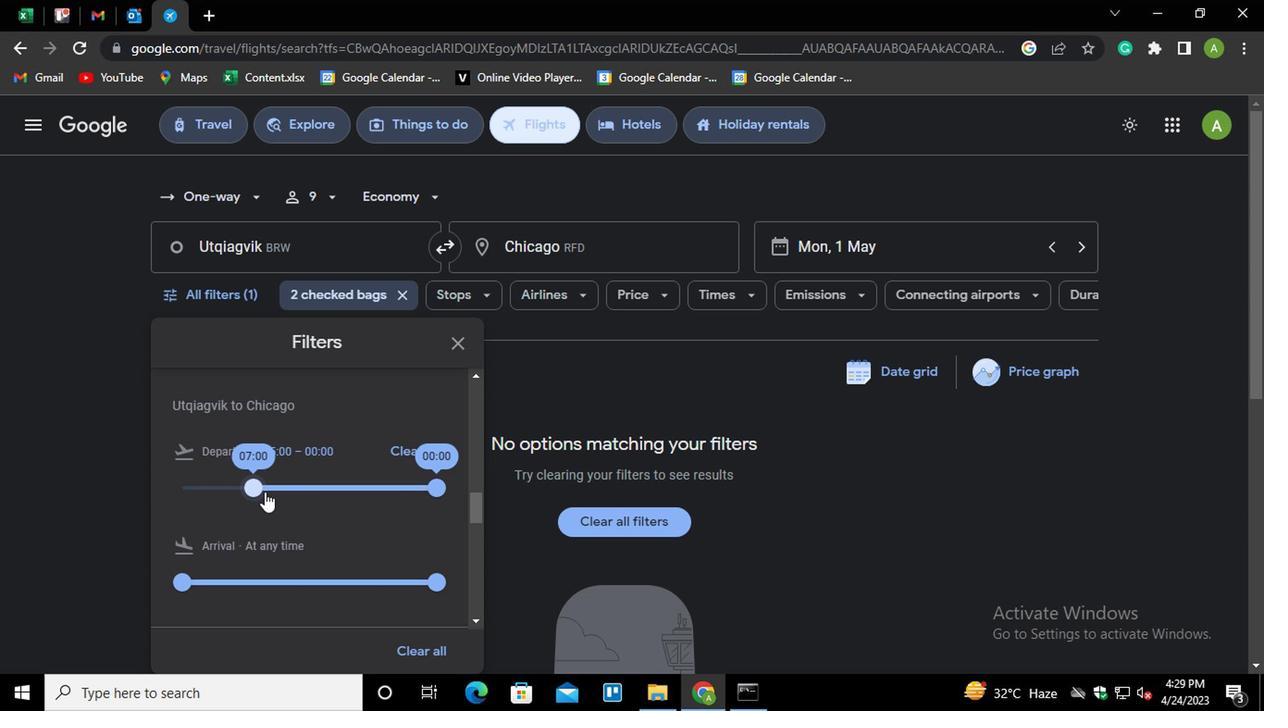 
Action: Mouse pressed left at (289, 498)
Screenshot: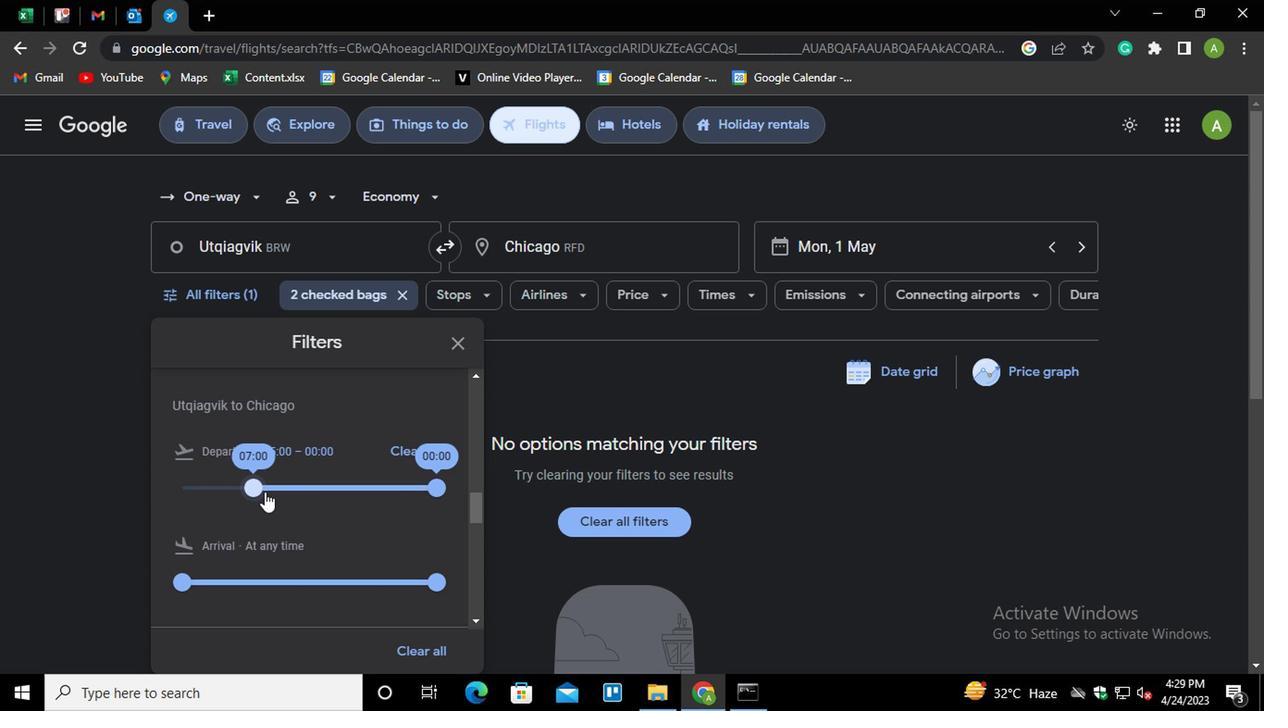 
Action: Mouse moved to (341, 504)
Screenshot: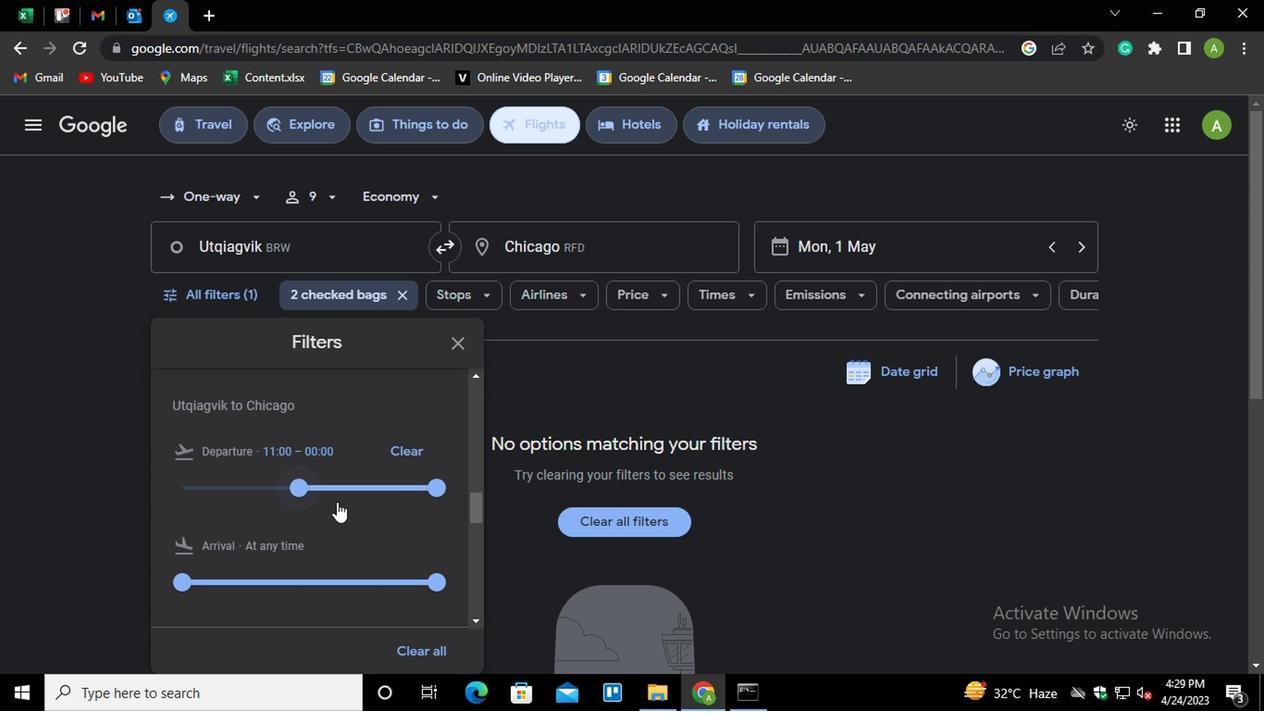 
Action: Mouse pressed left at (341, 504)
Screenshot: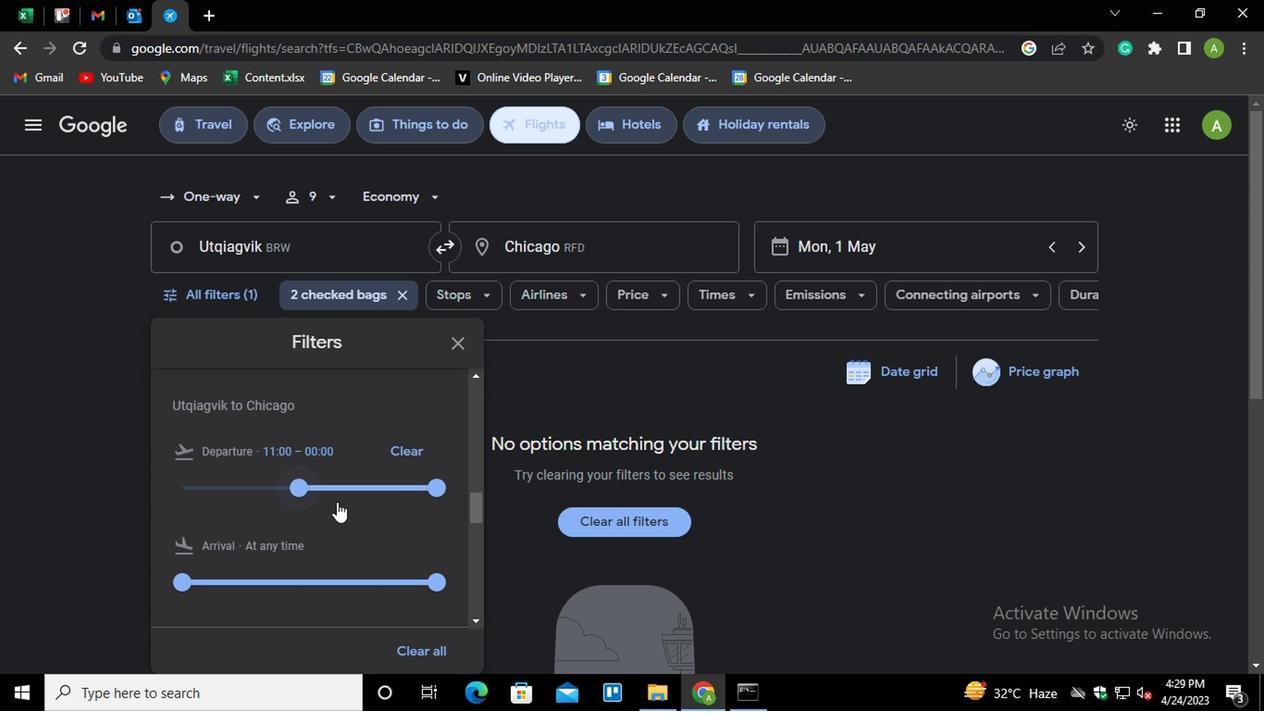 
Action: Mouse moved to (348, 506)
Screenshot: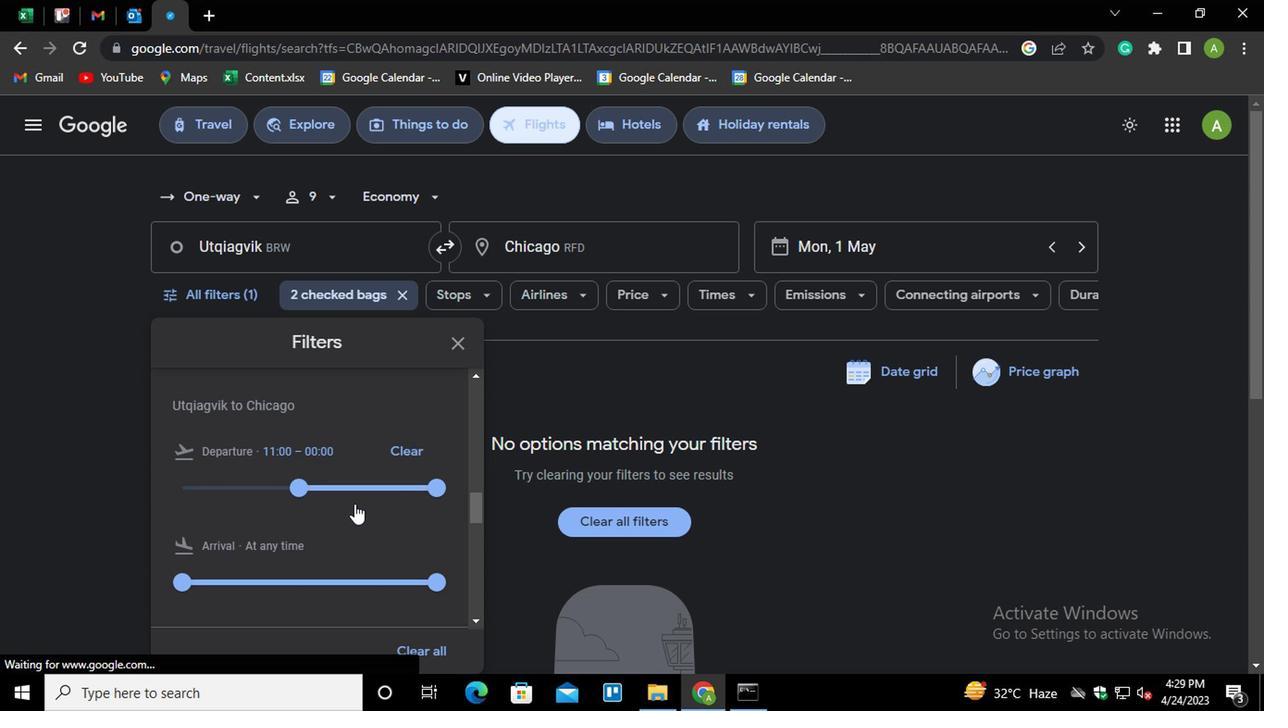 
Action: Mouse pressed left at (348, 506)
Screenshot: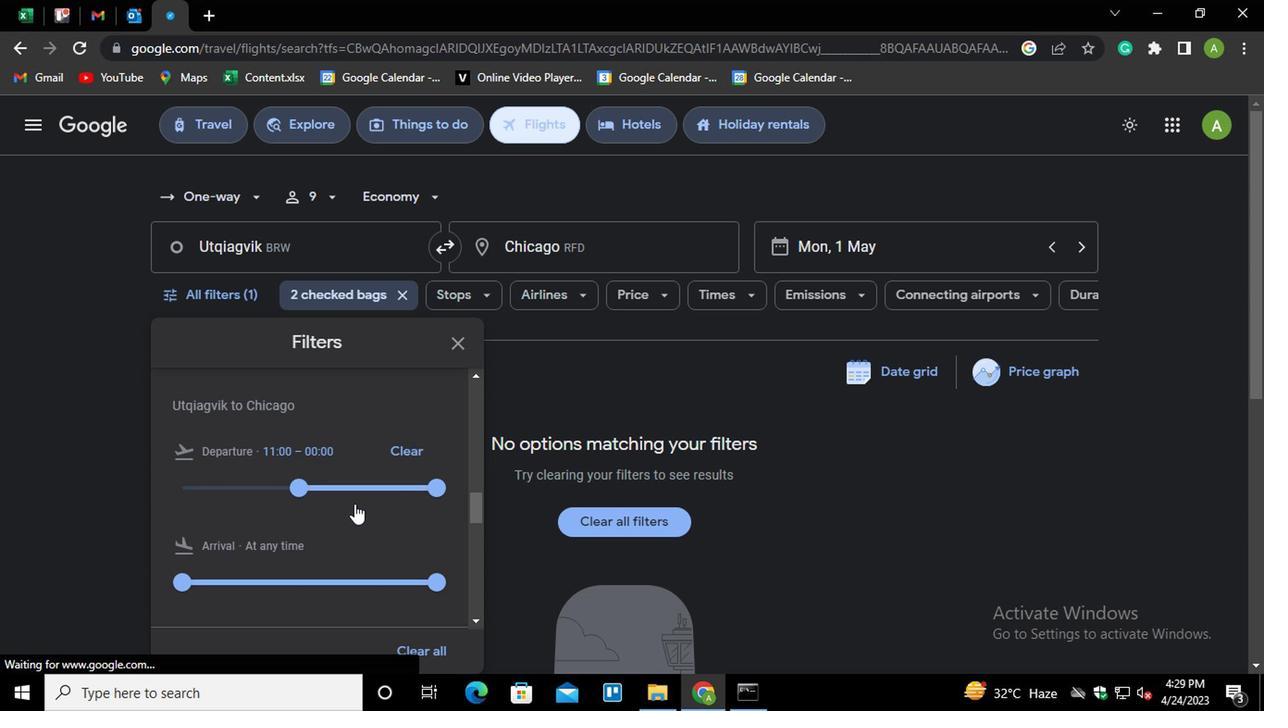 
Action: Mouse moved to (348, 506)
Screenshot: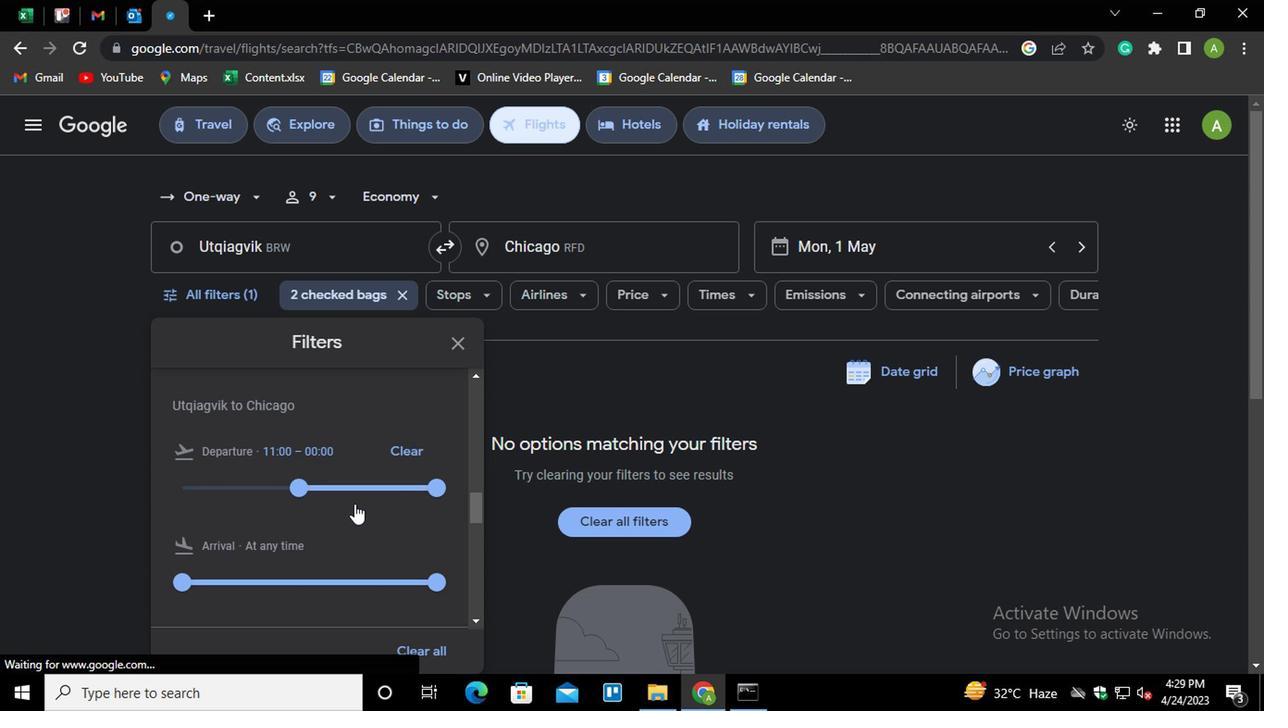 
Action: Mouse pressed left at (348, 506)
Screenshot: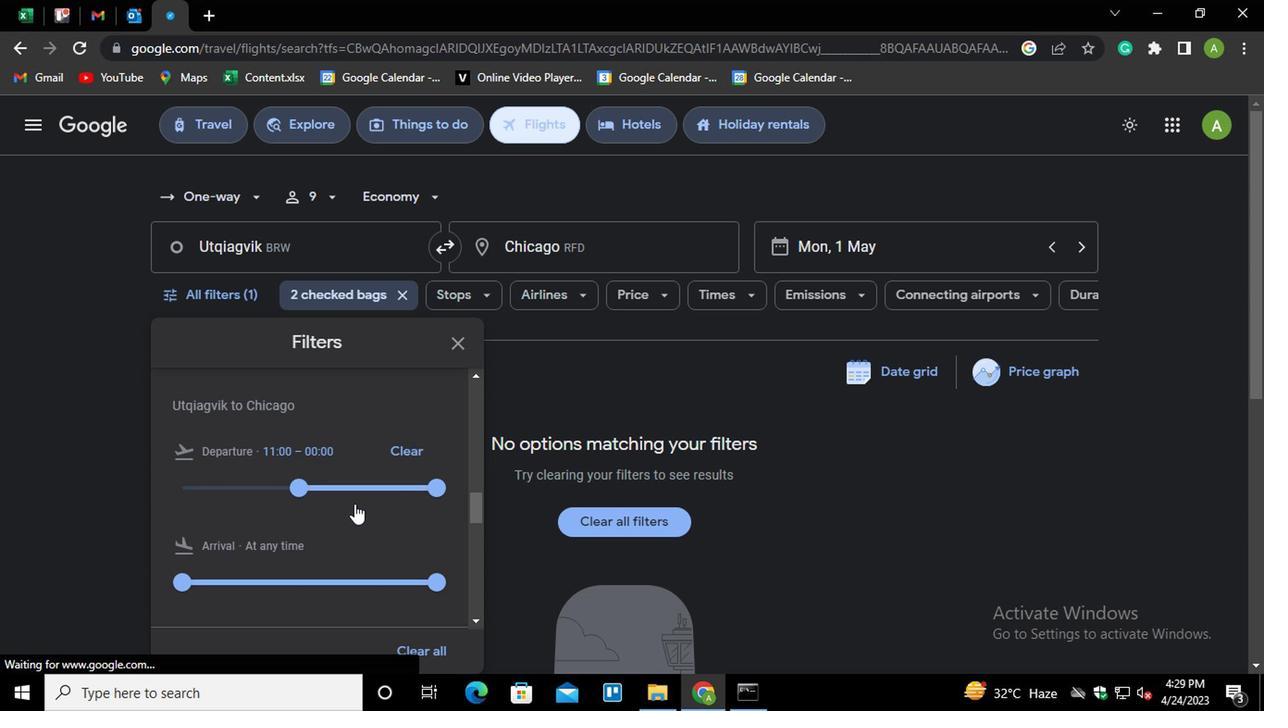 
Action: Mouse moved to (337, 489)
Screenshot: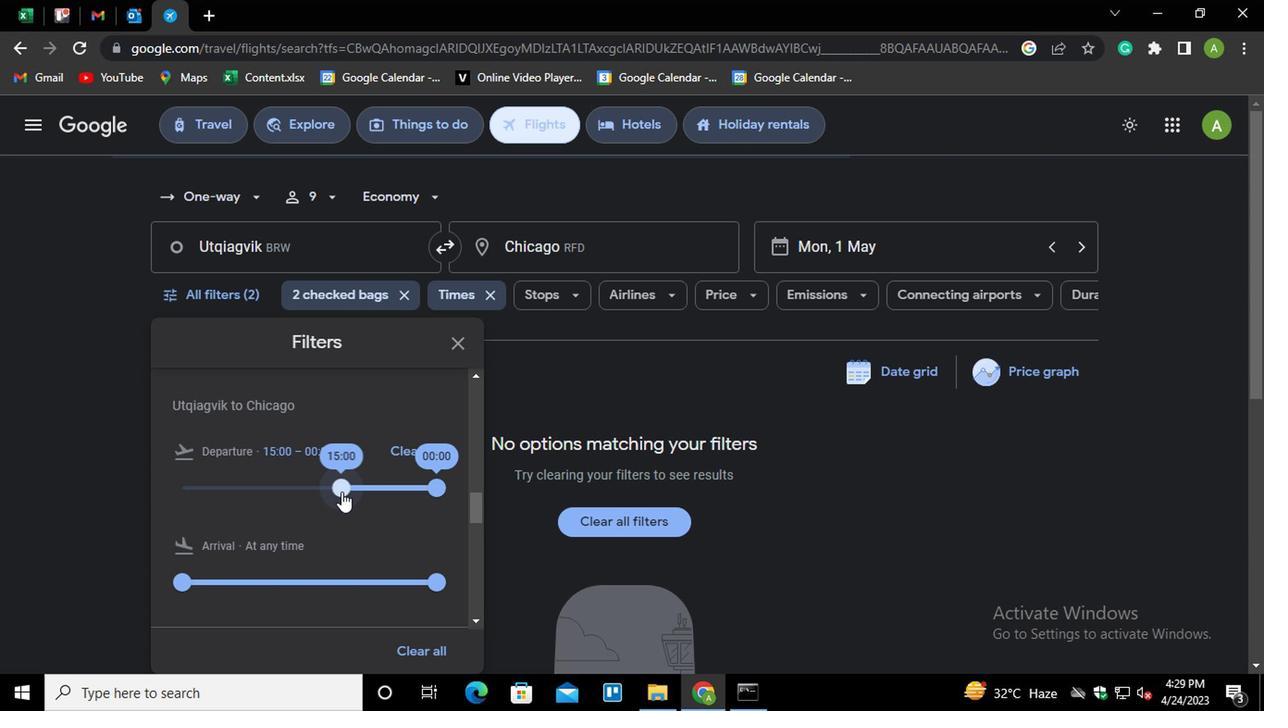 
Action: Mouse pressed left at (337, 489)
Screenshot: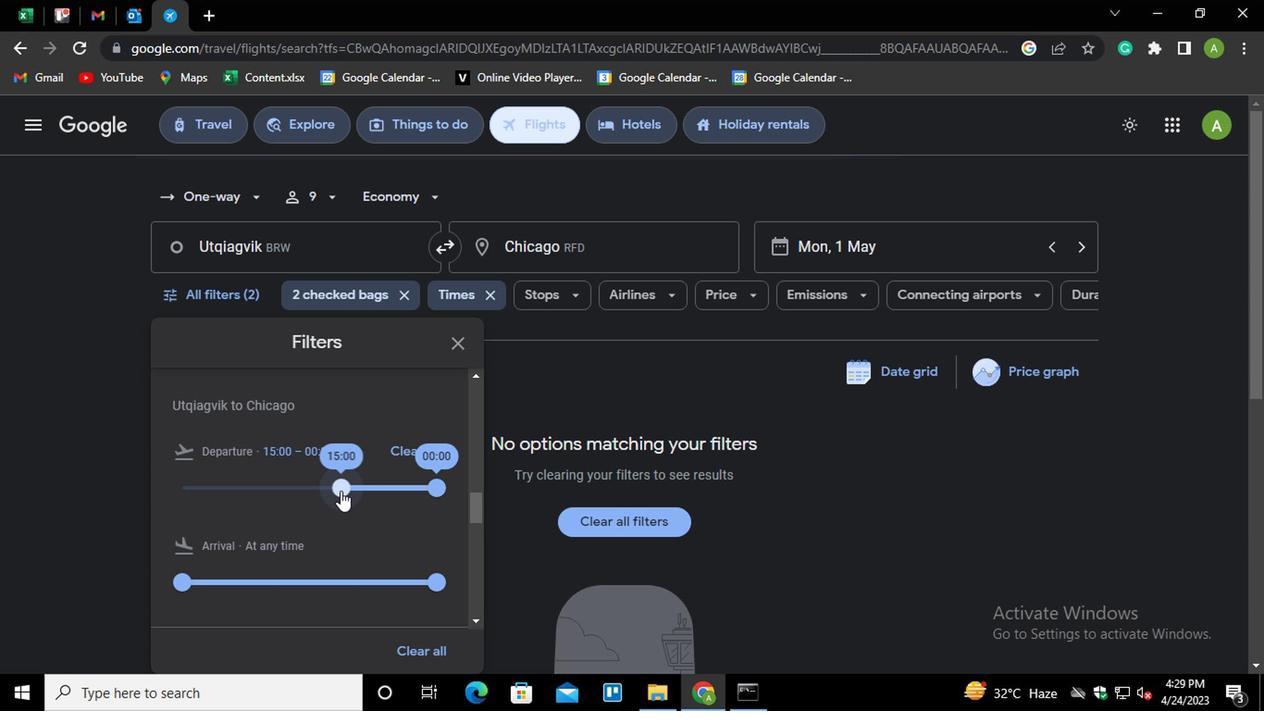 
Action: Mouse moved to (424, 489)
Screenshot: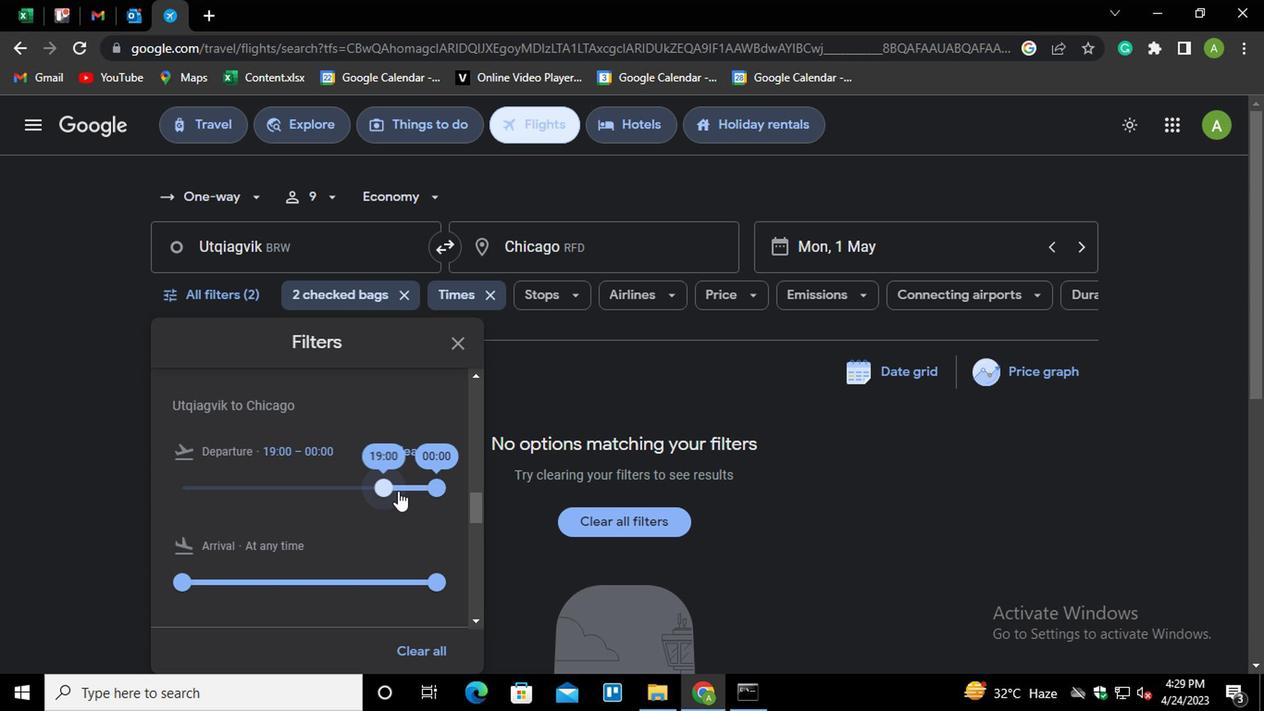 
Action: Mouse pressed left at (424, 489)
Screenshot: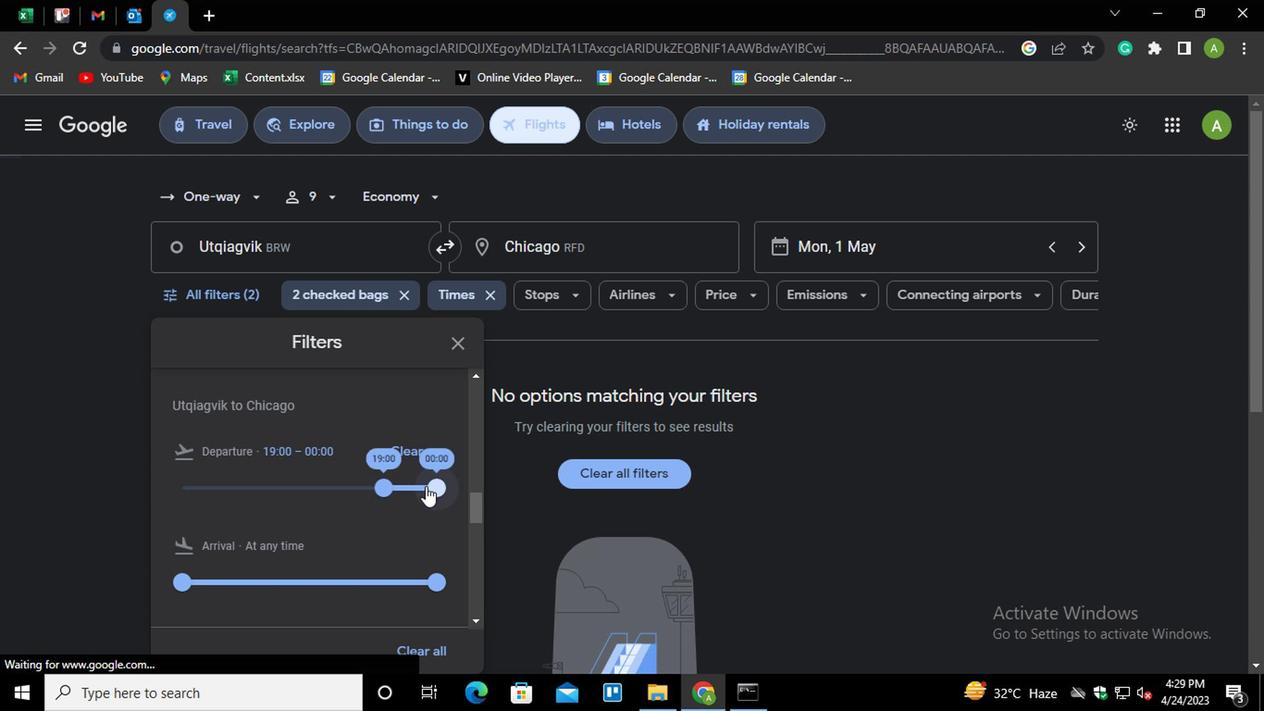 
Action: Mouse moved to (406, 515)
Screenshot: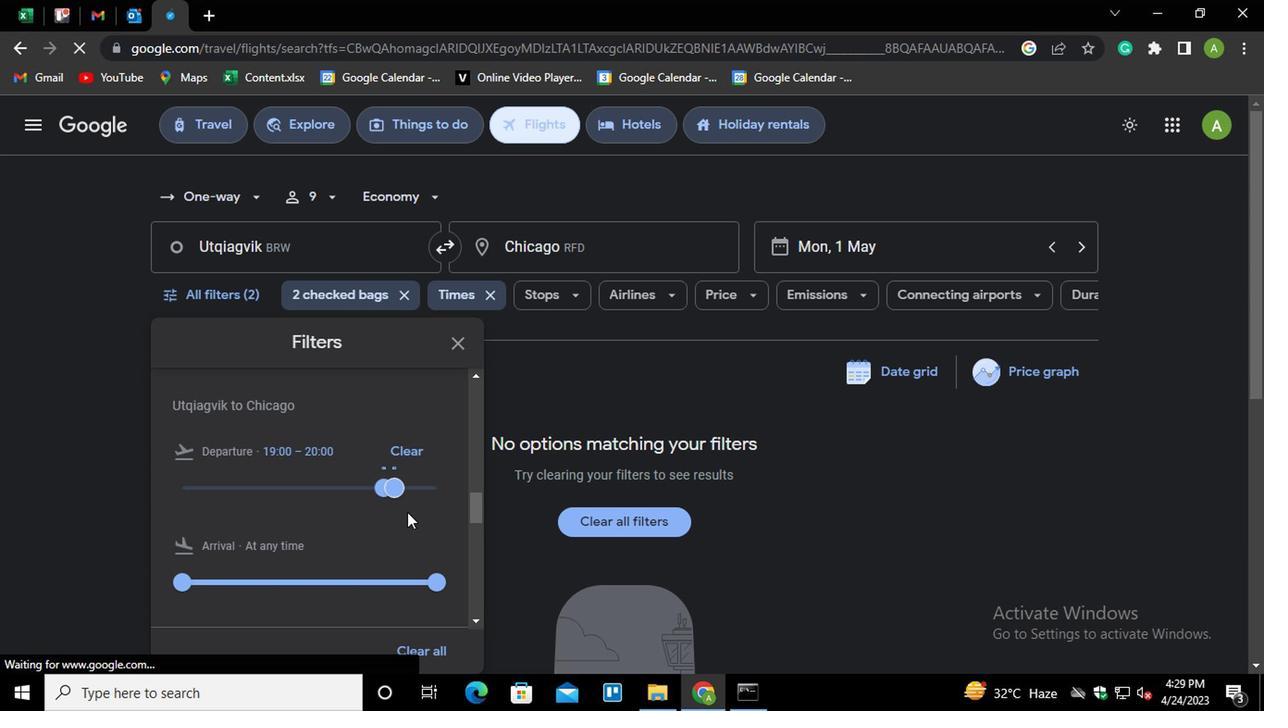 
Action: Mouse scrolled (406, 514) with delta (0, -1)
Screenshot: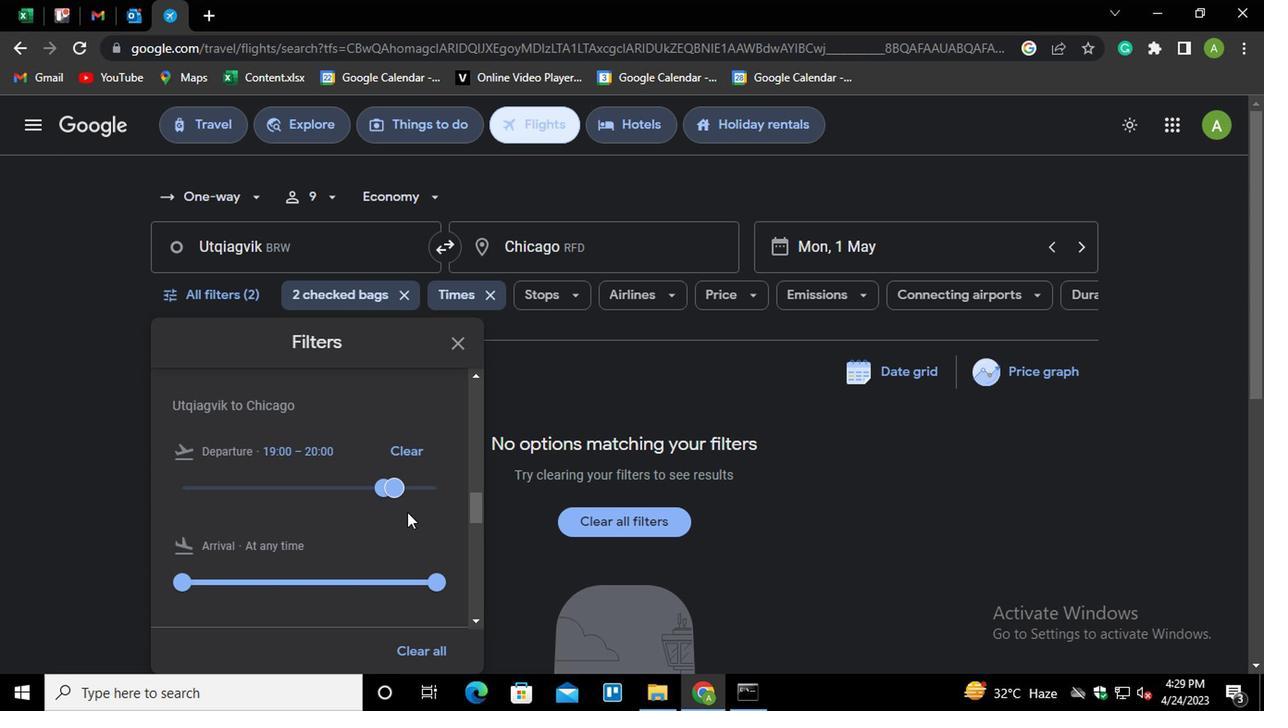 
Action: Mouse moved to (903, 463)
Screenshot: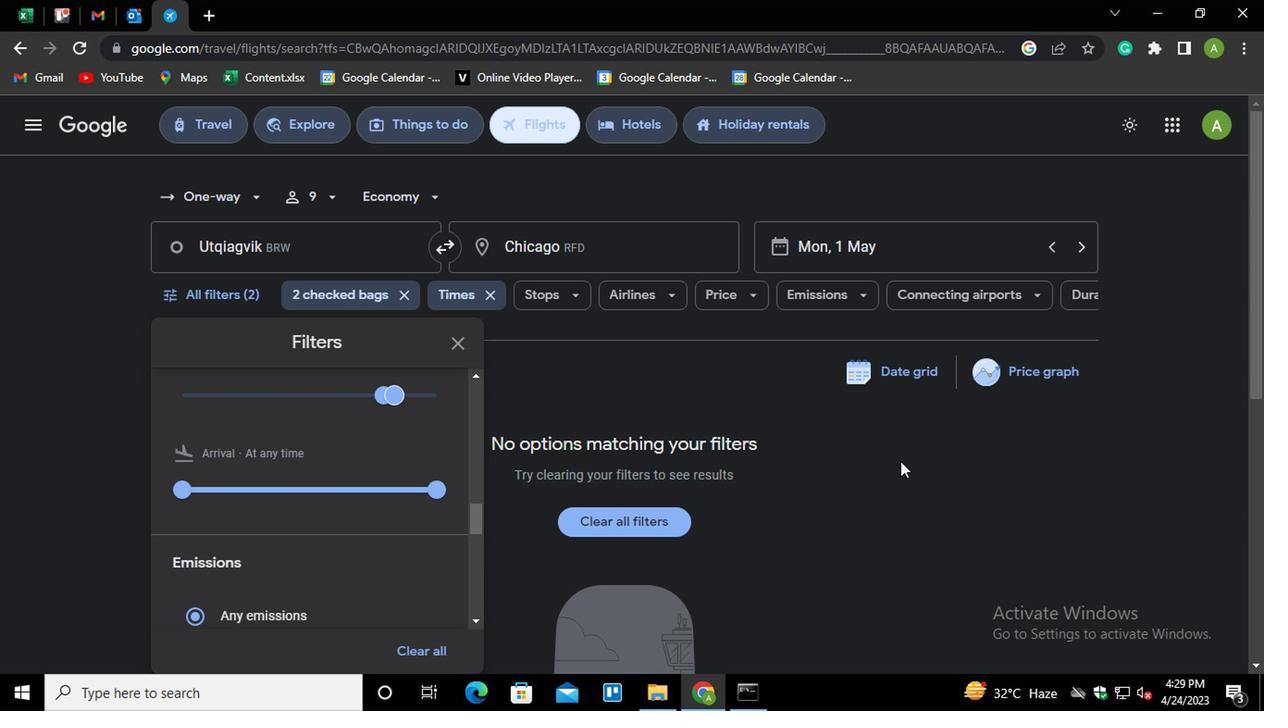 
Action: Mouse pressed left at (903, 463)
Screenshot: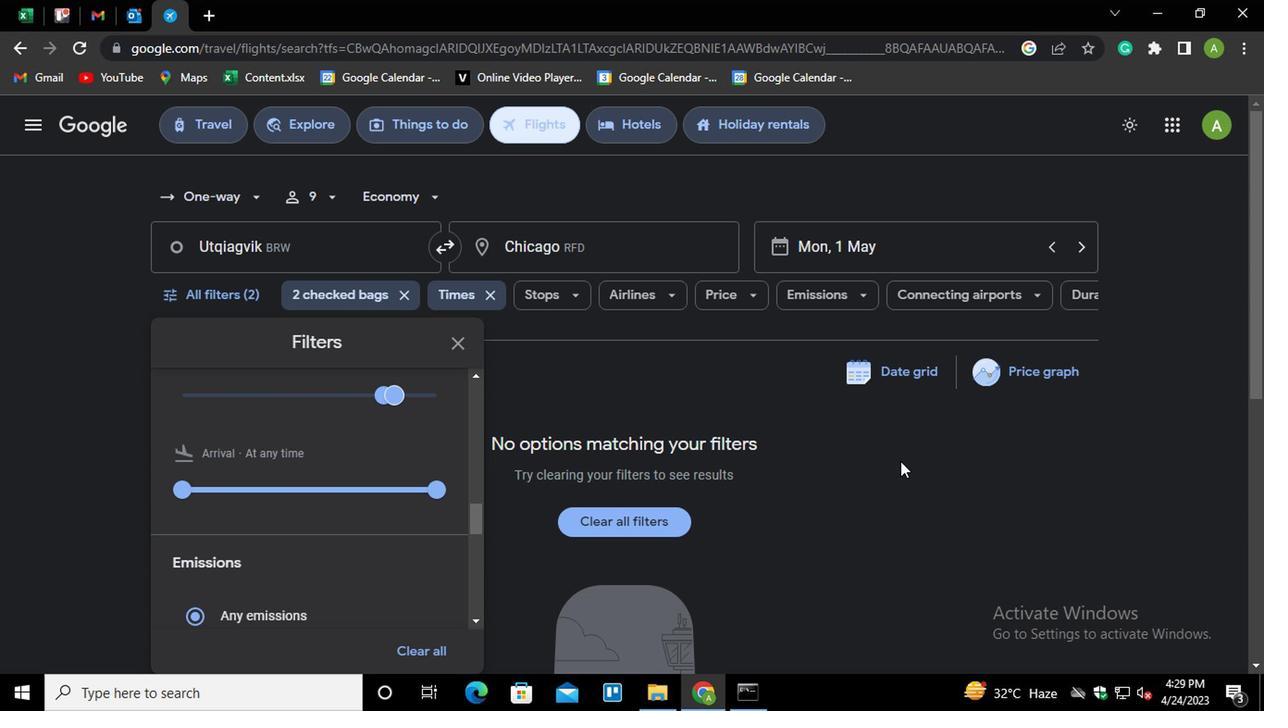 
Action: Mouse moved to (908, 462)
Screenshot: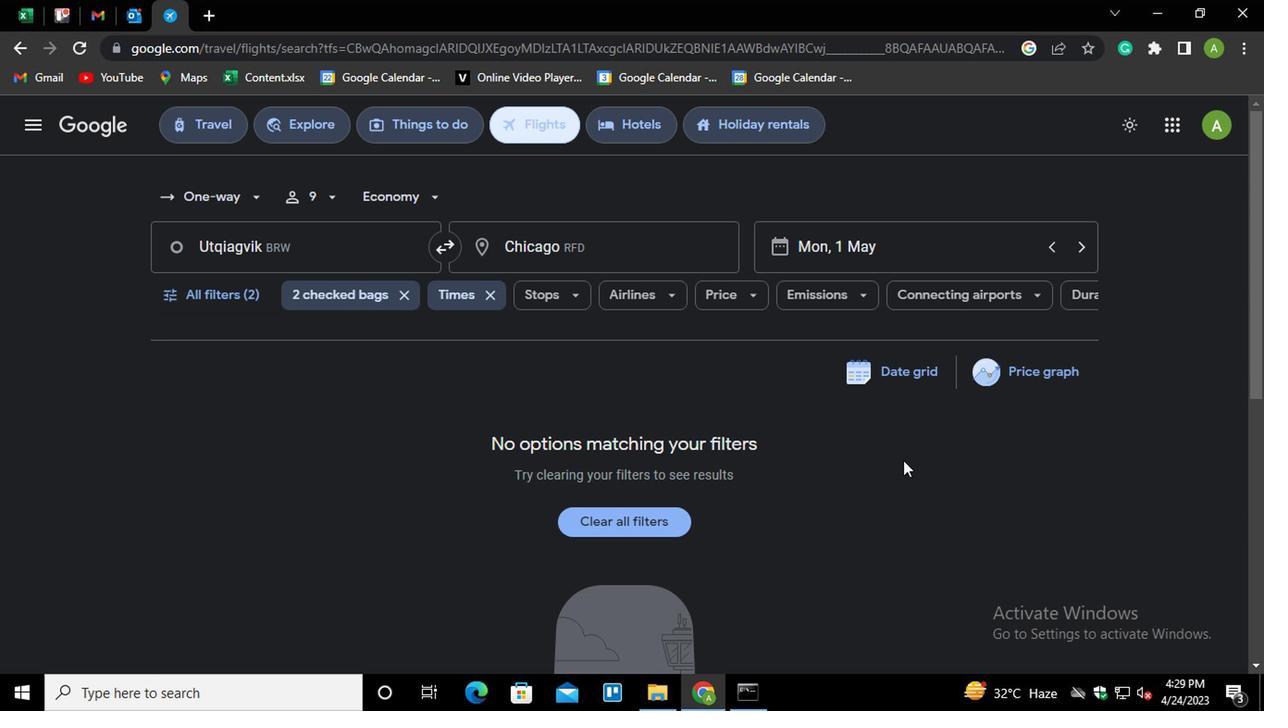 
